 Task: Find connections with filter location Günzburg with filter topic #CEOwith filter profile language German with filter current company CIEL HR with filter school Guru Tegh Bahadur Public School - India with filter industry Aviation and Aerospace Component Manufacturing with filter service category Illustration with filter keywords title Vice President of Marketing
Action: Mouse moved to (332, 241)
Screenshot: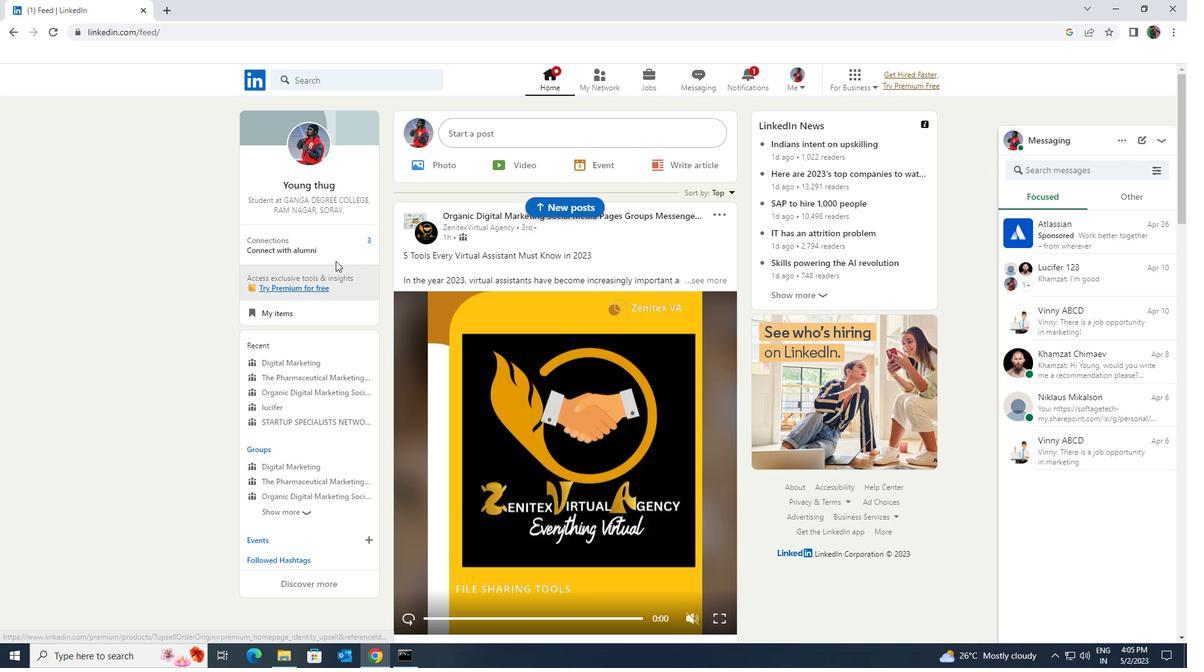 
Action: Mouse pressed left at (332, 241)
Screenshot: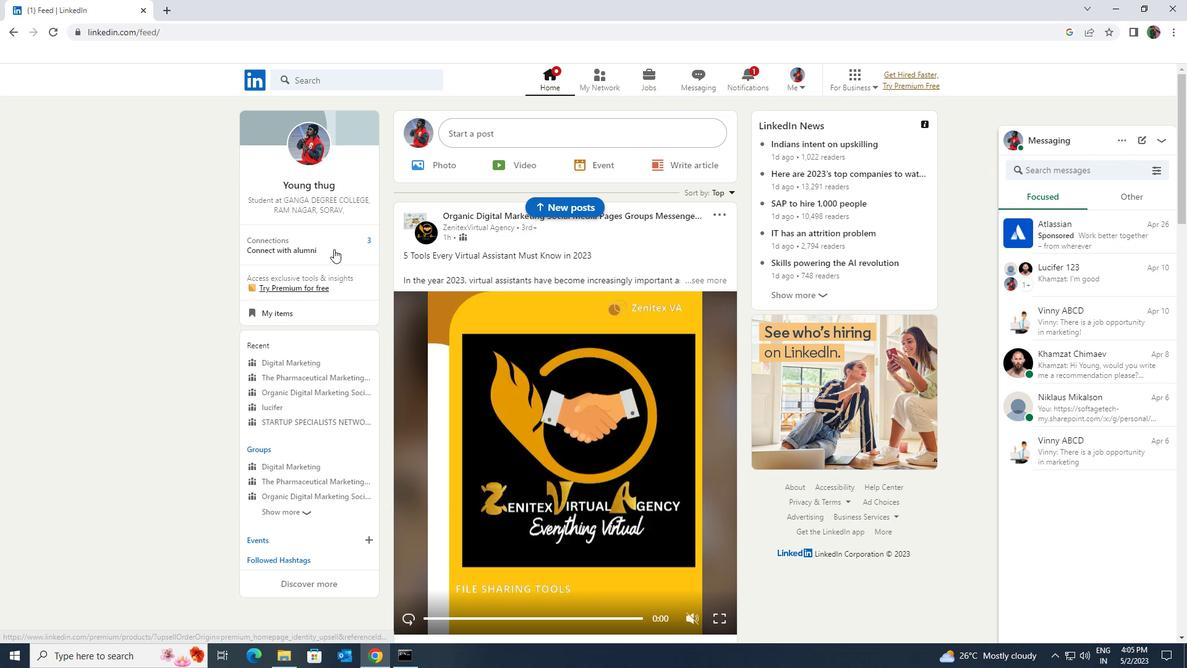 
Action: Mouse moved to (332, 243)
Screenshot: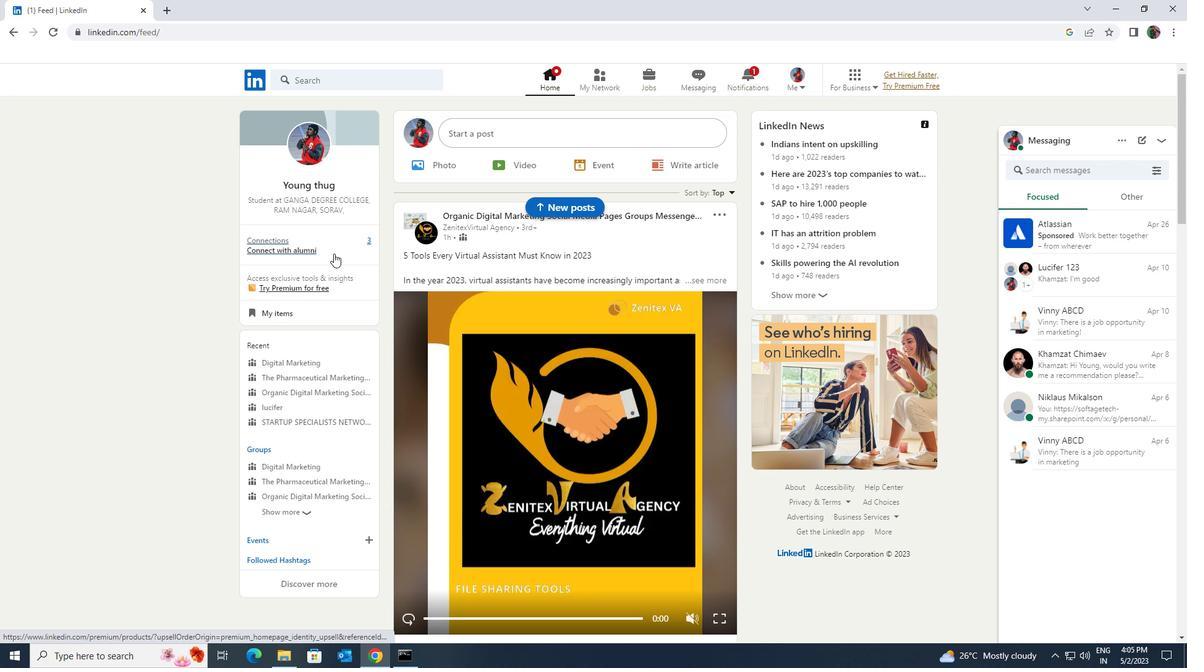 
Action: Mouse pressed left at (332, 243)
Screenshot: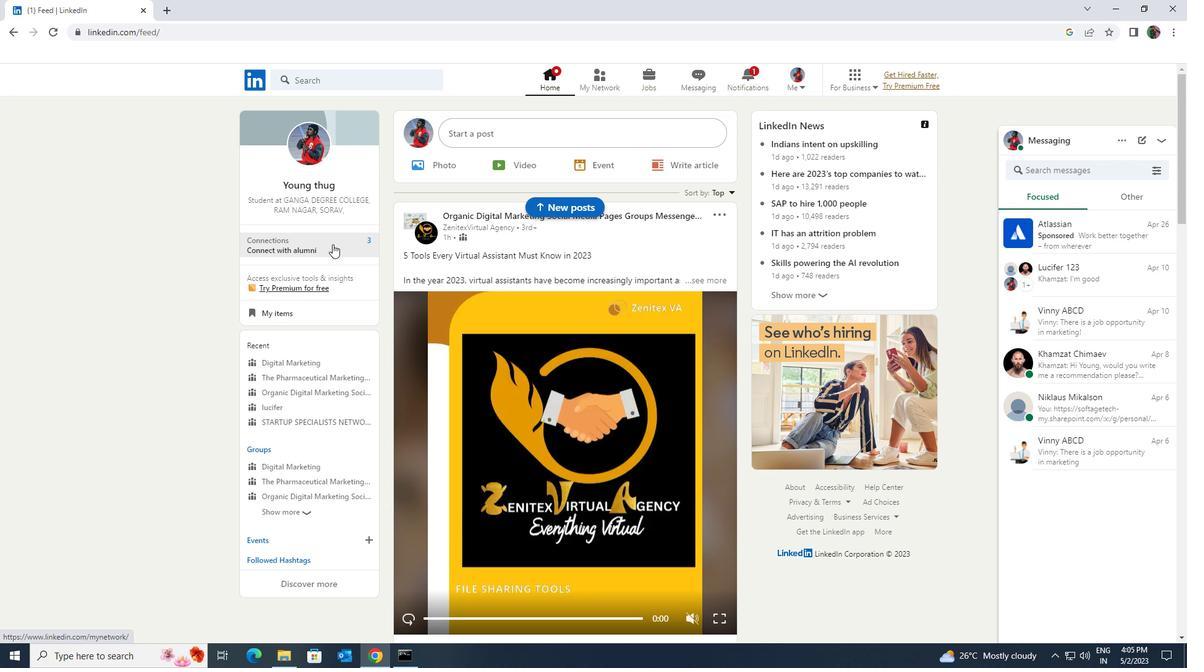 
Action: Mouse moved to (331, 154)
Screenshot: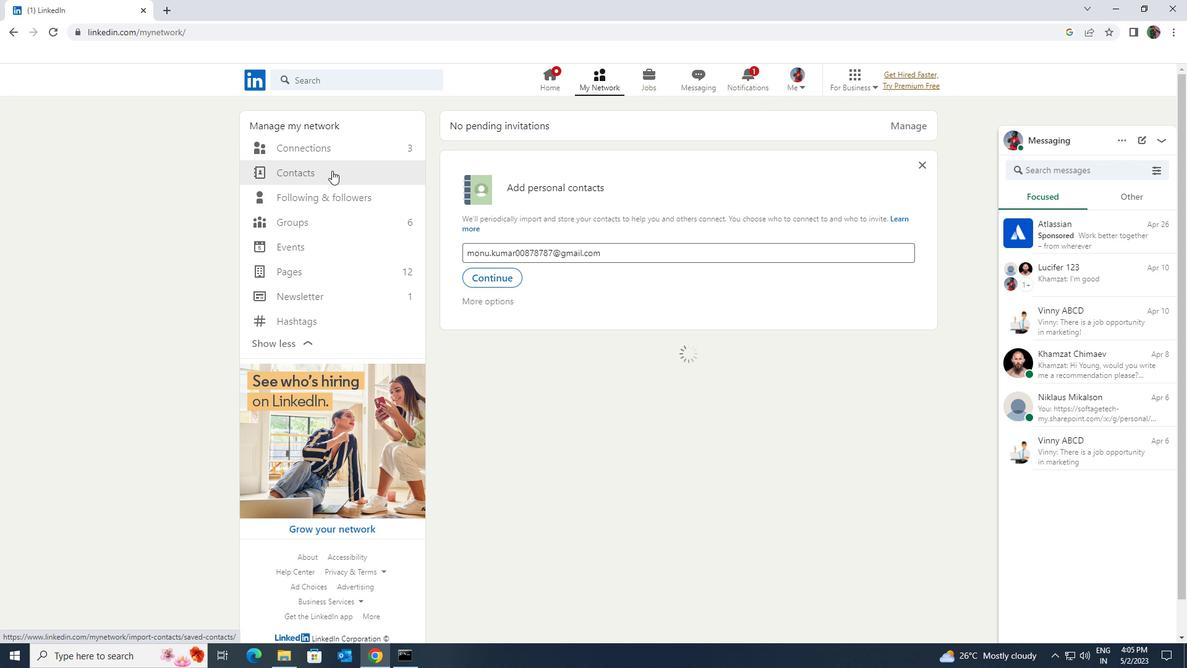
Action: Mouse pressed left at (331, 154)
Screenshot: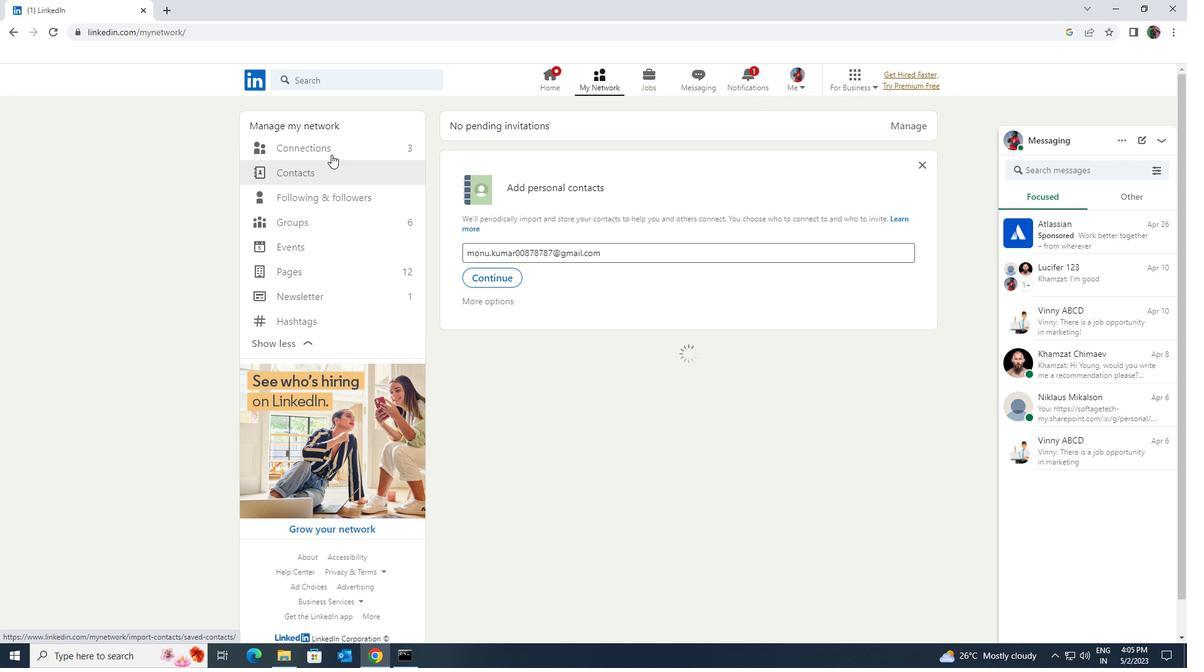
Action: Mouse moved to (663, 144)
Screenshot: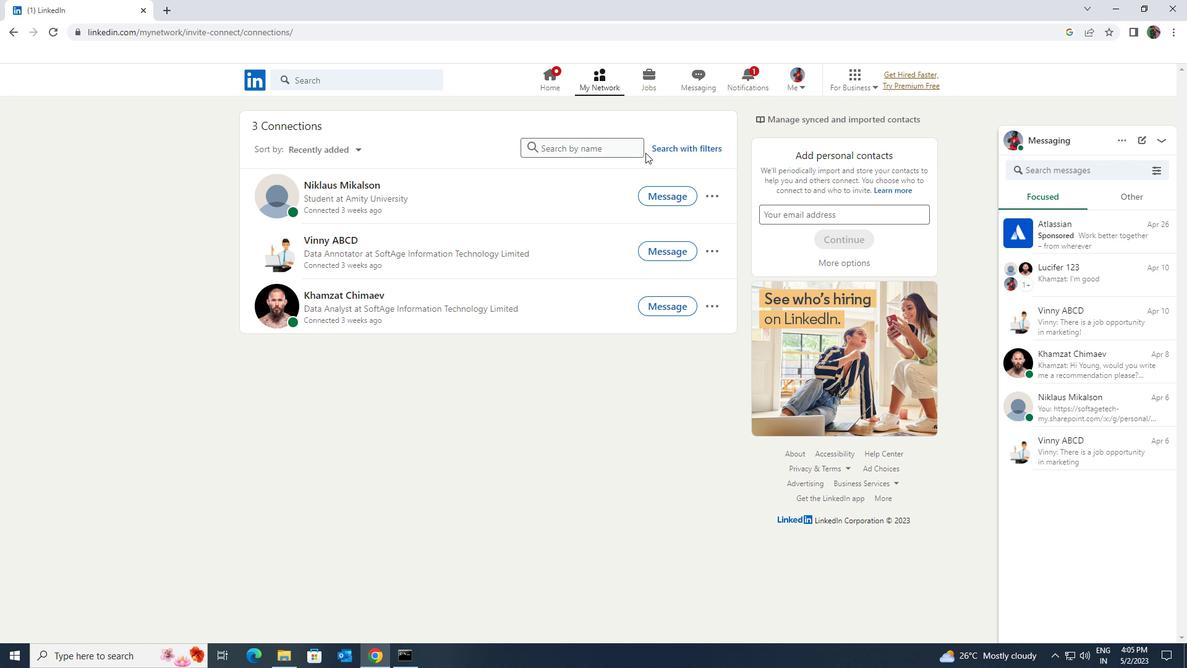 
Action: Mouse pressed left at (663, 144)
Screenshot: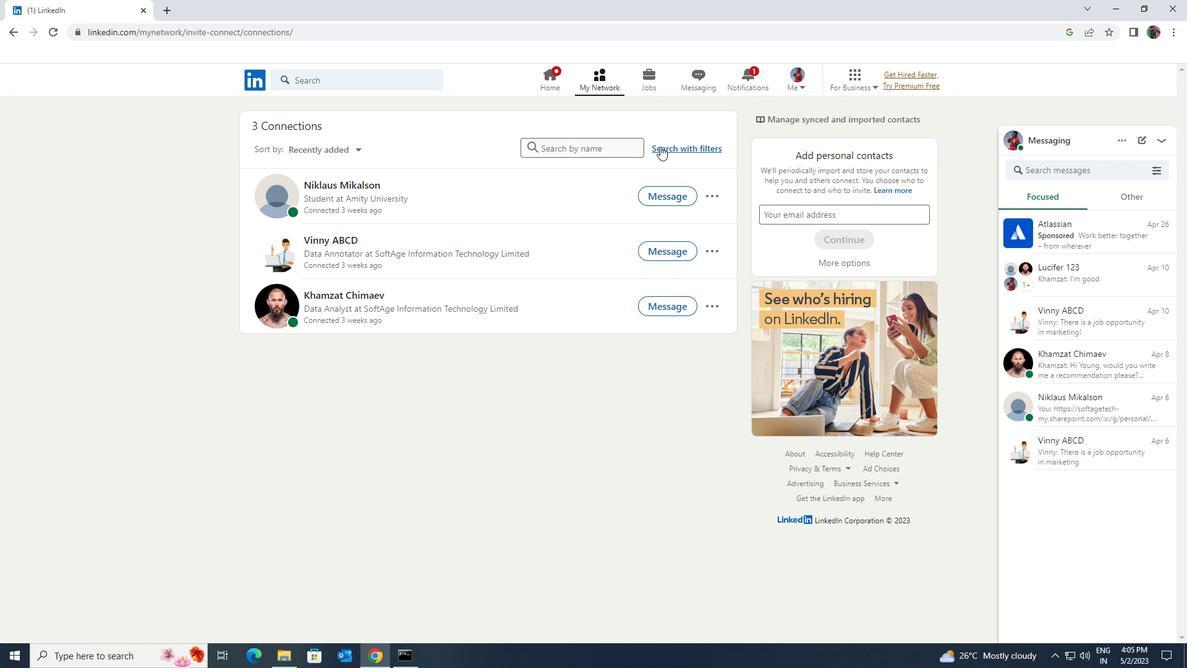 
Action: Mouse moved to (626, 112)
Screenshot: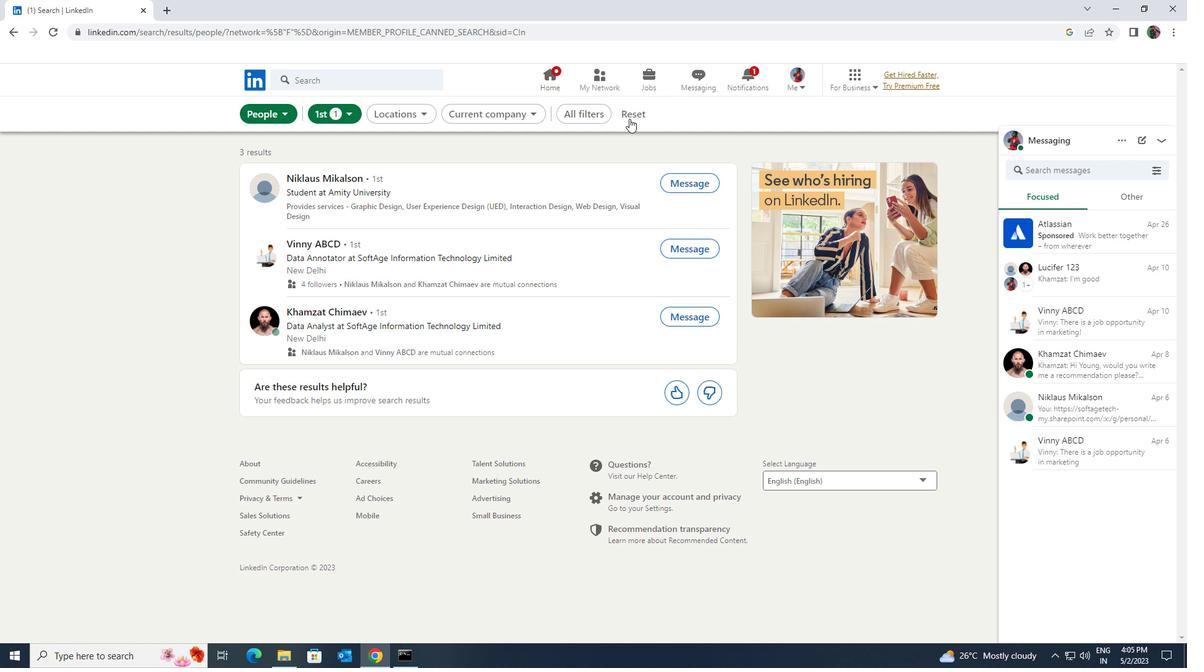 
Action: Mouse pressed left at (626, 112)
Screenshot: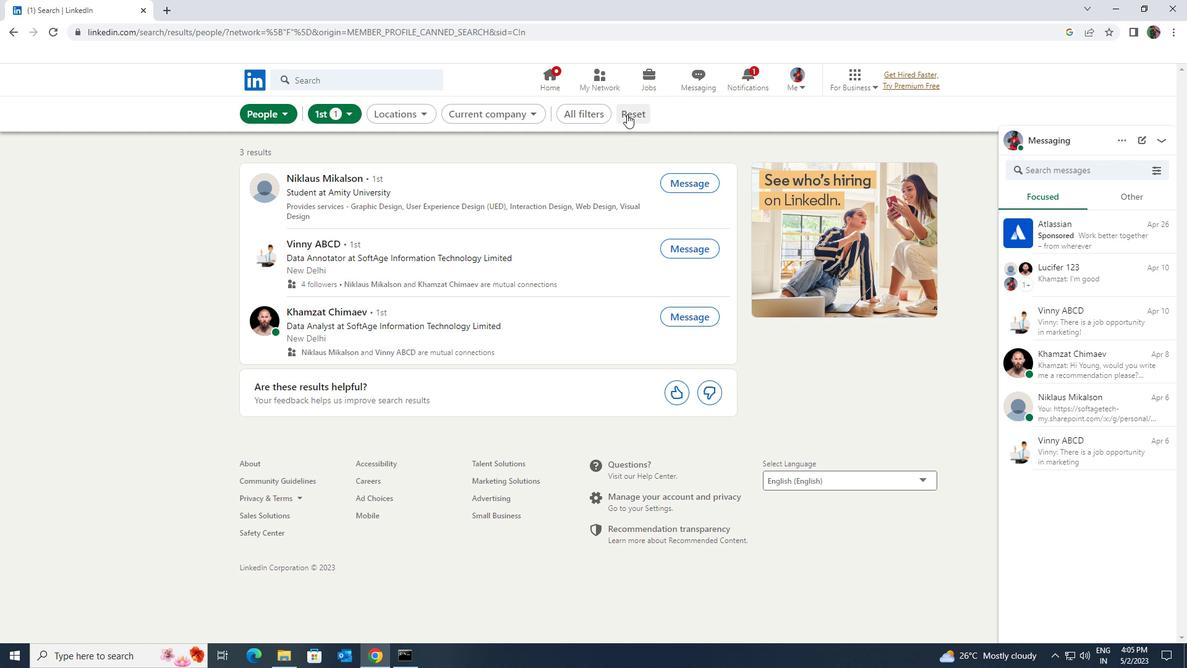 
Action: Mouse moved to (613, 108)
Screenshot: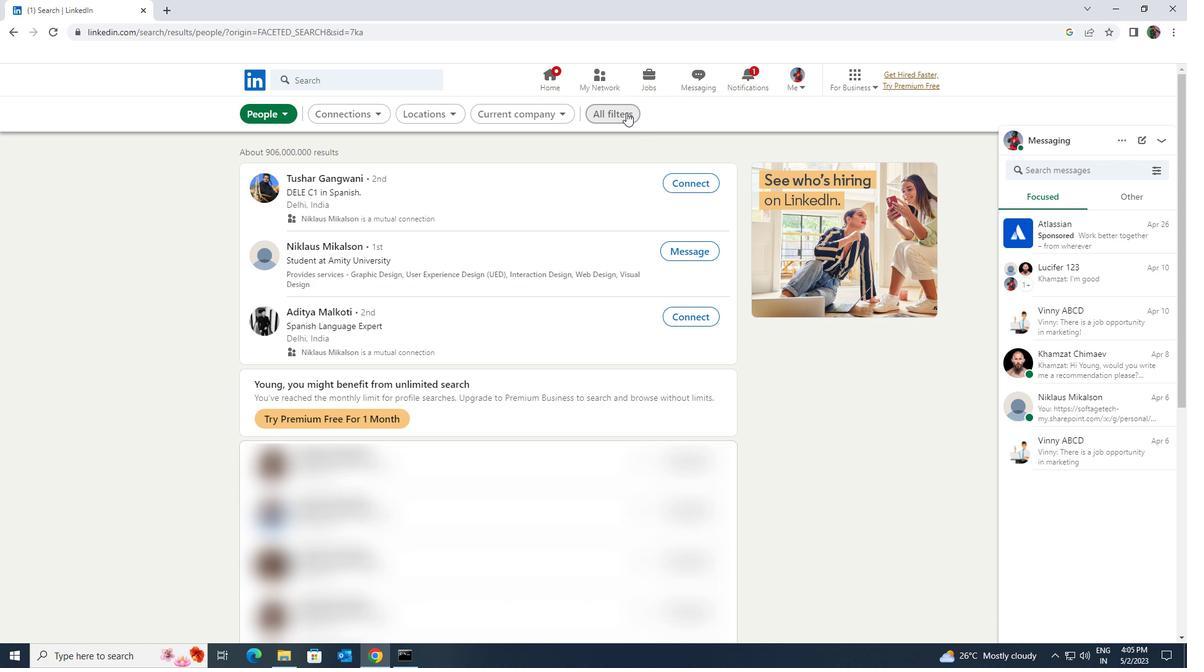 
Action: Mouse pressed left at (613, 108)
Screenshot: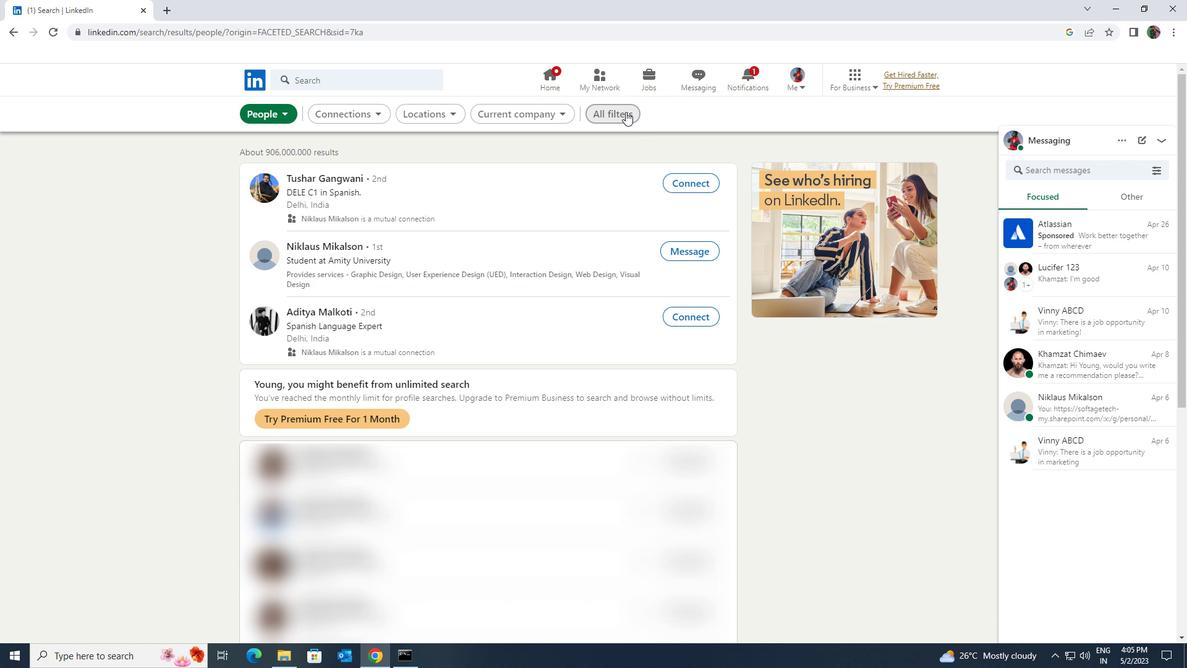 
Action: Mouse moved to (1023, 491)
Screenshot: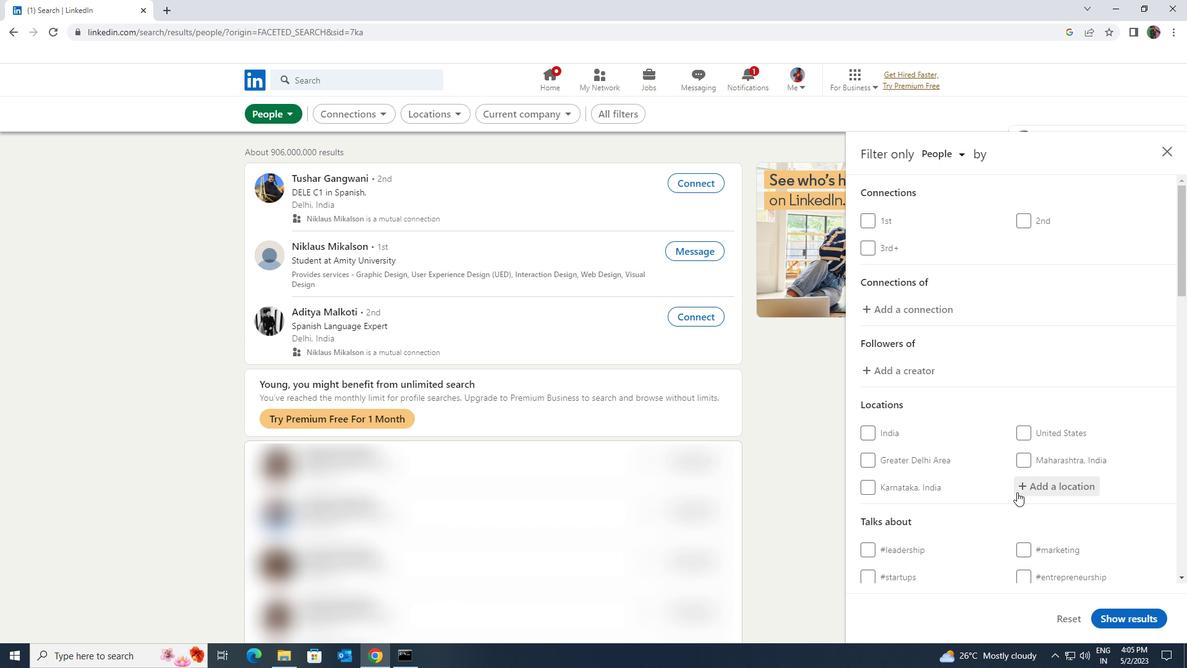 
Action: Mouse pressed left at (1023, 491)
Screenshot: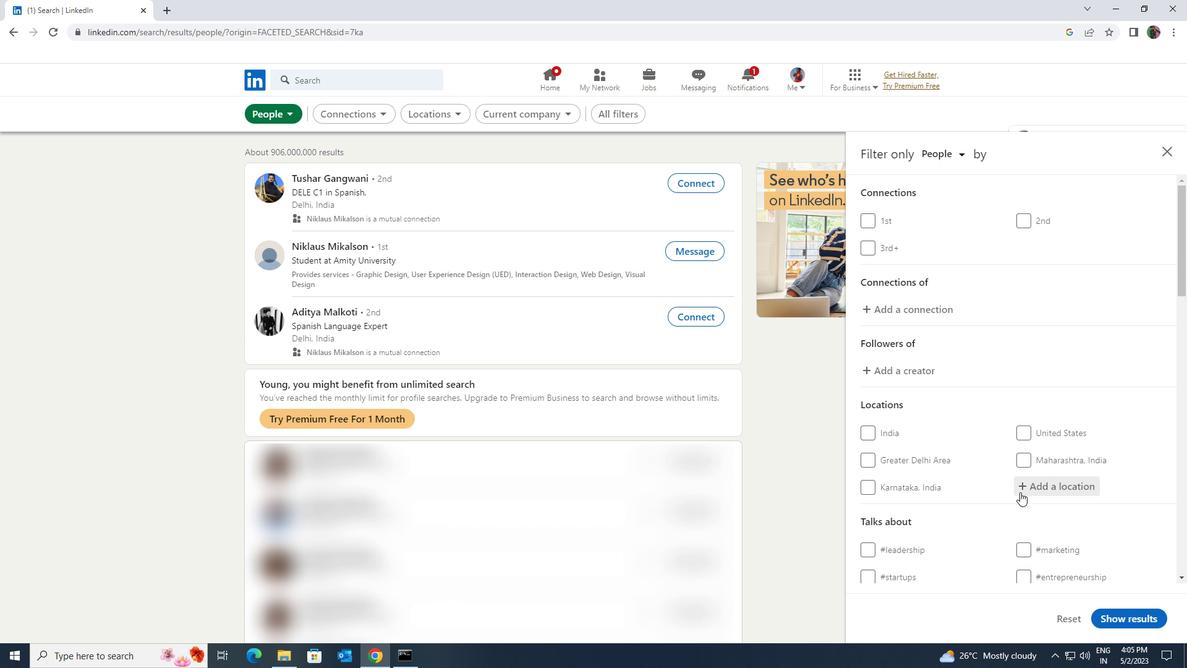 
Action: Key pressed <Key.shift><Key.shift>GUNZBUR
Screenshot: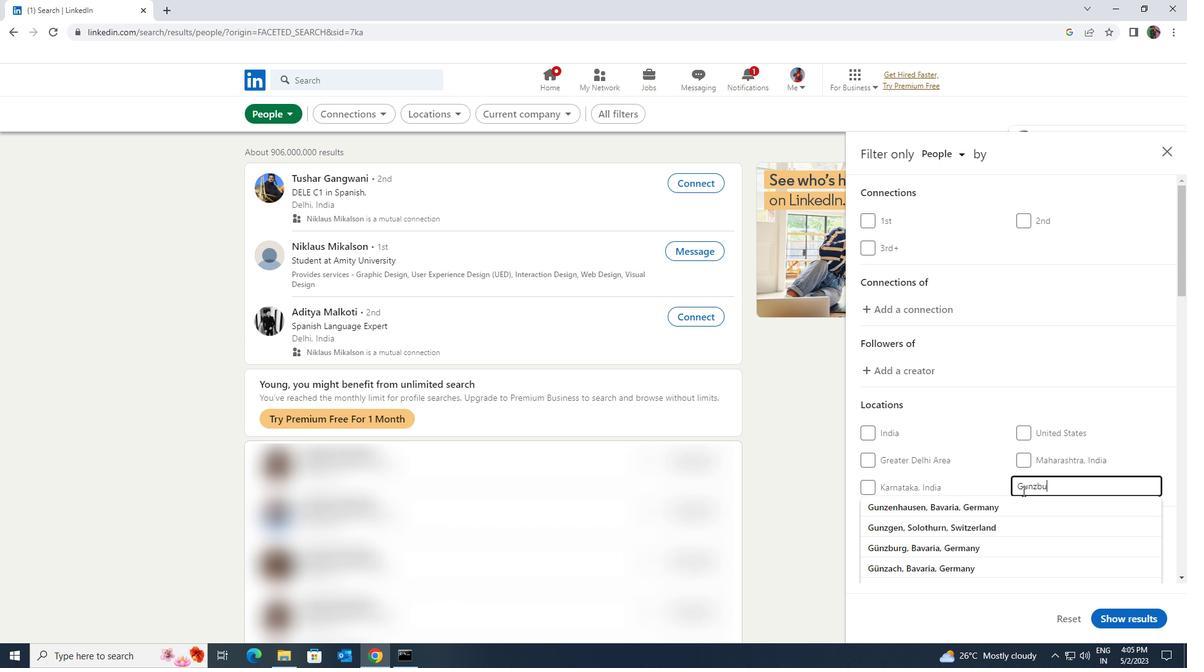 
Action: Mouse moved to (1019, 496)
Screenshot: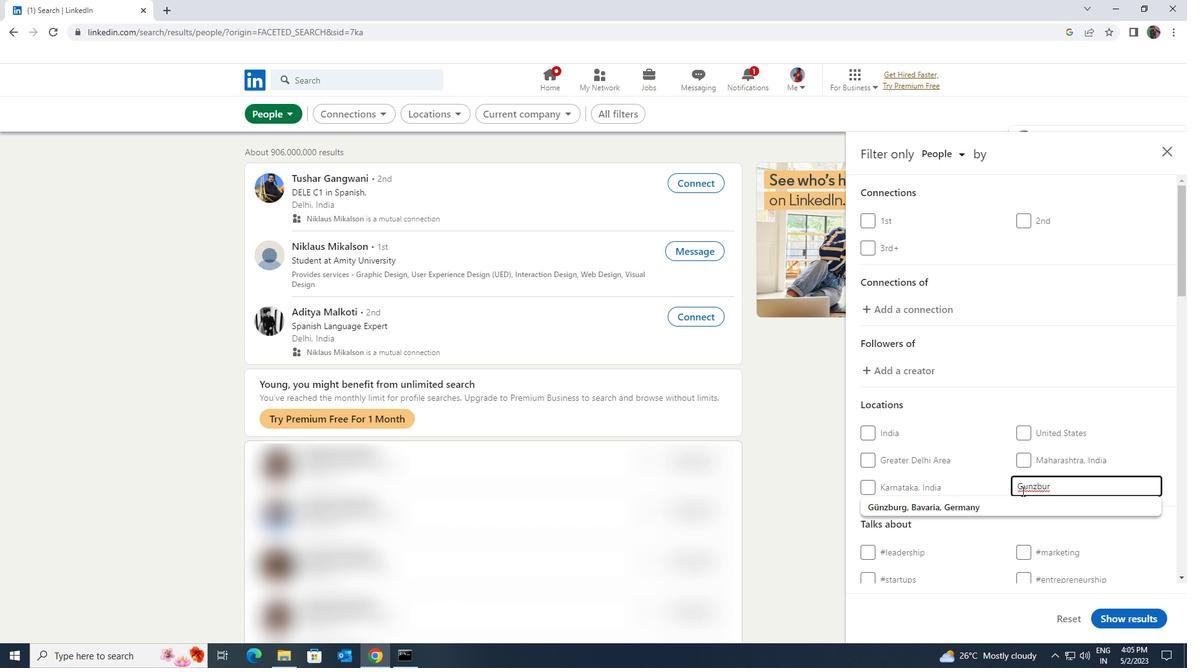 
Action: Mouse pressed left at (1019, 496)
Screenshot: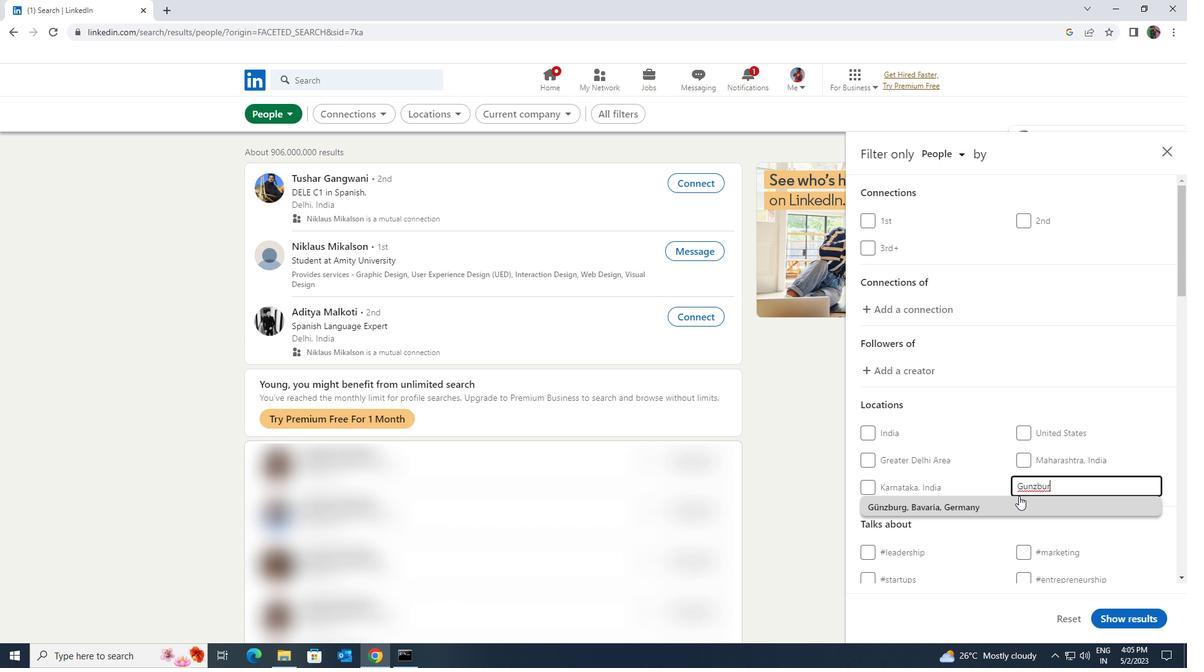 
Action: Mouse scrolled (1019, 495) with delta (0, 0)
Screenshot: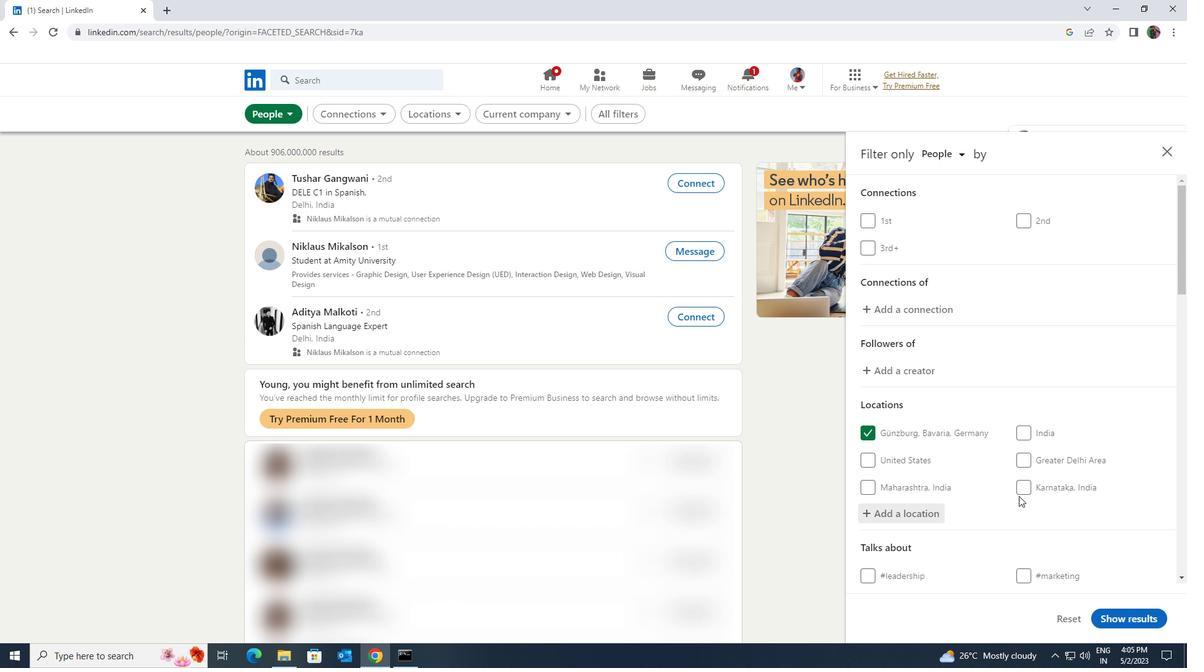 
Action: Mouse scrolled (1019, 495) with delta (0, 0)
Screenshot: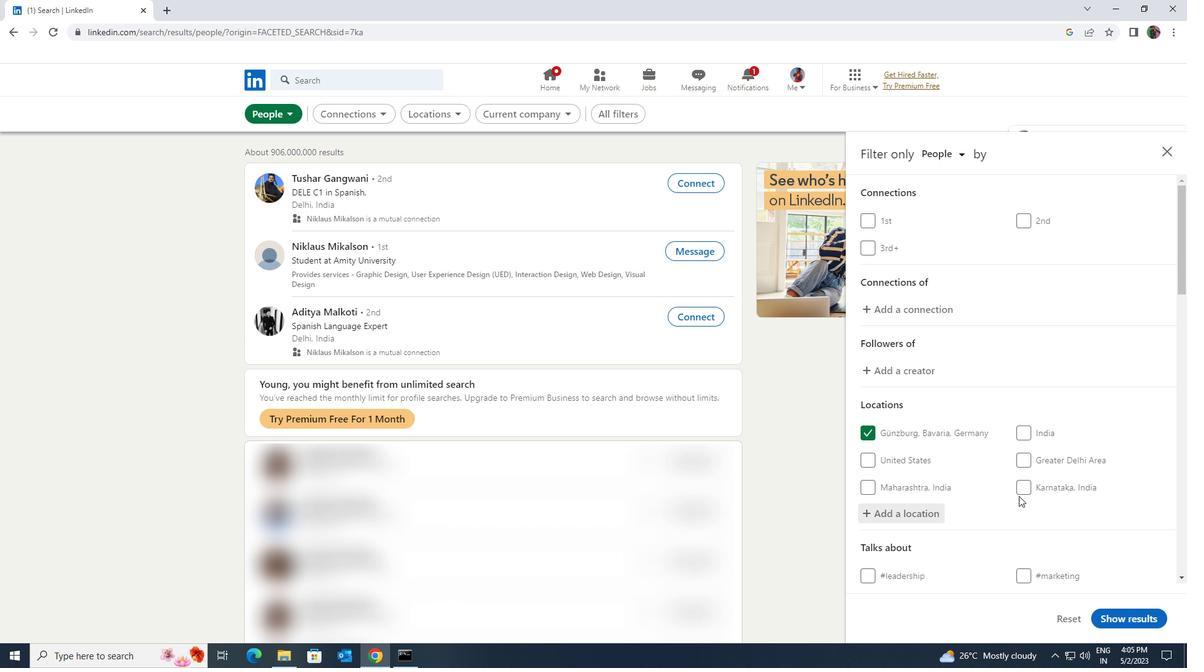 
Action: Mouse moved to (1020, 502)
Screenshot: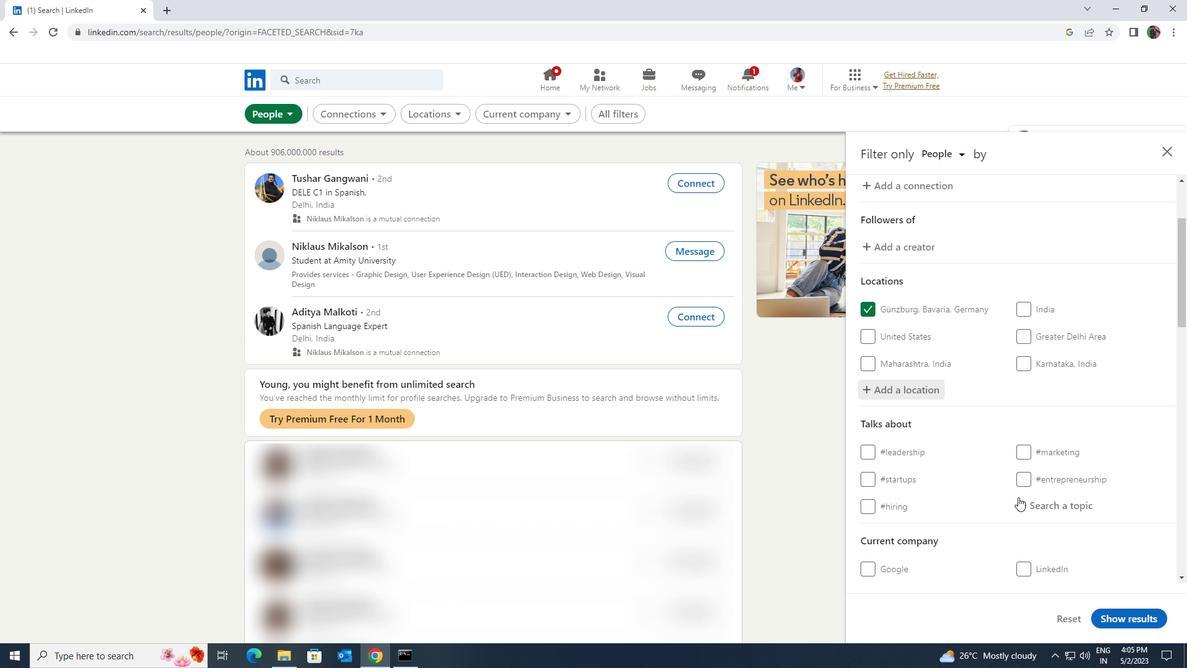 
Action: Mouse pressed left at (1020, 502)
Screenshot: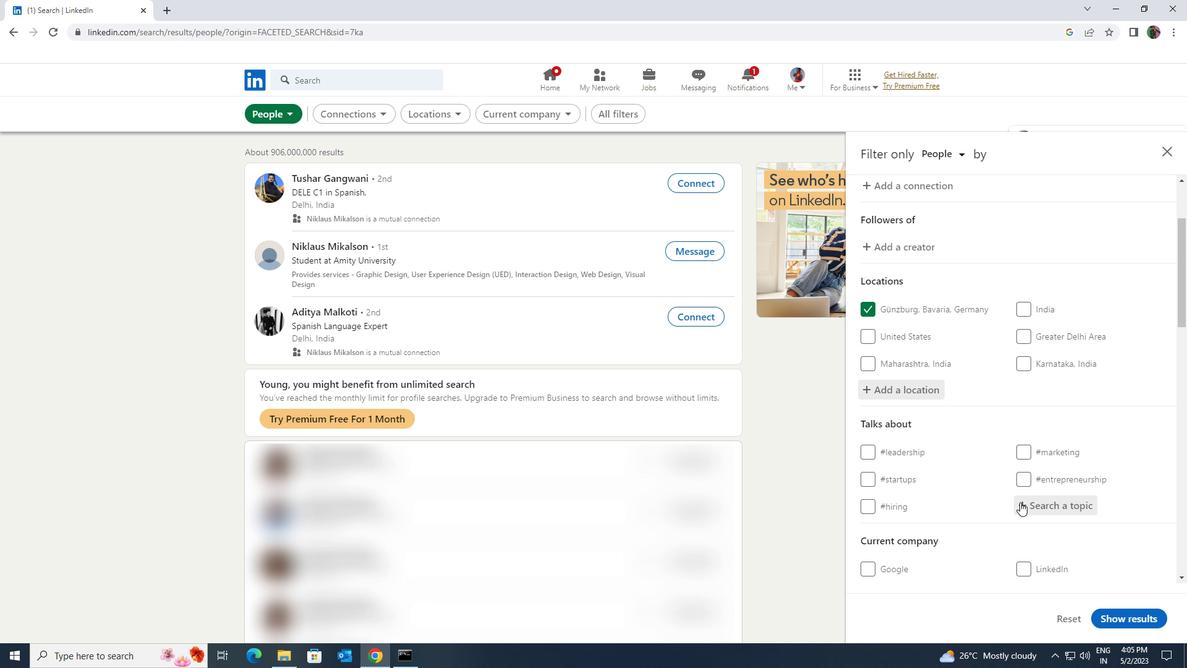 
Action: Key pressed <Key.shift><Key.shift><Key.shift><Key.shift><Key.shift><Key.shift><Key.shift><Key.shift><Key.shift><Key.shift><Key.shift>CEO
Screenshot: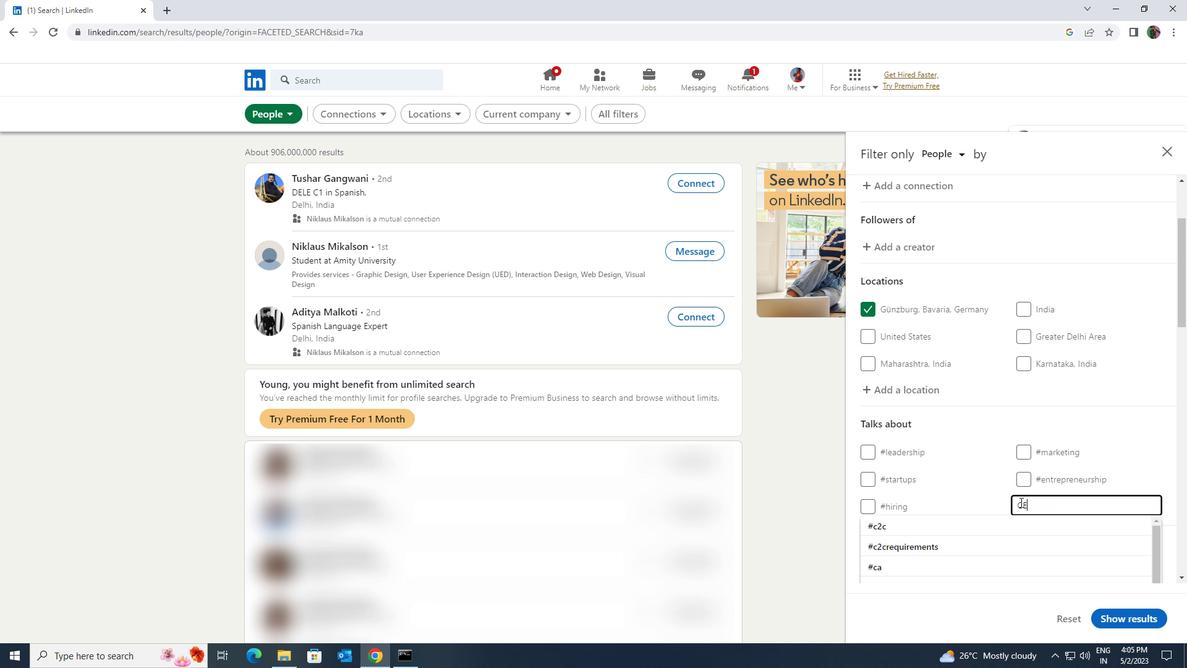 
Action: Mouse moved to (1012, 517)
Screenshot: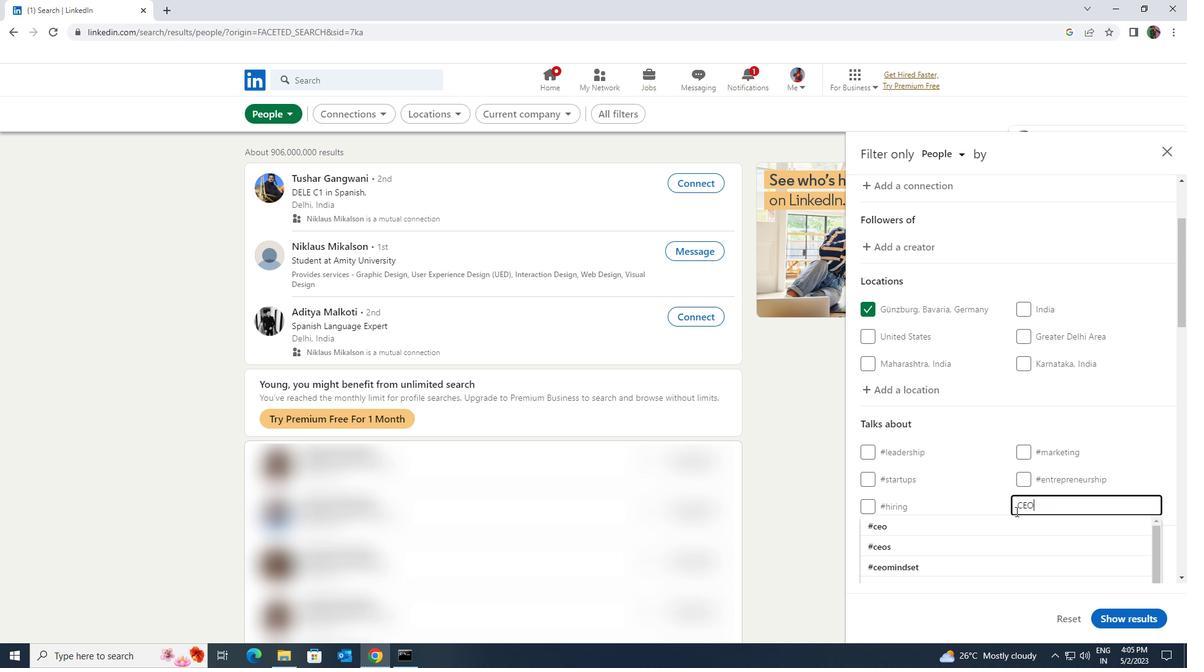 
Action: Mouse pressed left at (1012, 517)
Screenshot: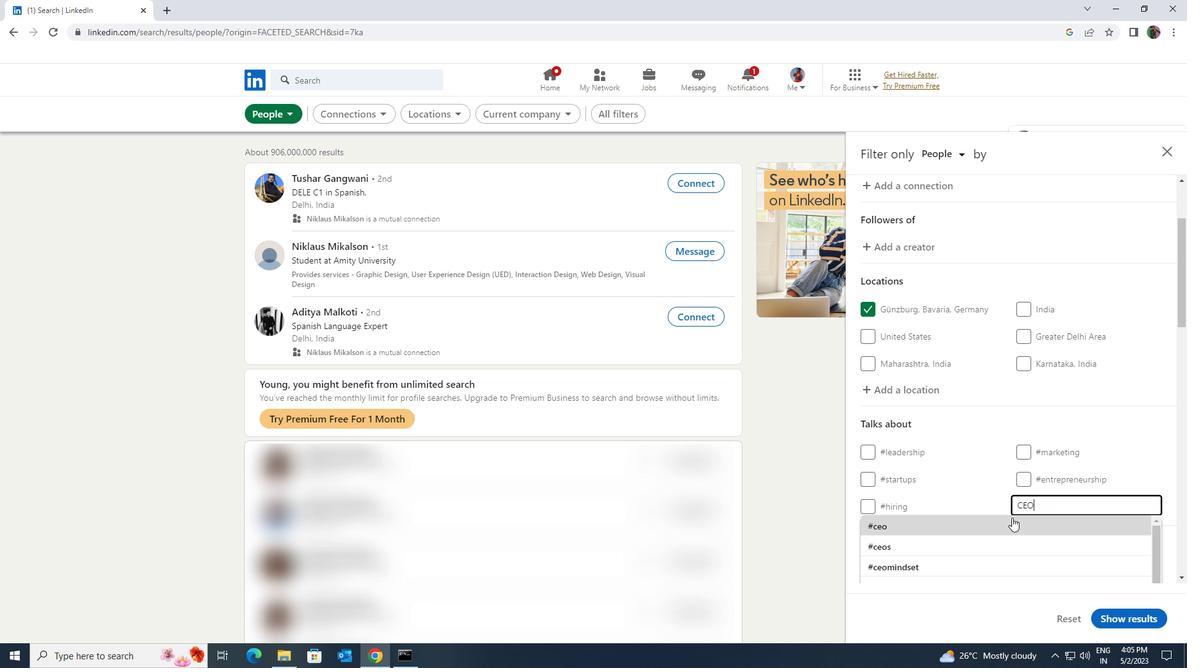 
Action: Mouse scrolled (1012, 517) with delta (0, 0)
Screenshot: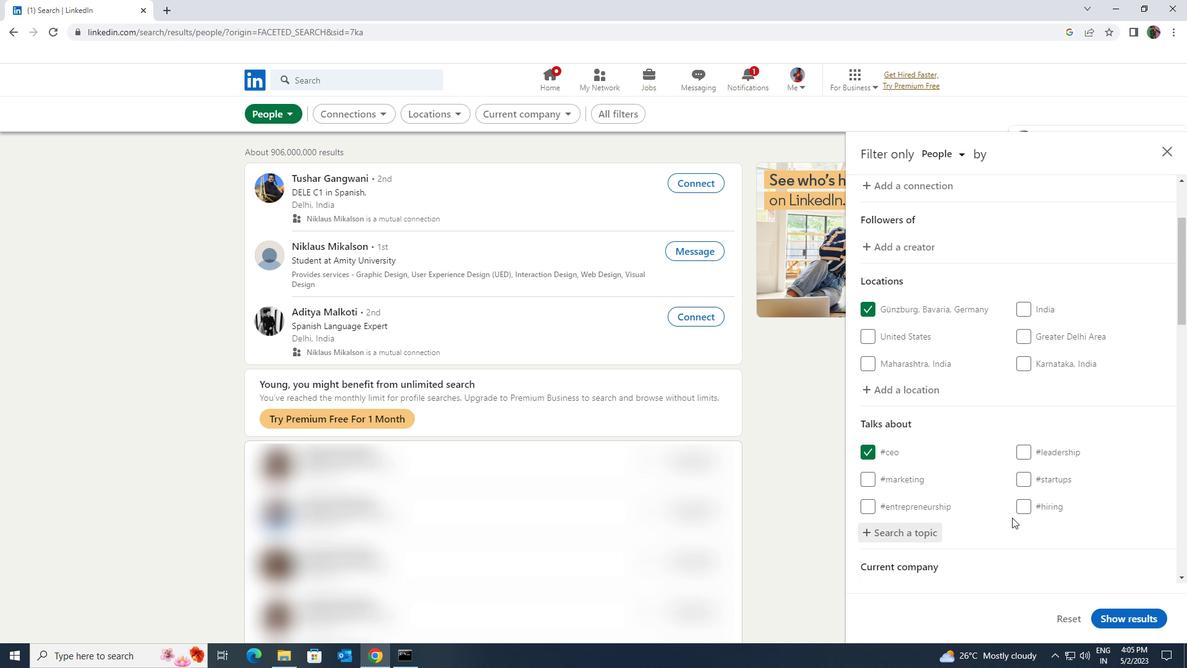
Action: Mouse scrolled (1012, 517) with delta (0, 0)
Screenshot: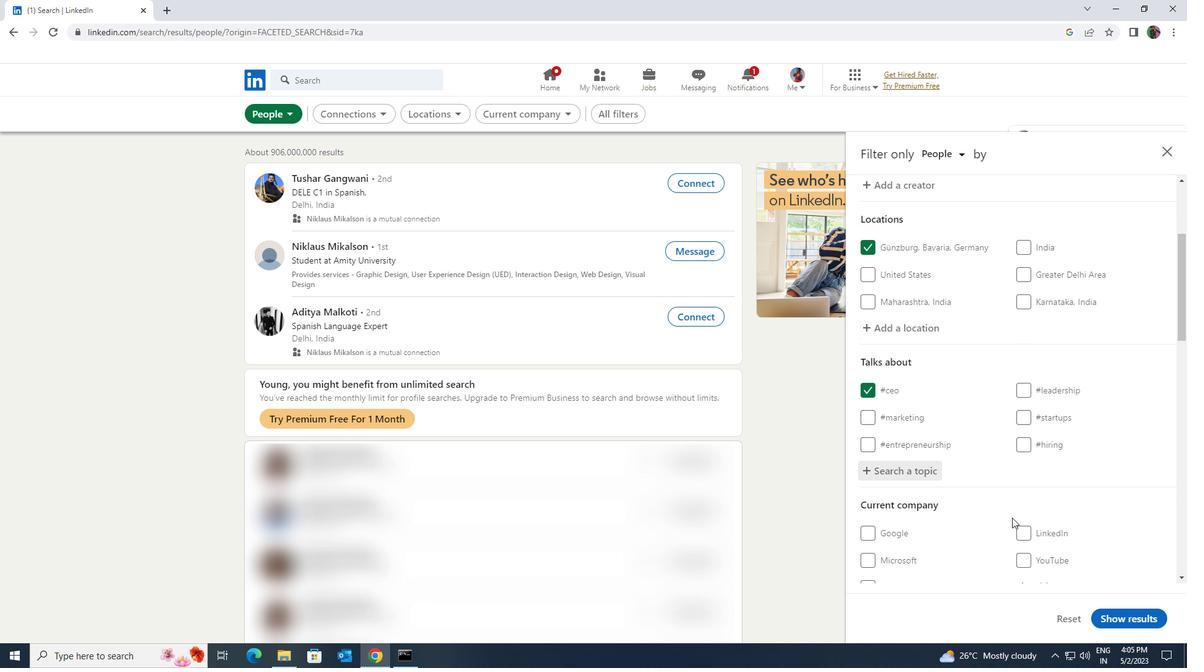 
Action: Mouse scrolled (1012, 517) with delta (0, 0)
Screenshot: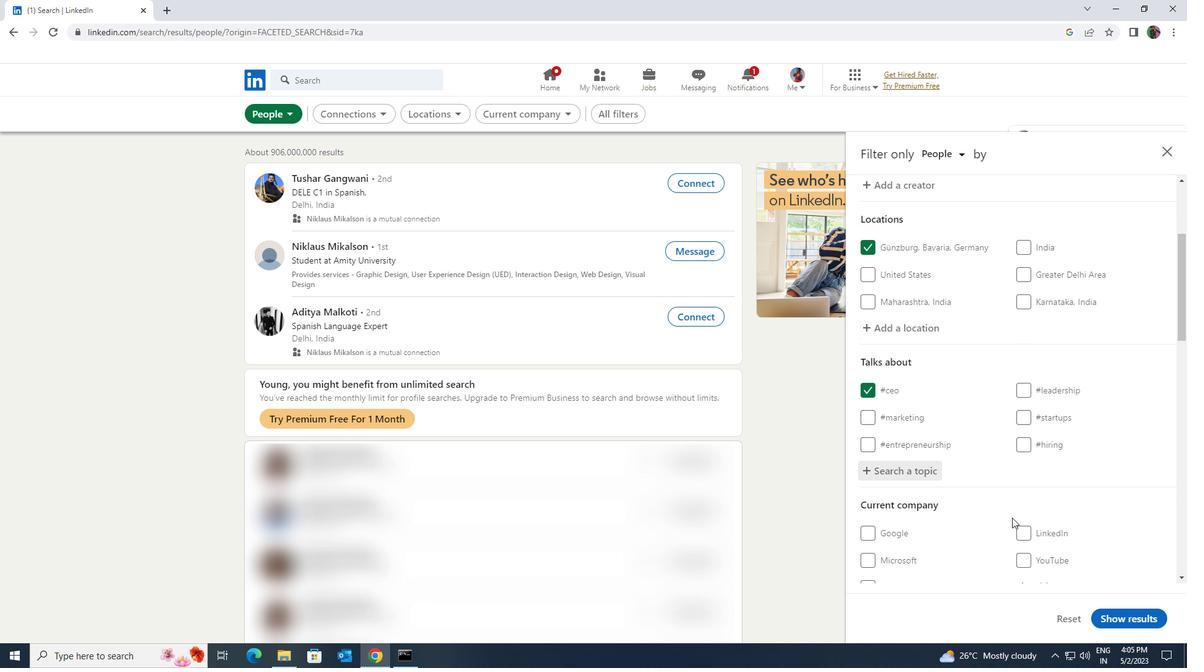 
Action: Mouse scrolled (1012, 517) with delta (0, 0)
Screenshot: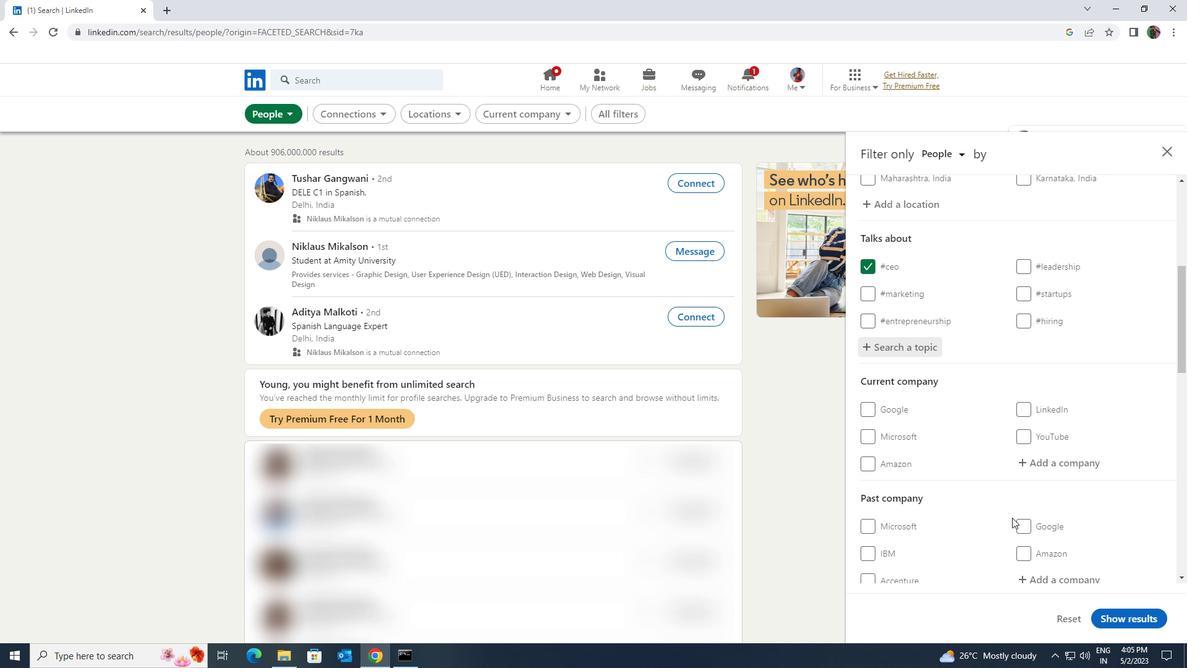 
Action: Mouse scrolled (1012, 517) with delta (0, 0)
Screenshot: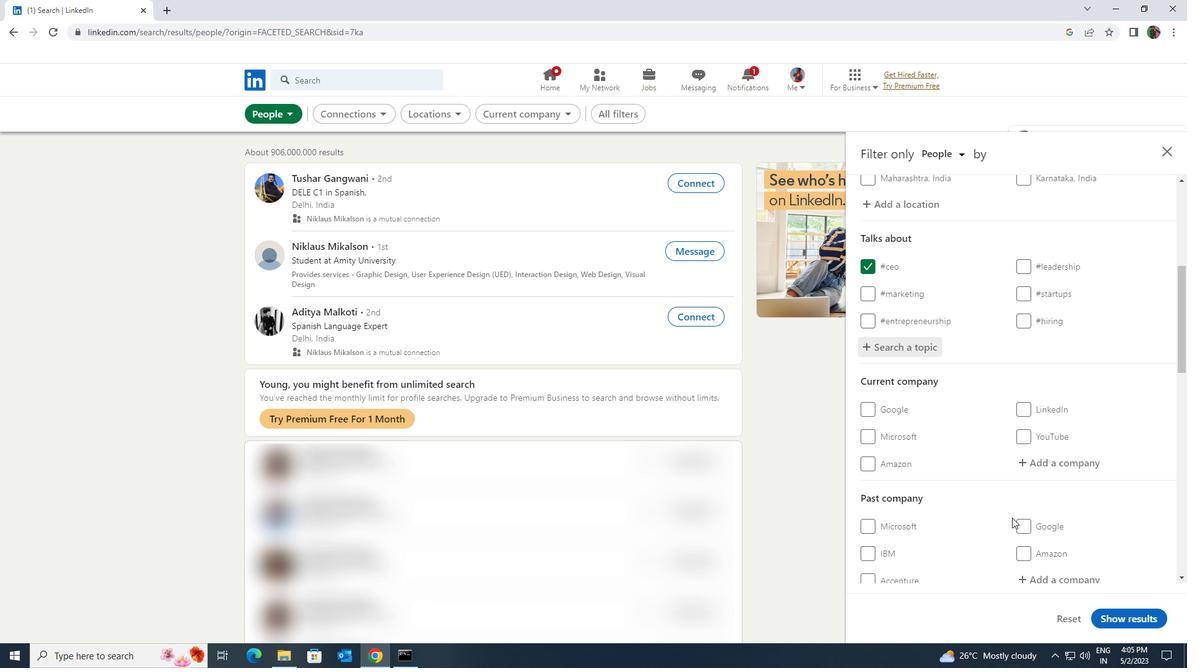 
Action: Mouse scrolled (1012, 517) with delta (0, 0)
Screenshot: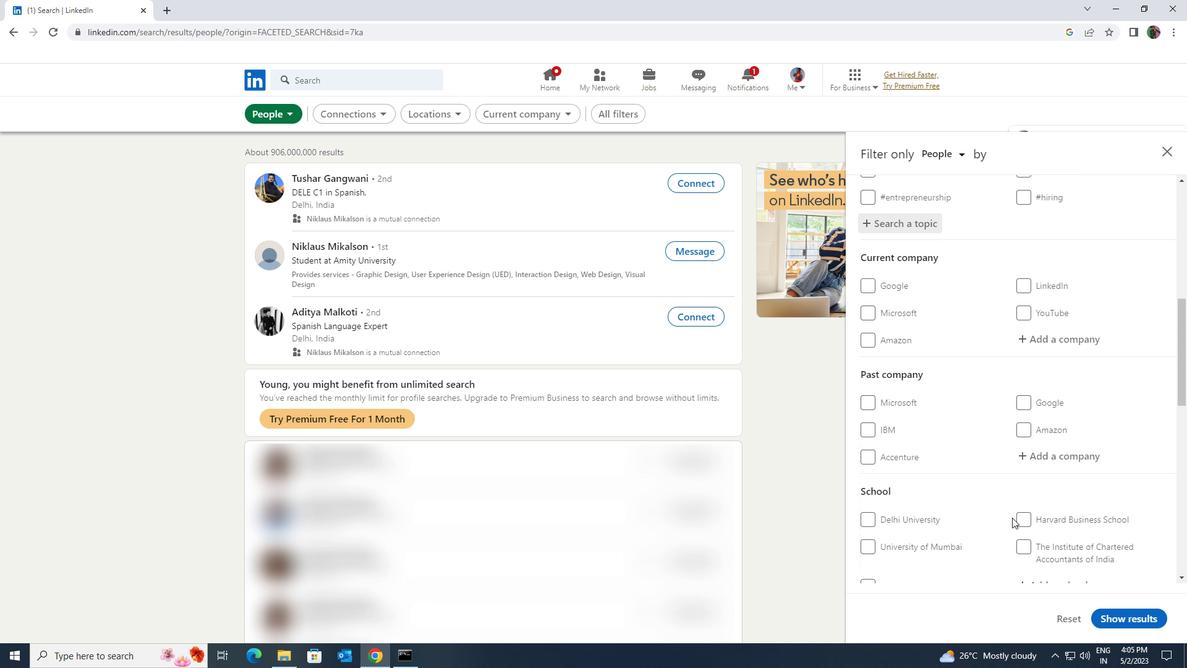 
Action: Mouse scrolled (1012, 517) with delta (0, 0)
Screenshot: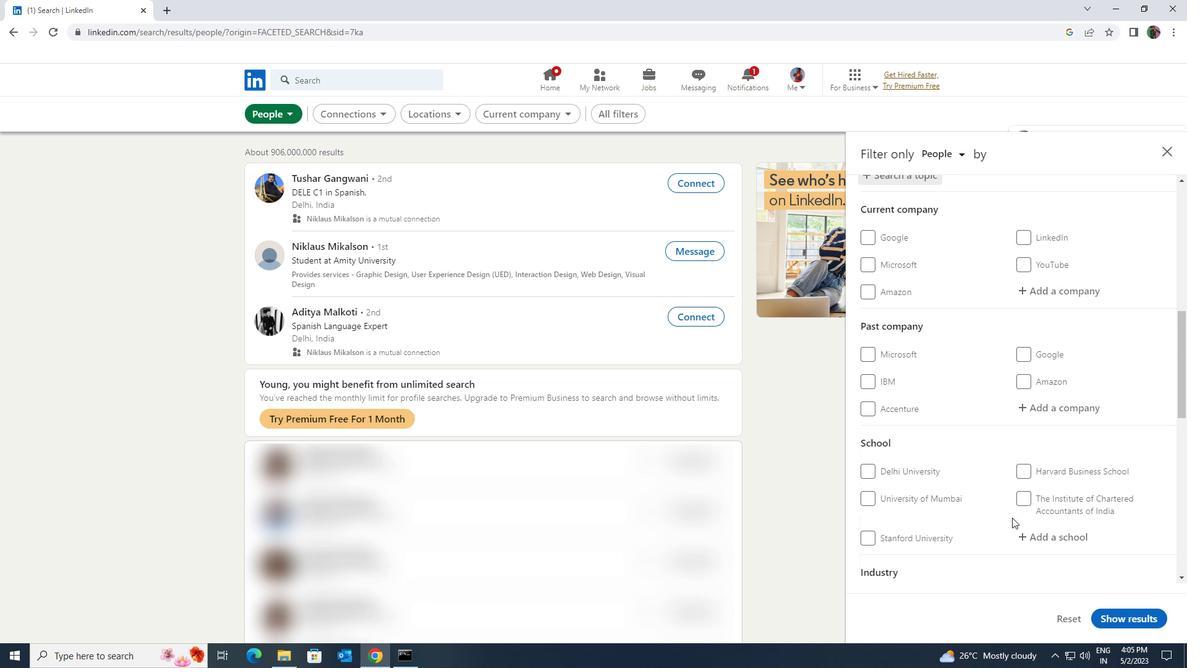 
Action: Mouse scrolled (1012, 517) with delta (0, 0)
Screenshot: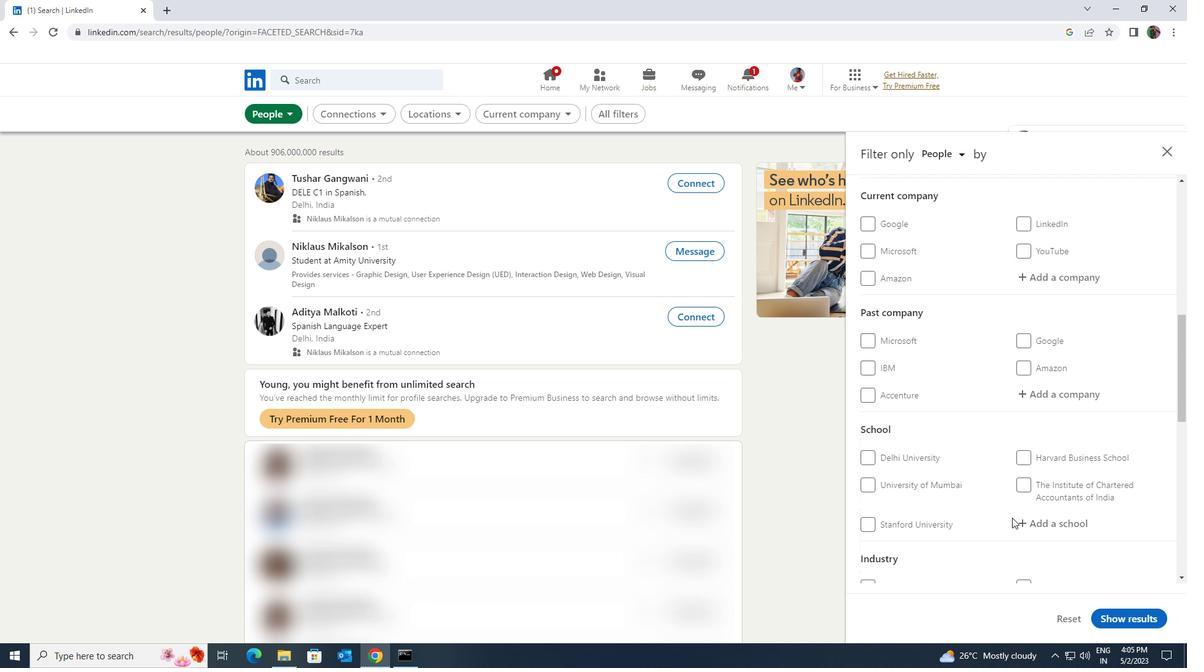 
Action: Mouse scrolled (1012, 517) with delta (0, 0)
Screenshot: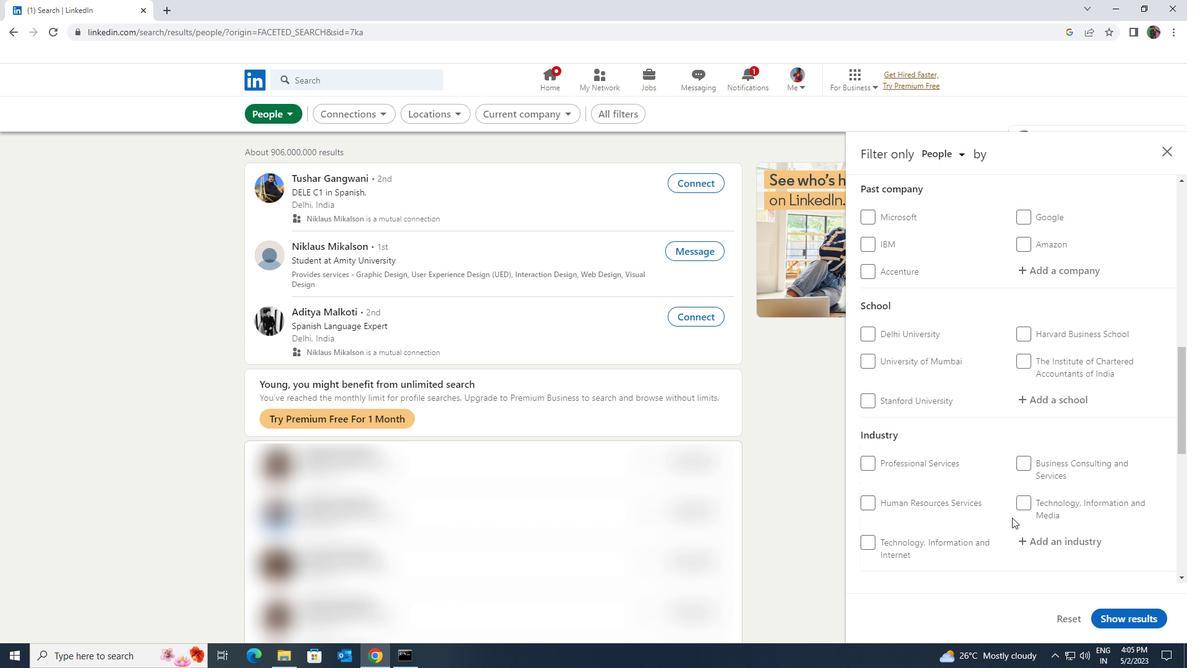 
Action: Mouse scrolled (1012, 517) with delta (0, 0)
Screenshot: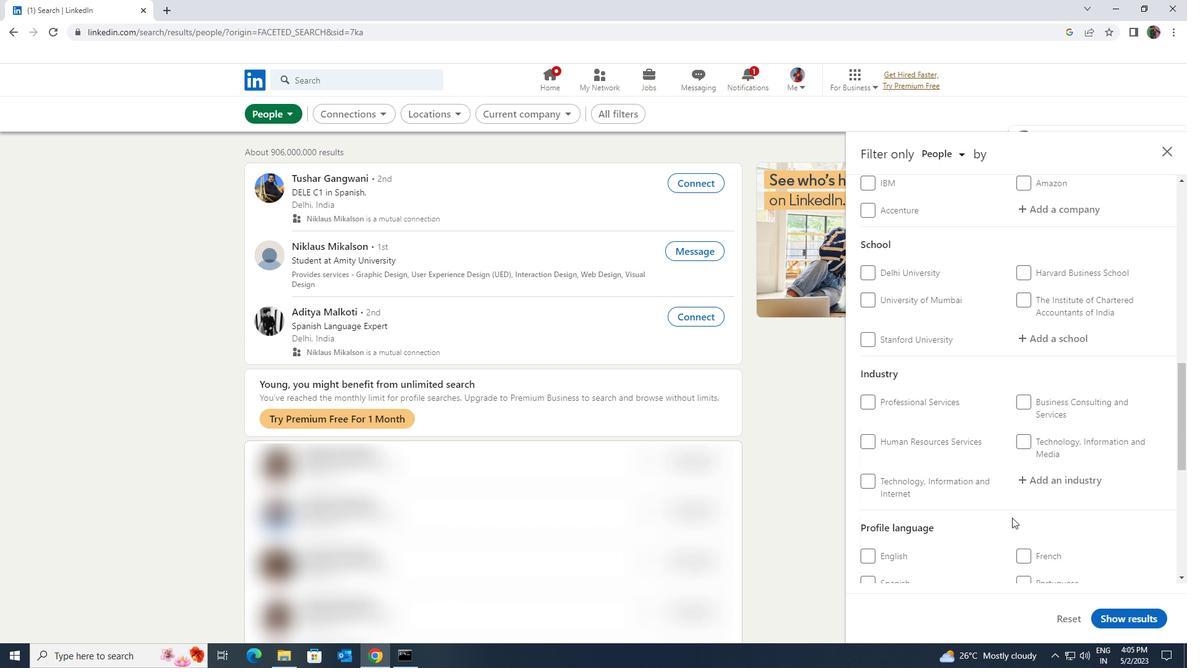
Action: Mouse moved to (877, 549)
Screenshot: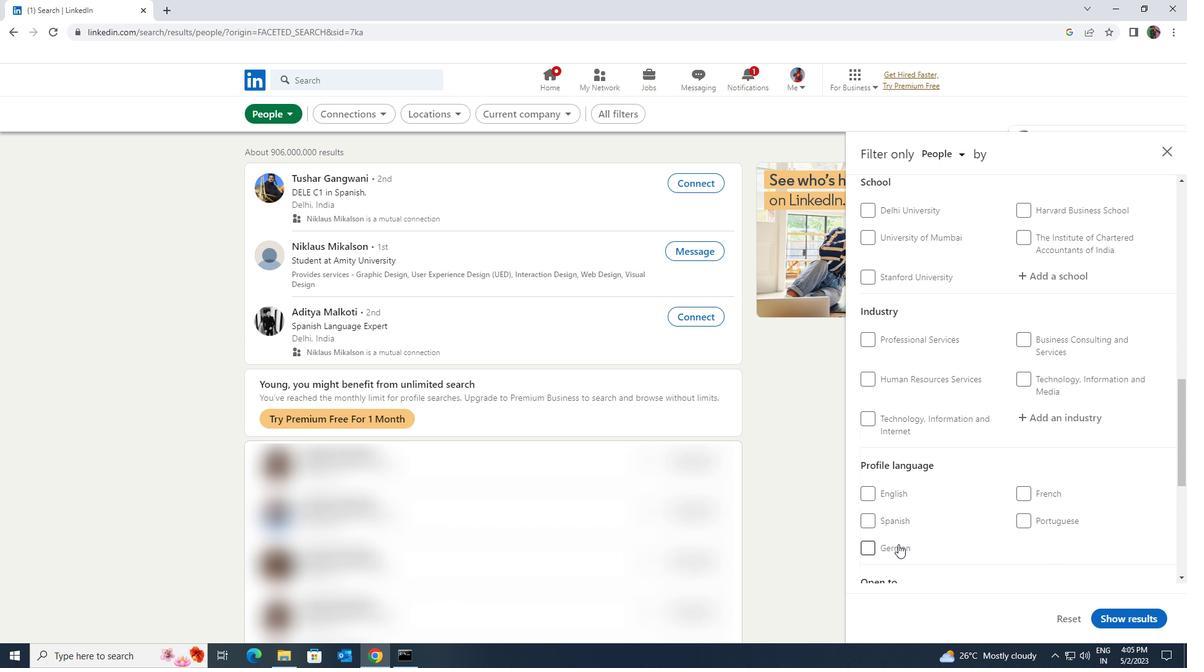 
Action: Mouse pressed left at (877, 549)
Screenshot: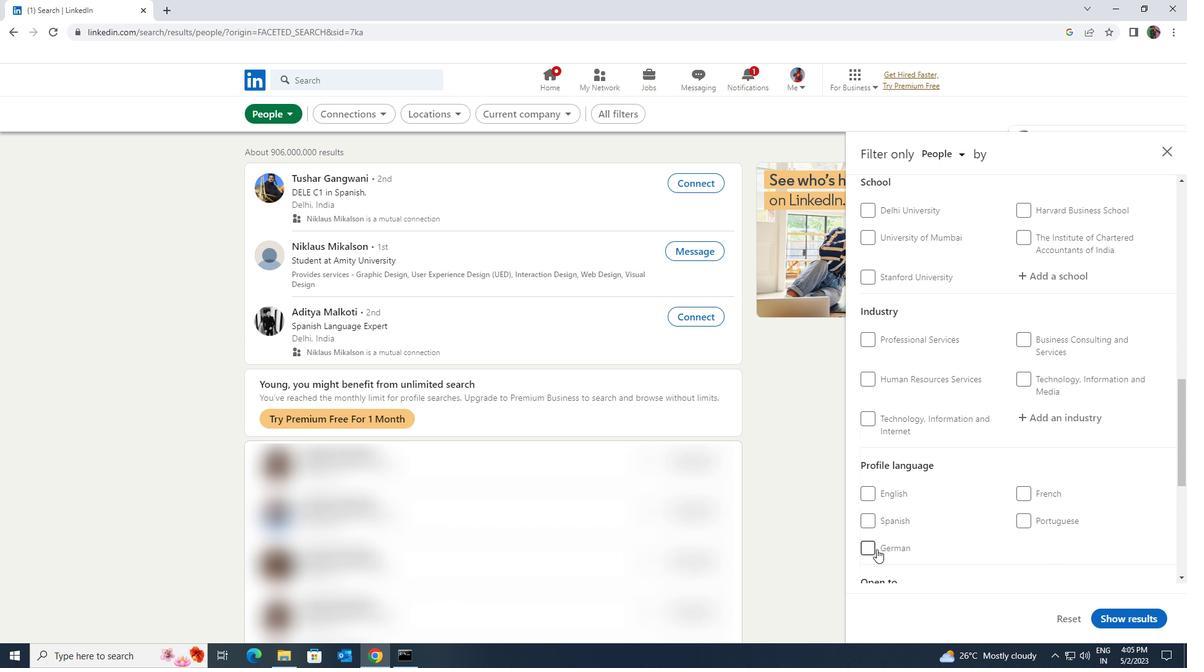 
Action: Mouse moved to (976, 522)
Screenshot: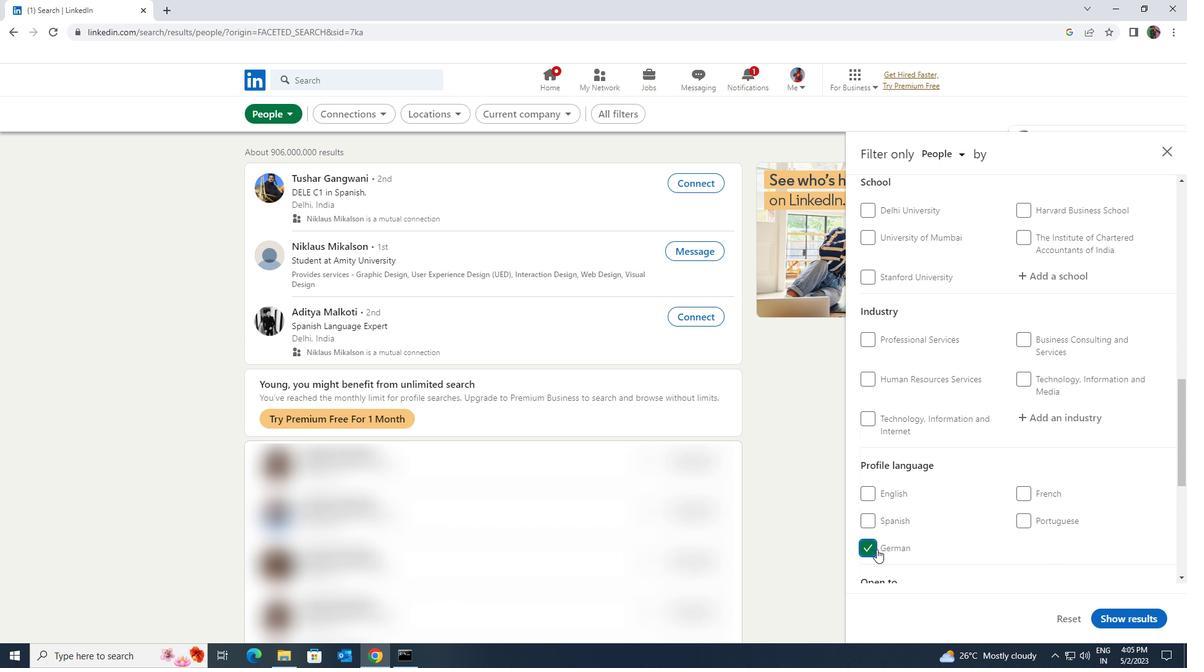 
Action: Mouse scrolled (976, 522) with delta (0, 0)
Screenshot: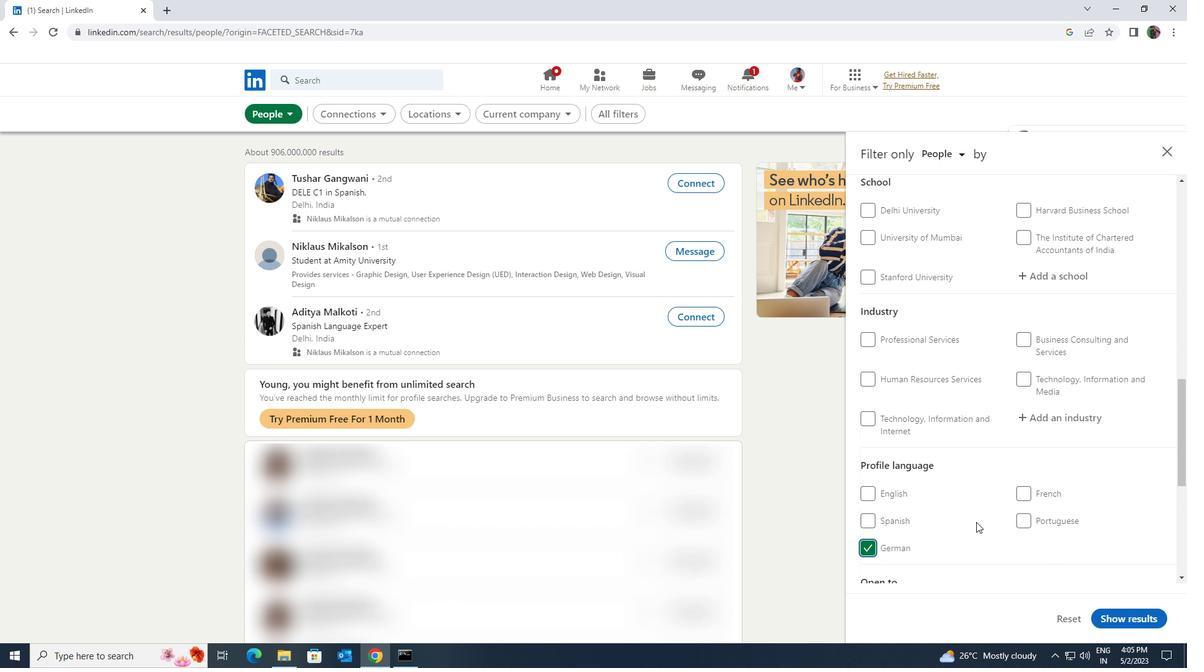 
Action: Mouse scrolled (976, 522) with delta (0, 0)
Screenshot: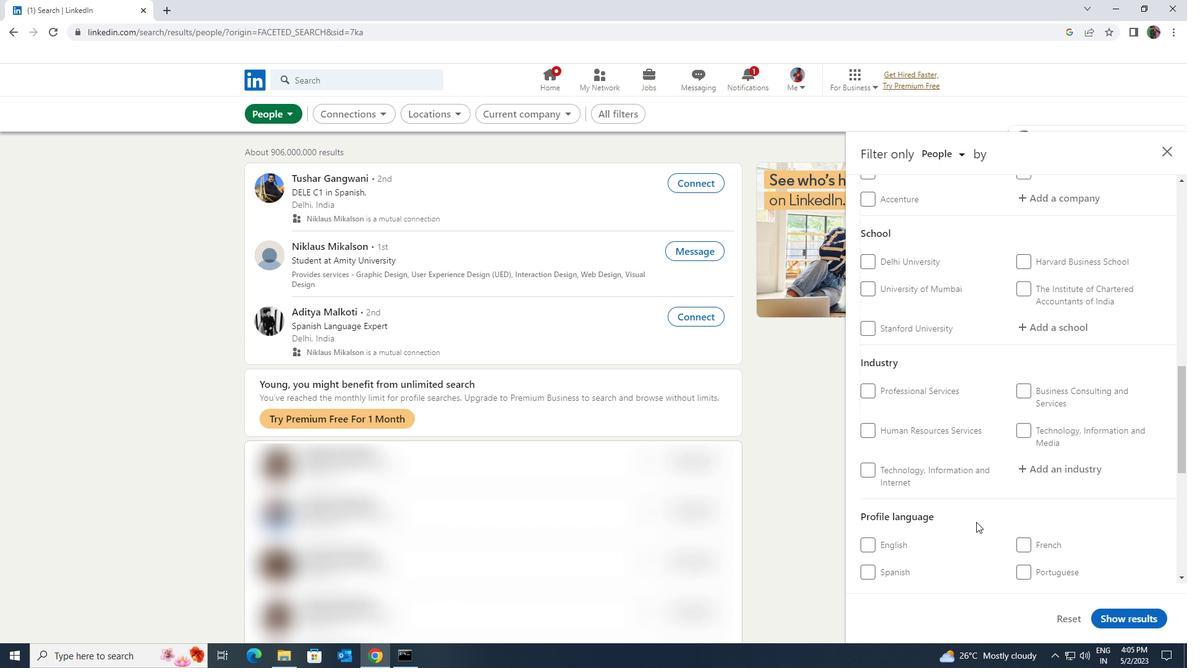 
Action: Mouse scrolled (976, 522) with delta (0, 0)
Screenshot: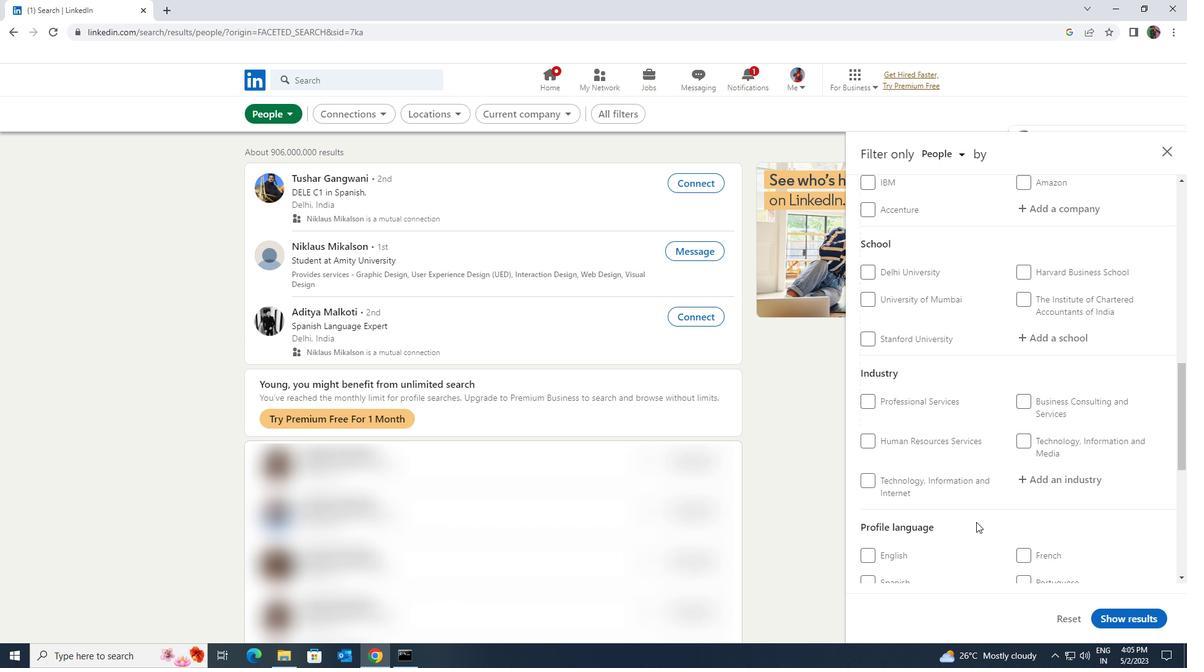 
Action: Mouse moved to (977, 521)
Screenshot: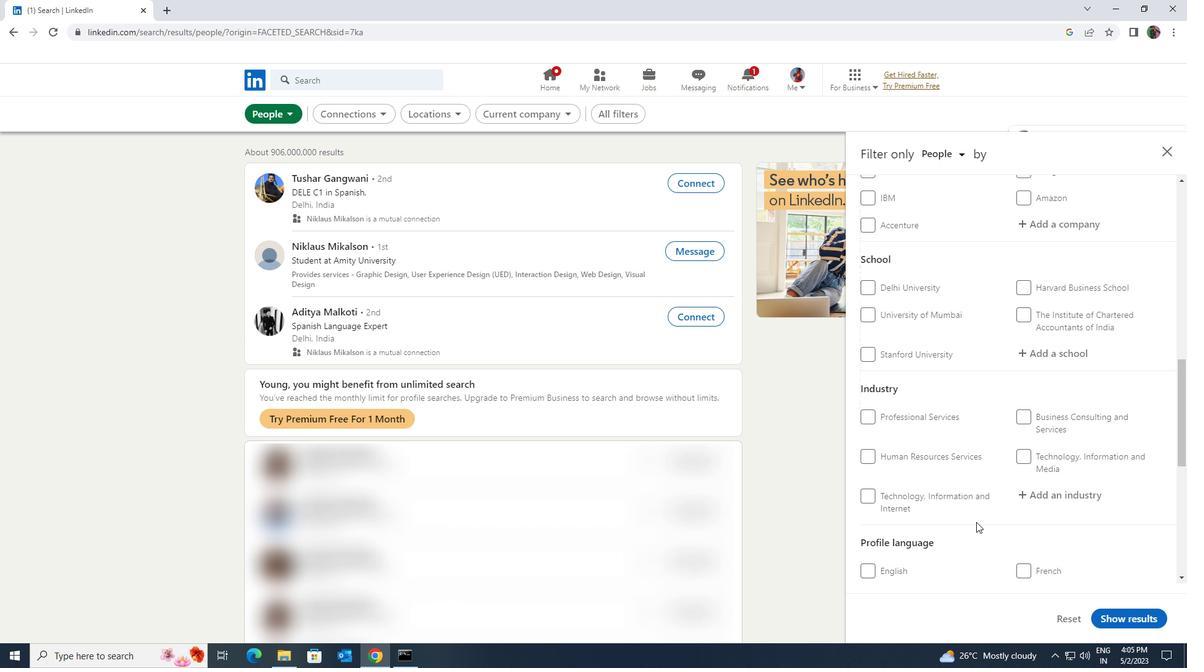 
Action: Mouse scrolled (977, 522) with delta (0, 0)
Screenshot: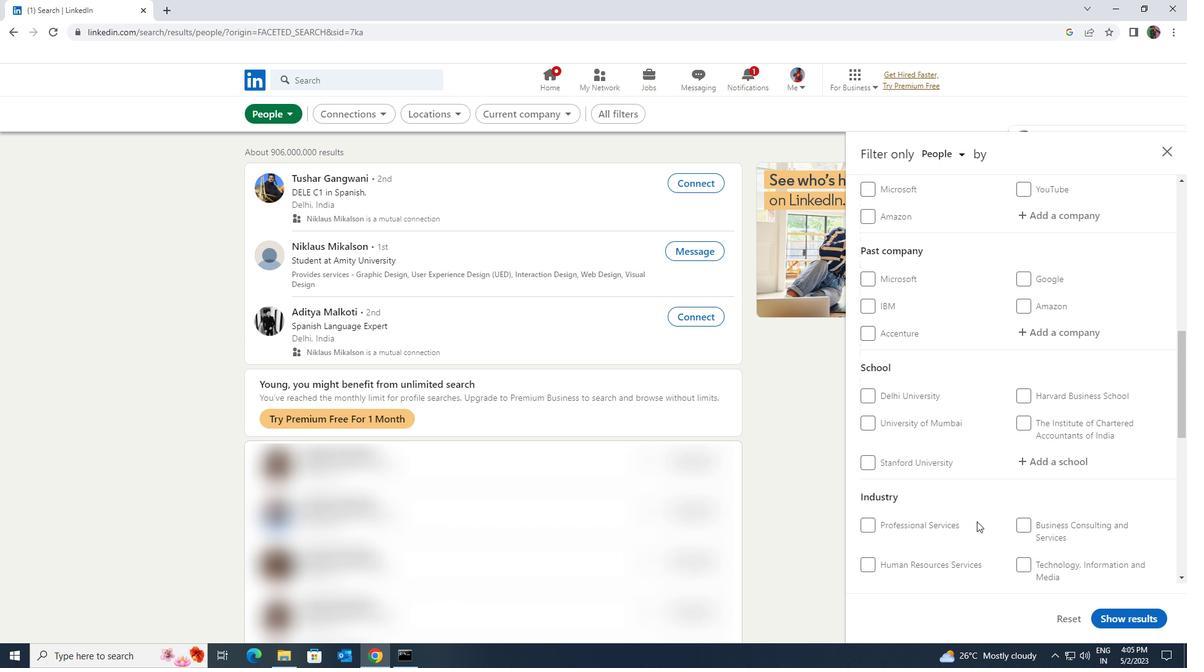 
Action: Mouse scrolled (977, 522) with delta (0, 0)
Screenshot: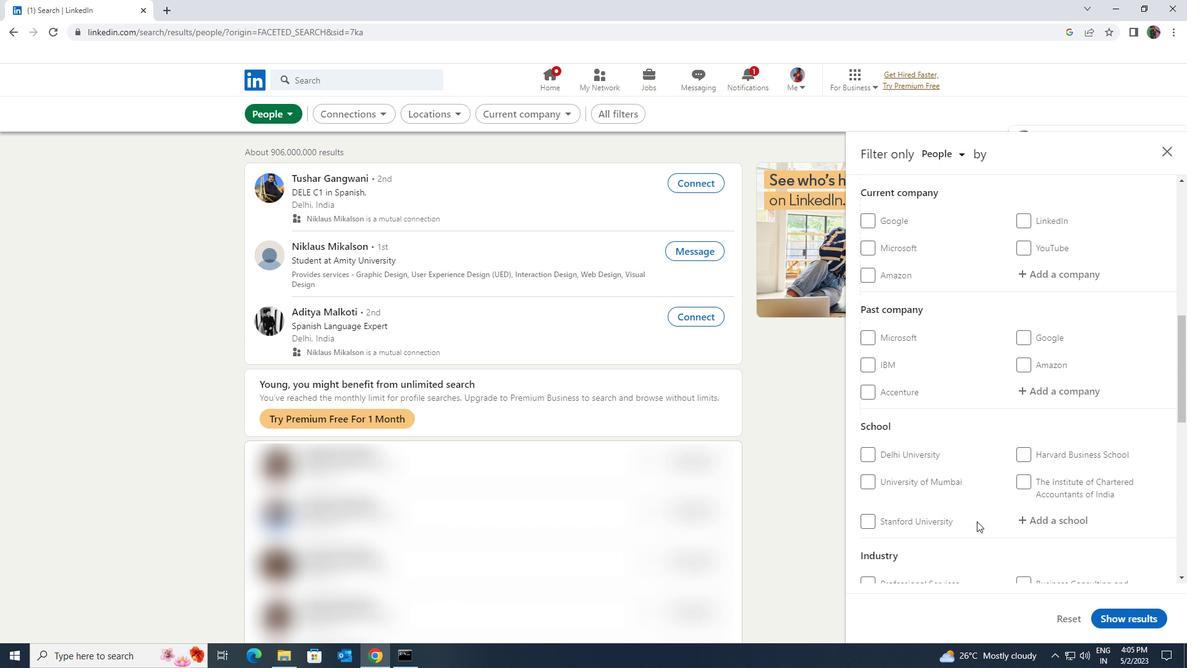 
Action: Mouse scrolled (977, 522) with delta (0, 0)
Screenshot: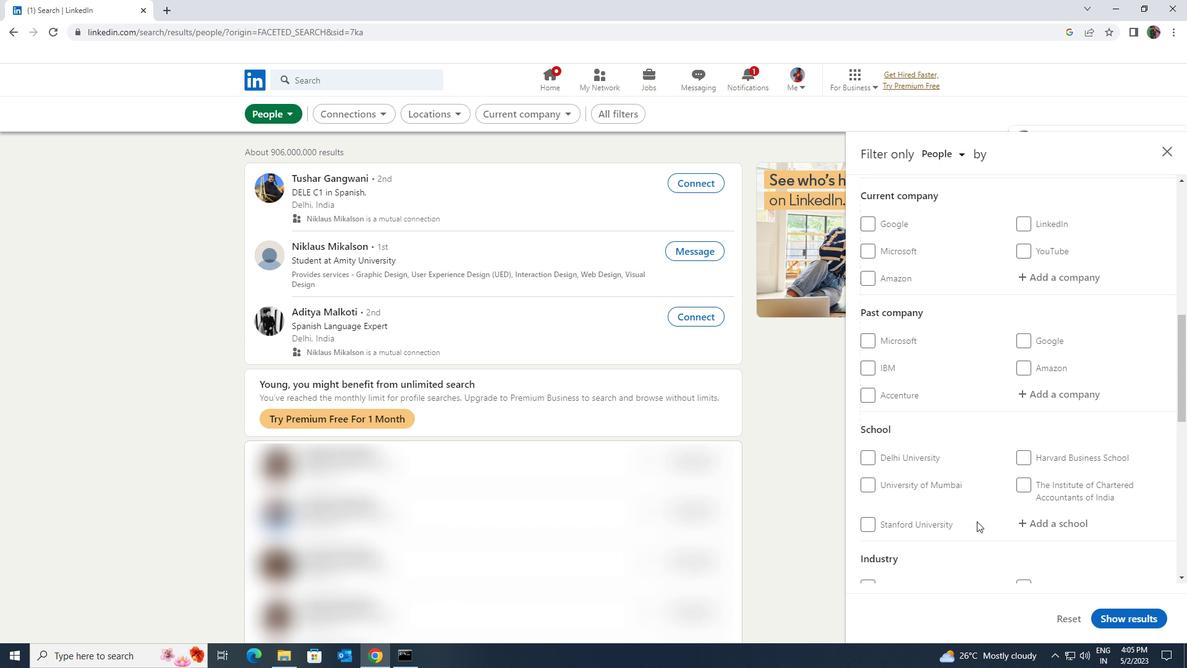 
Action: Mouse moved to (1028, 403)
Screenshot: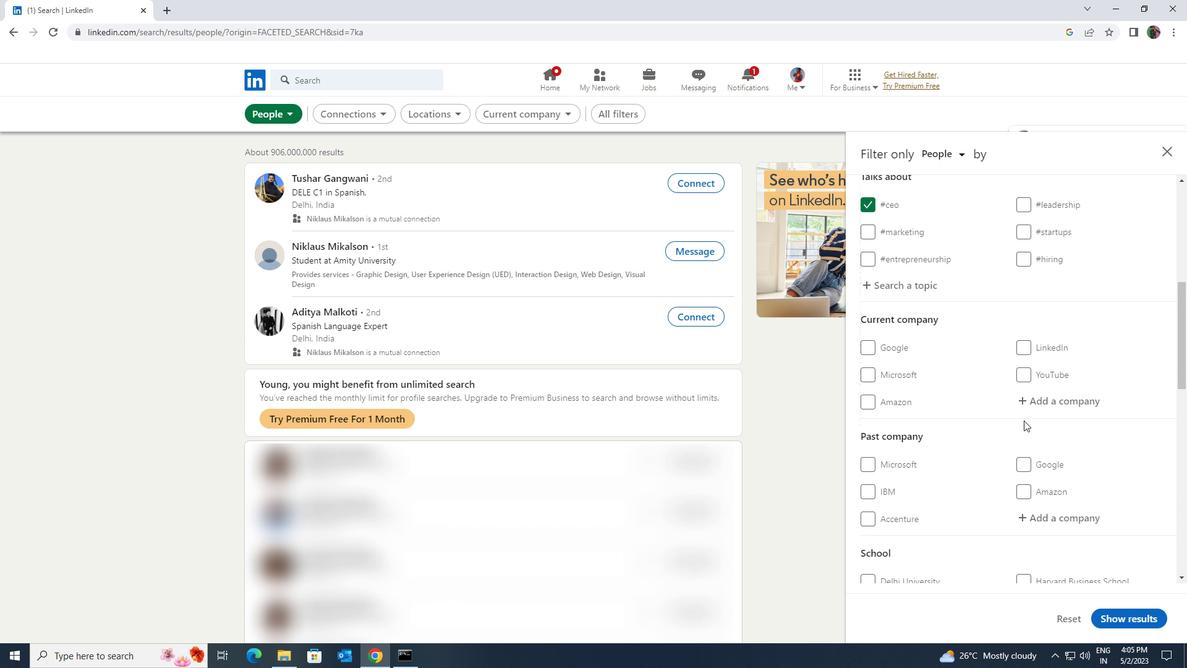 
Action: Mouse pressed left at (1028, 403)
Screenshot: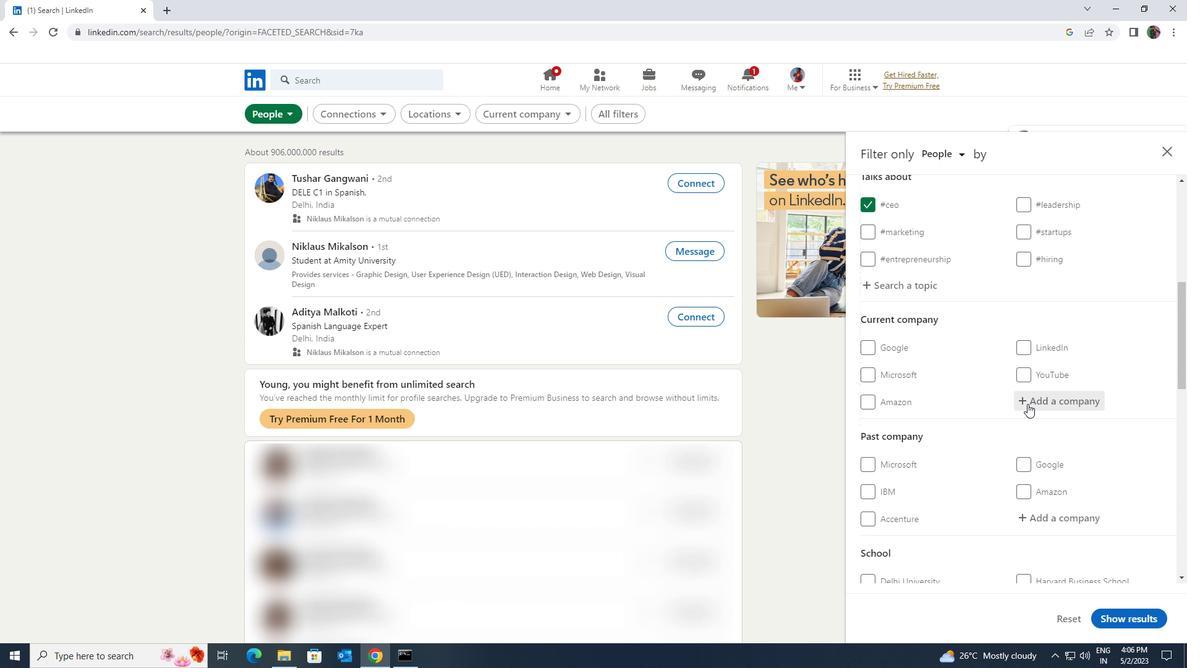 
Action: Key pressed <Key.shift>CIEL<Key.space><Key.shift>HR
Screenshot: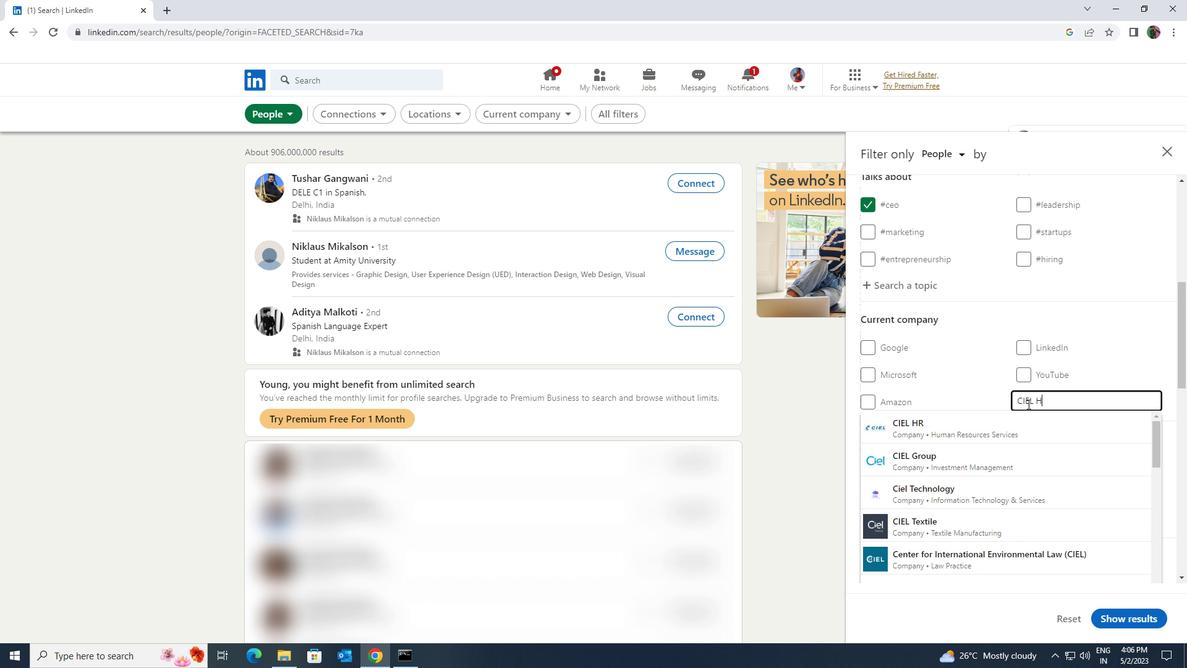 
Action: Mouse moved to (1026, 420)
Screenshot: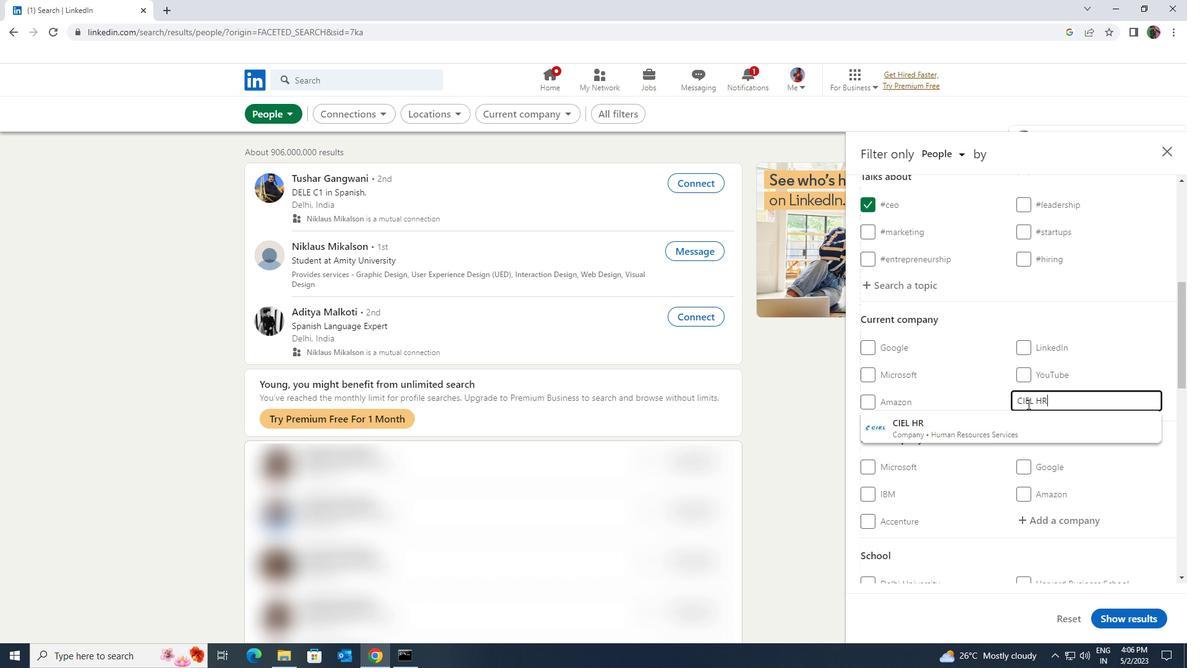 
Action: Mouse pressed left at (1026, 420)
Screenshot: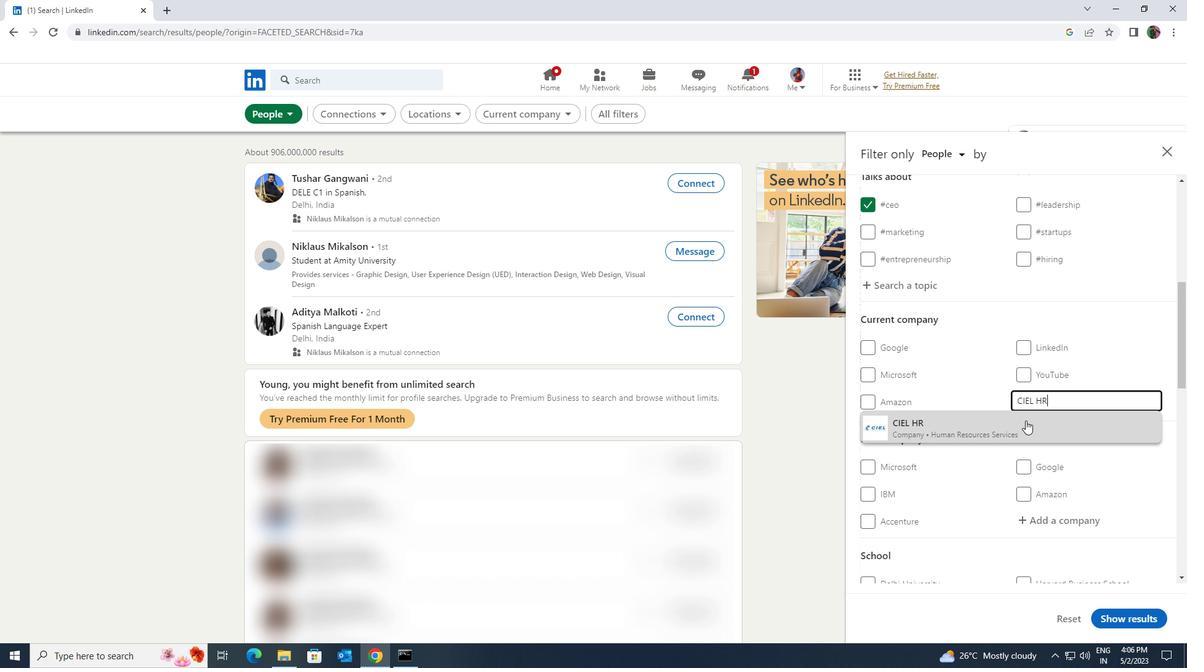 
Action: Mouse moved to (1029, 416)
Screenshot: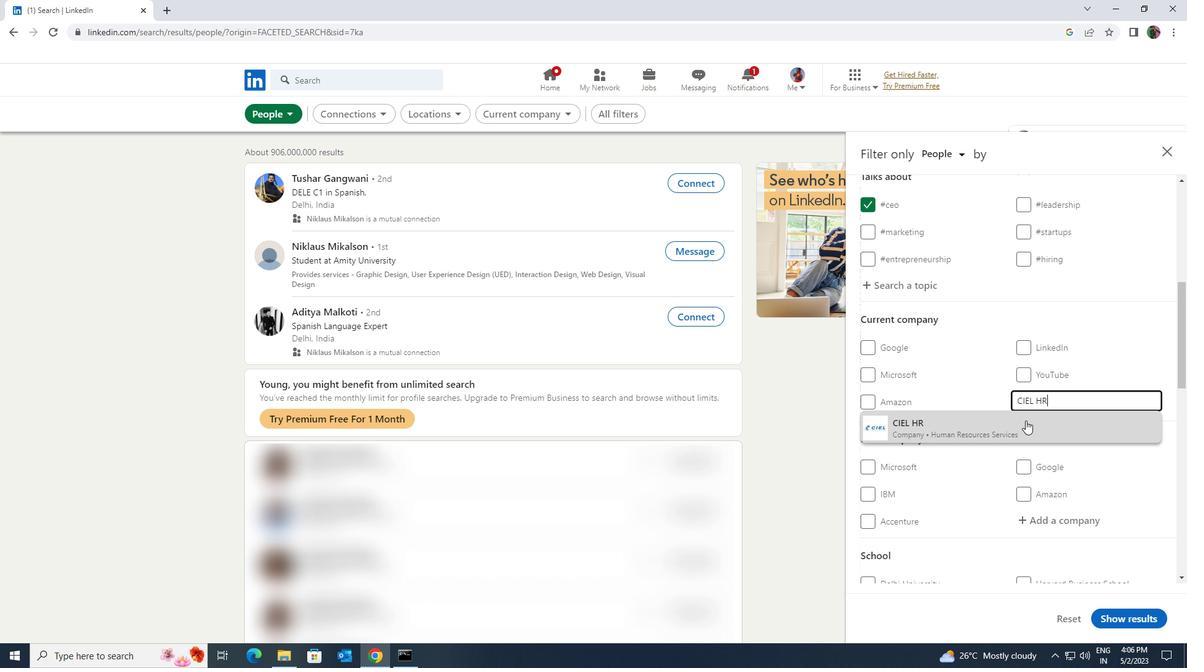 
Action: Mouse scrolled (1029, 416) with delta (0, 0)
Screenshot: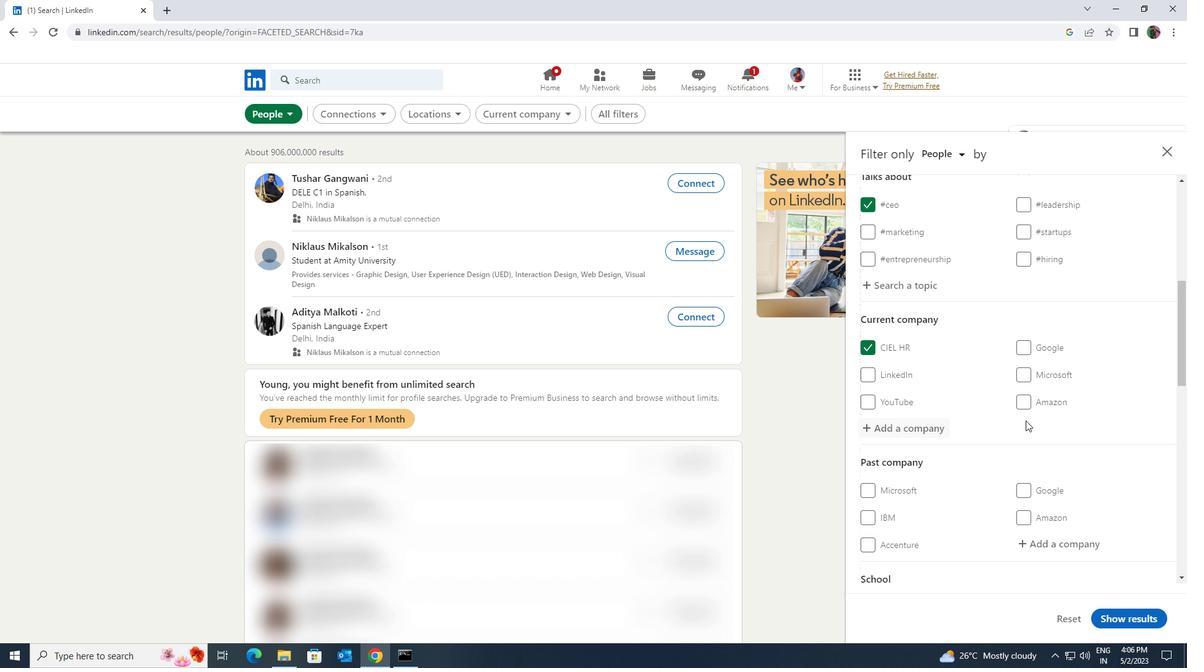 
Action: Mouse scrolled (1029, 416) with delta (0, 0)
Screenshot: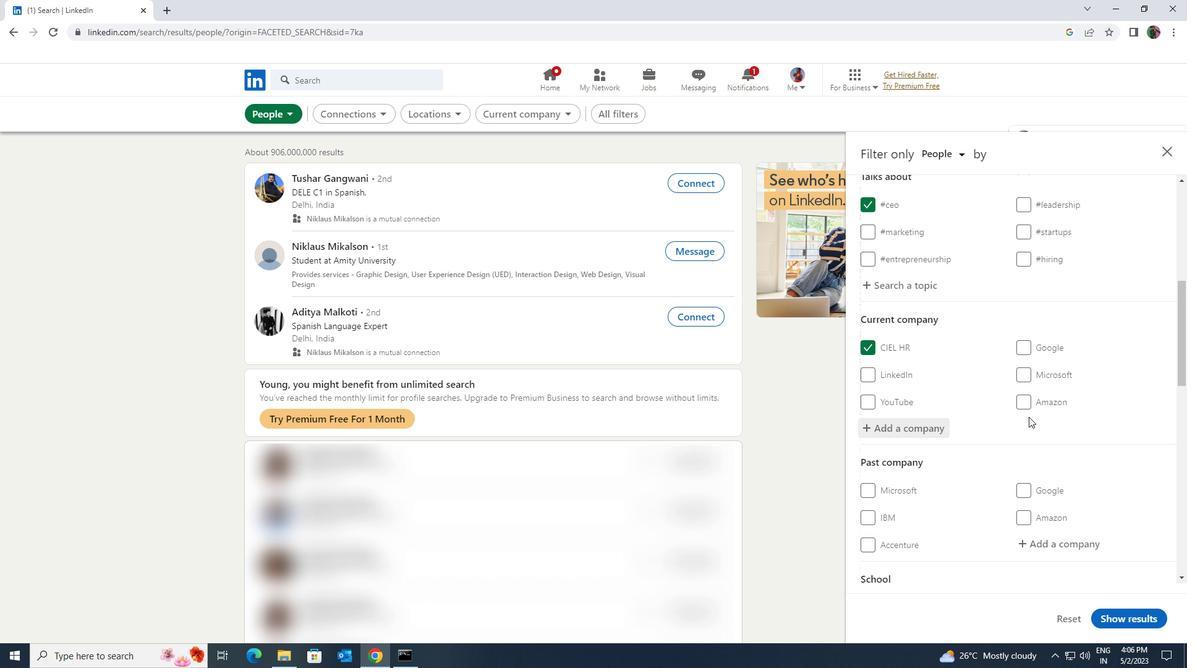 
Action: Mouse moved to (1029, 416)
Screenshot: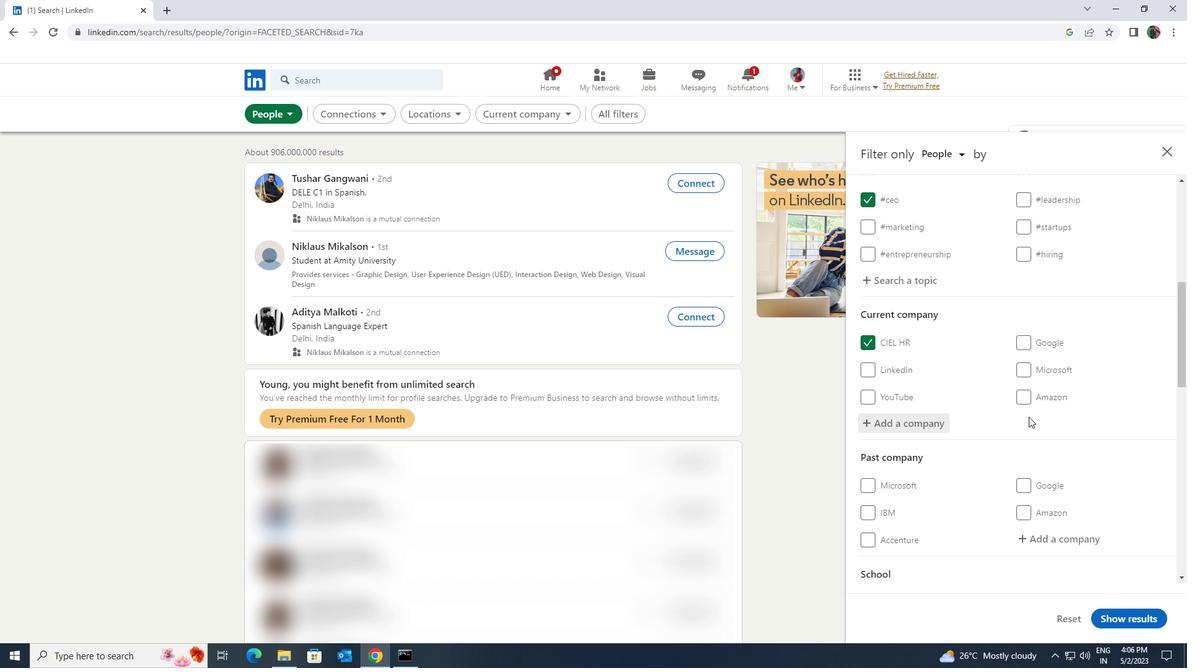 
Action: Mouse scrolled (1029, 415) with delta (0, 0)
Screenshot: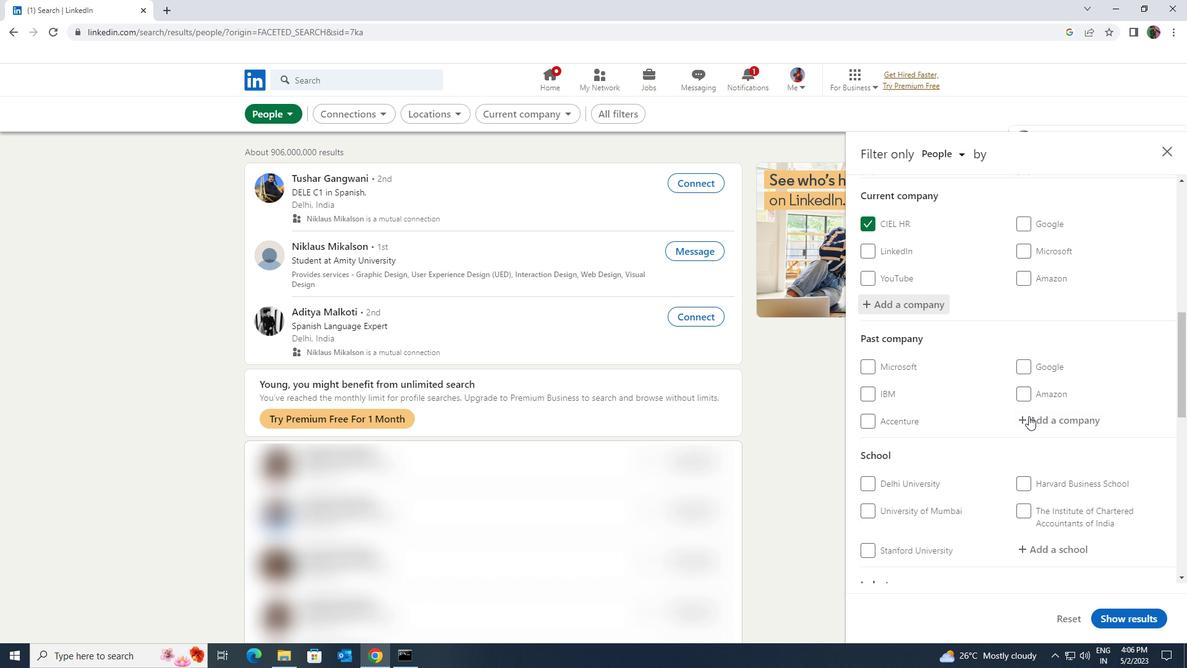 
Action: Mouse moved to (1047, 480)
Screenshot: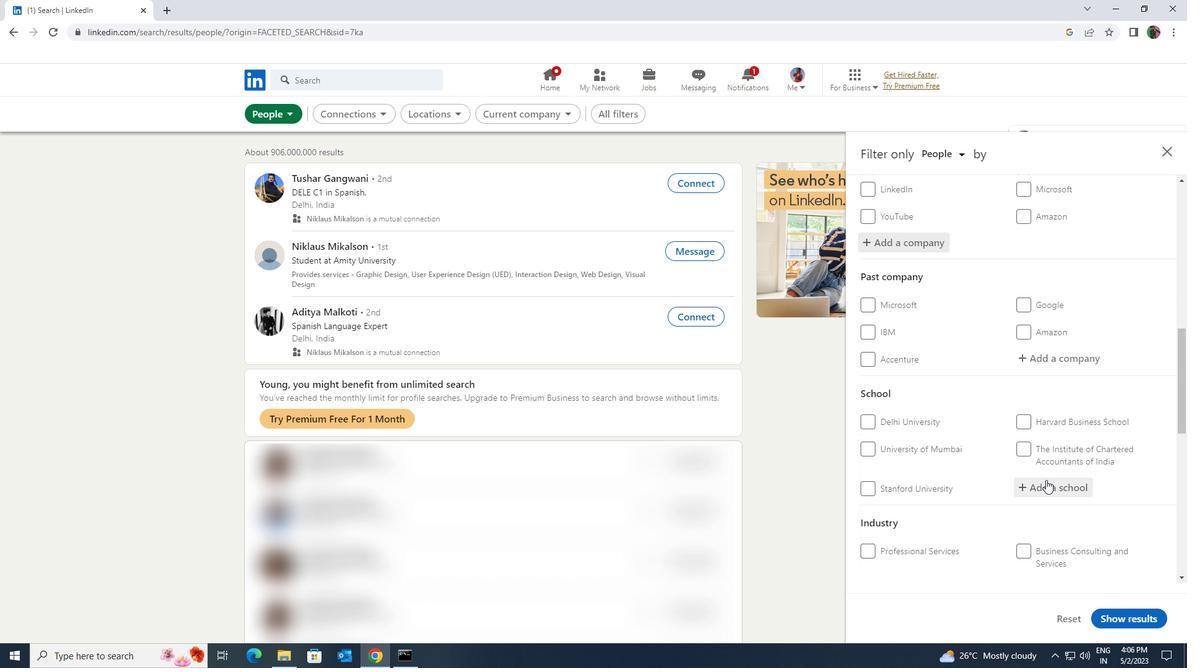 
Action: Mouse pressed left at (1047, 480)
Screenshot: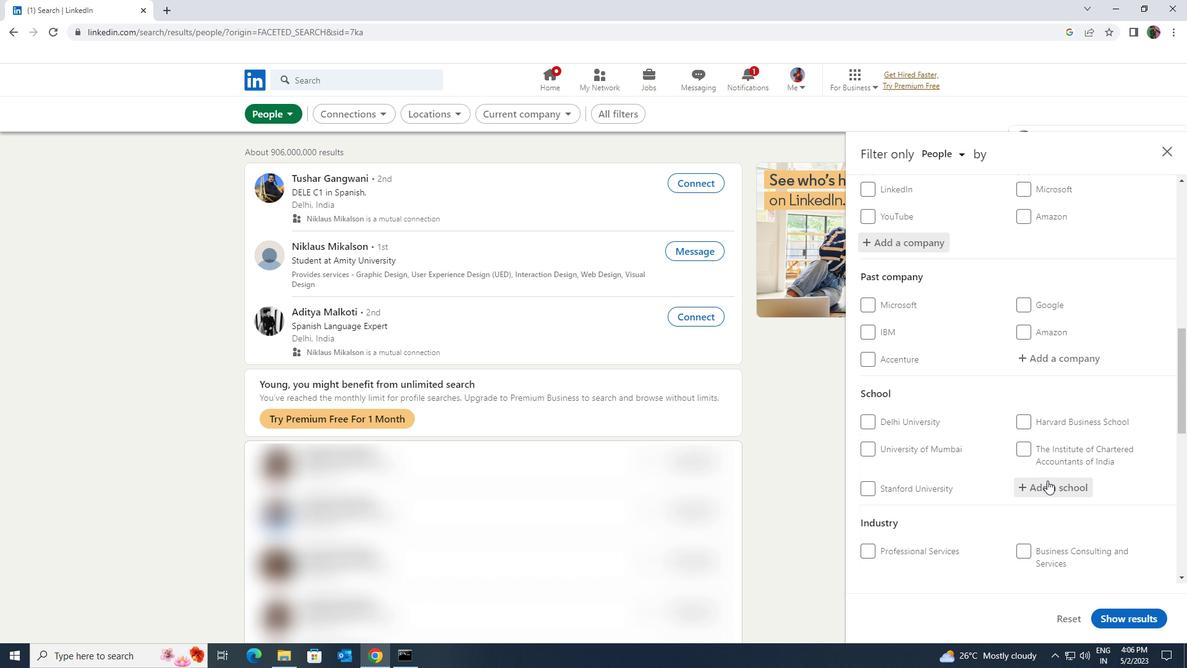 
Action: Key pressed <Key.shift><Key.shift><Key.shift><Key.shift><Key.shift>GU<Key.backspace>URU<Key.space>T
Screenshot: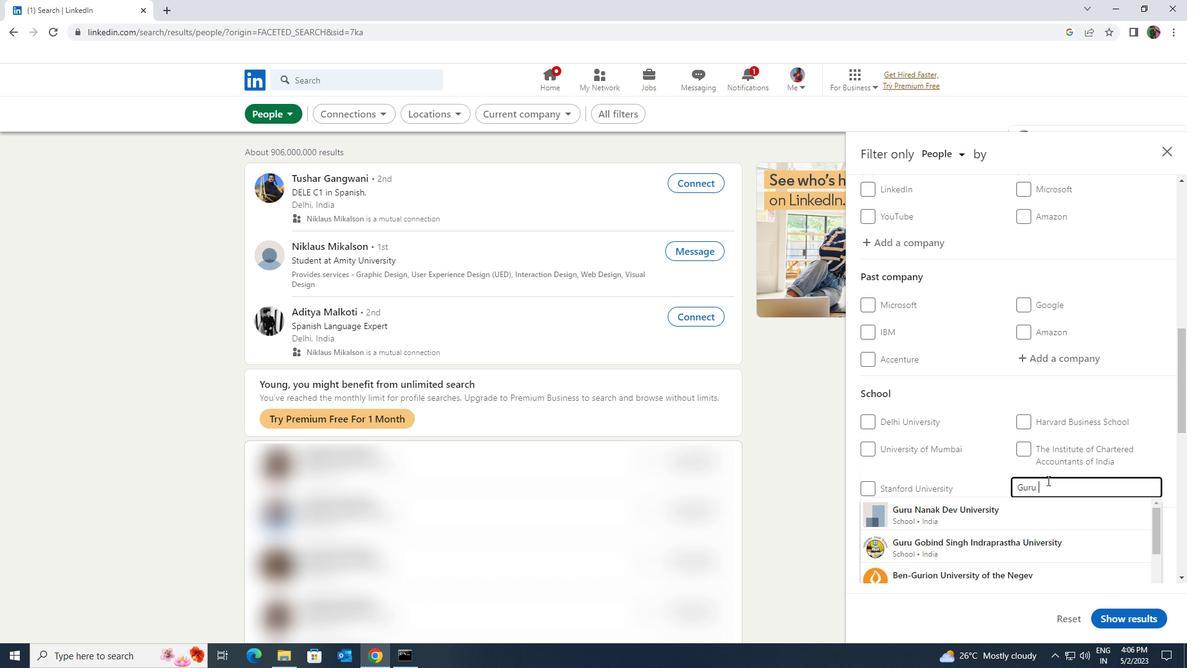 
Action: Mouse moved to (1051, 535)
Screenshot: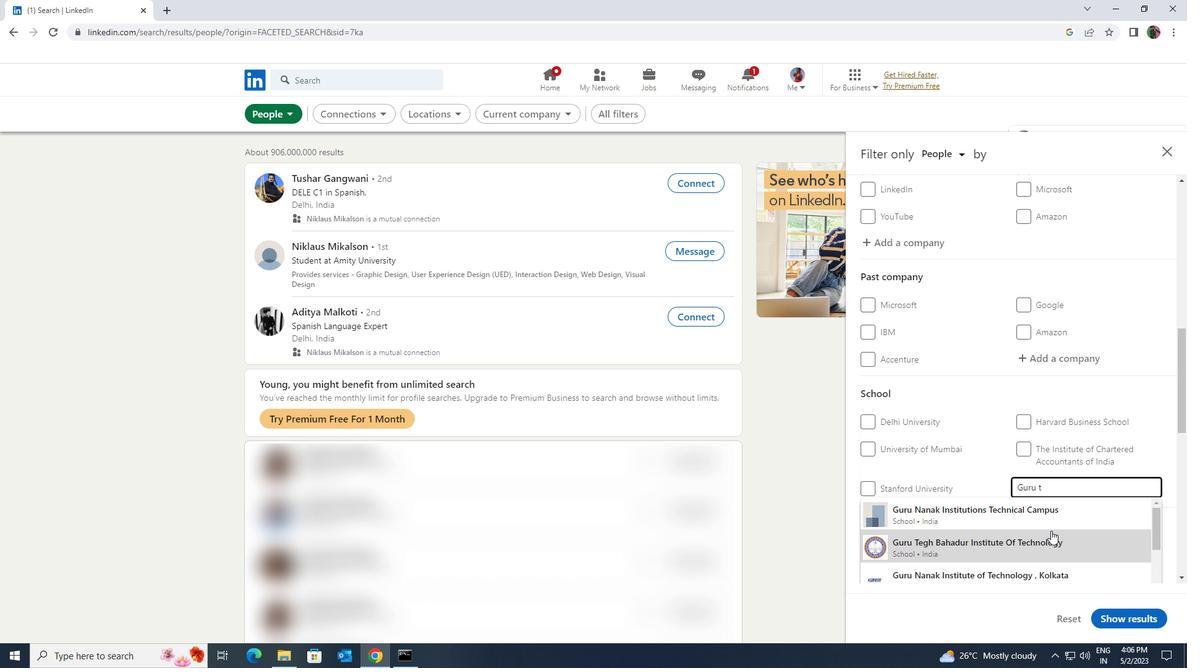 
Action: Mouse pressed left at (1051, 535)
Screenshot: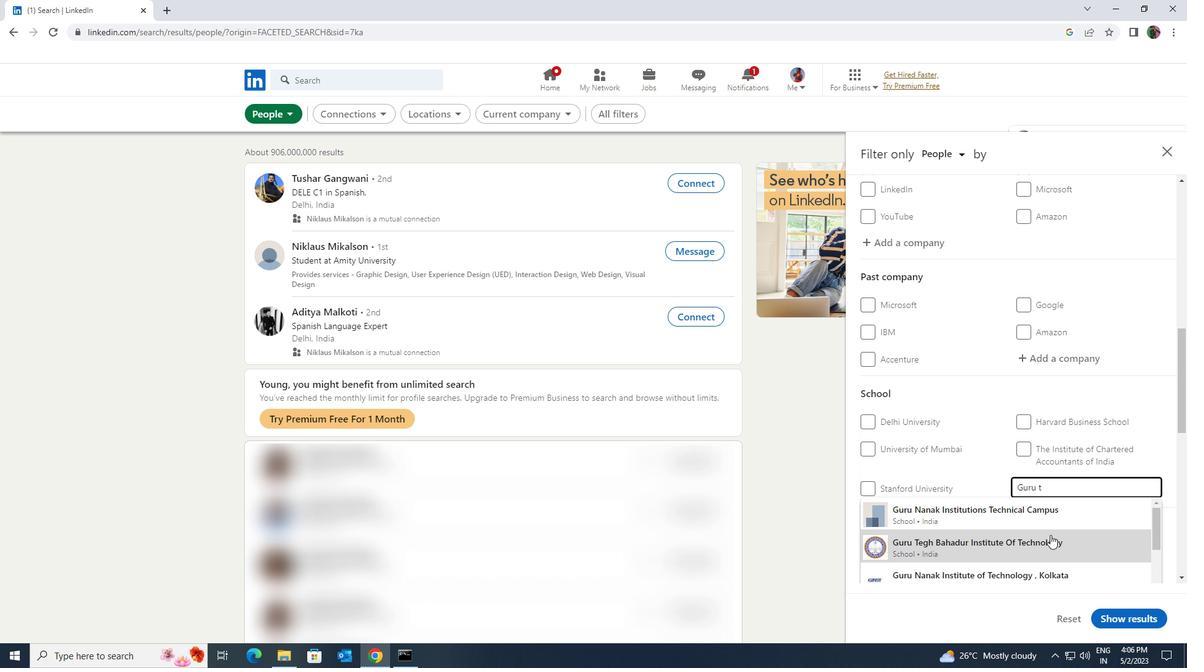 
Action: Mouse moved to (1045, 520)
Screenshot: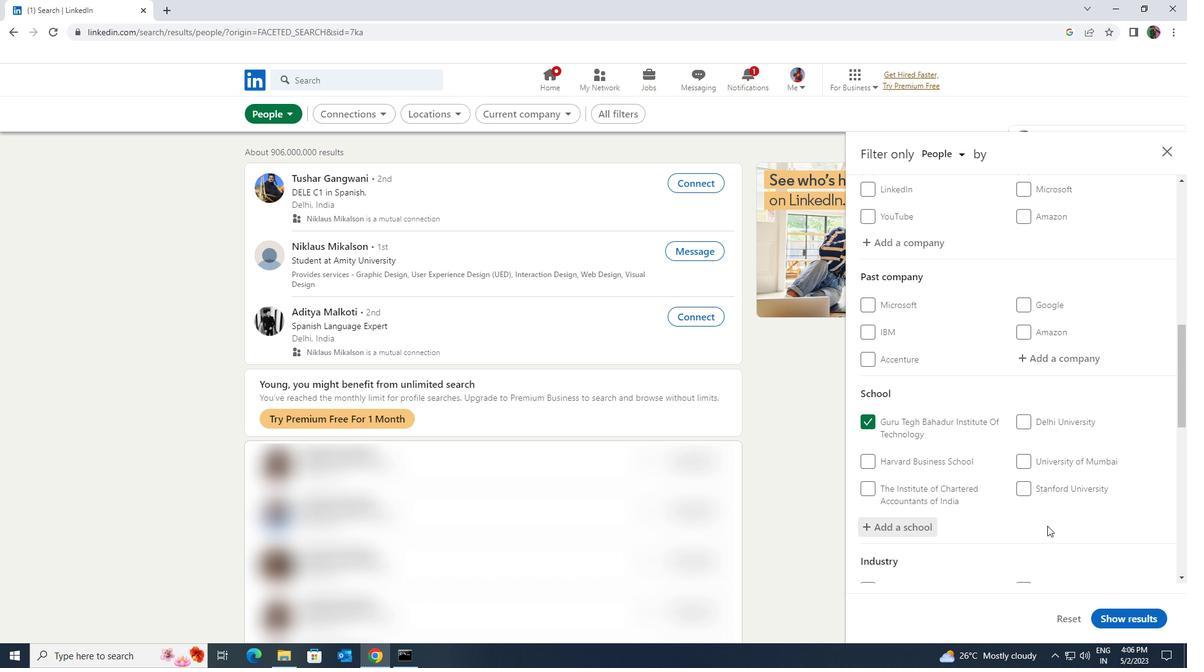 
Action: Mouse scrolled (1045, 520) with delta (0, 0)
Screenshot: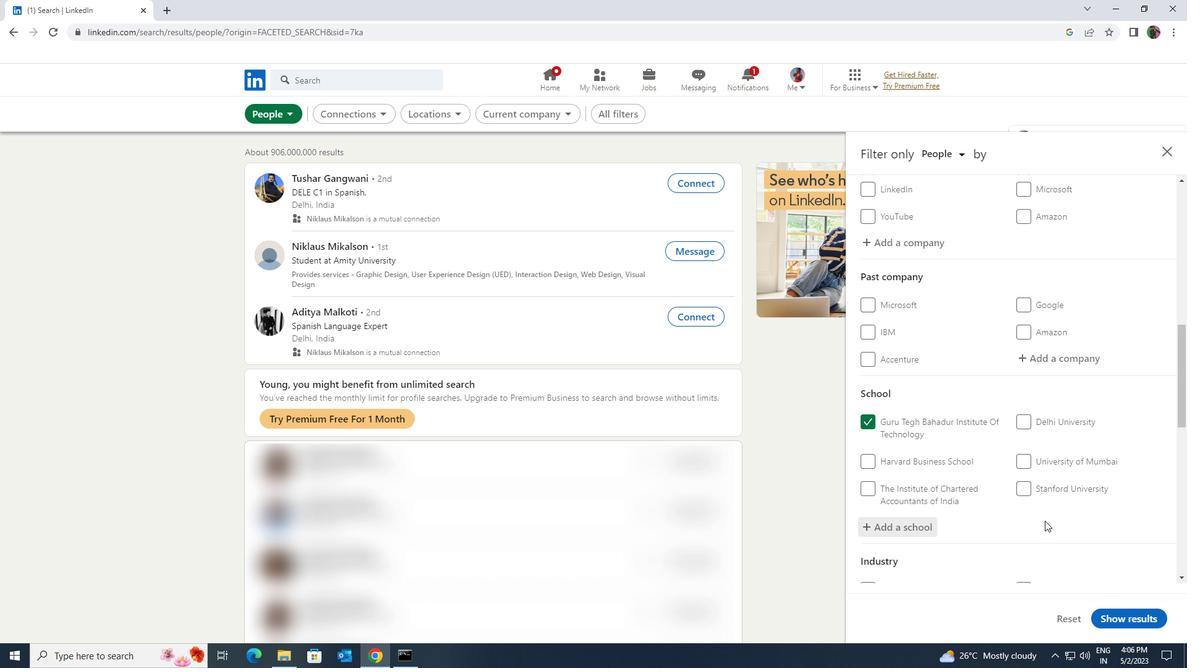 
Action: Mouse scrolled (1045, 520) with delta (0, 0)
Screenshot: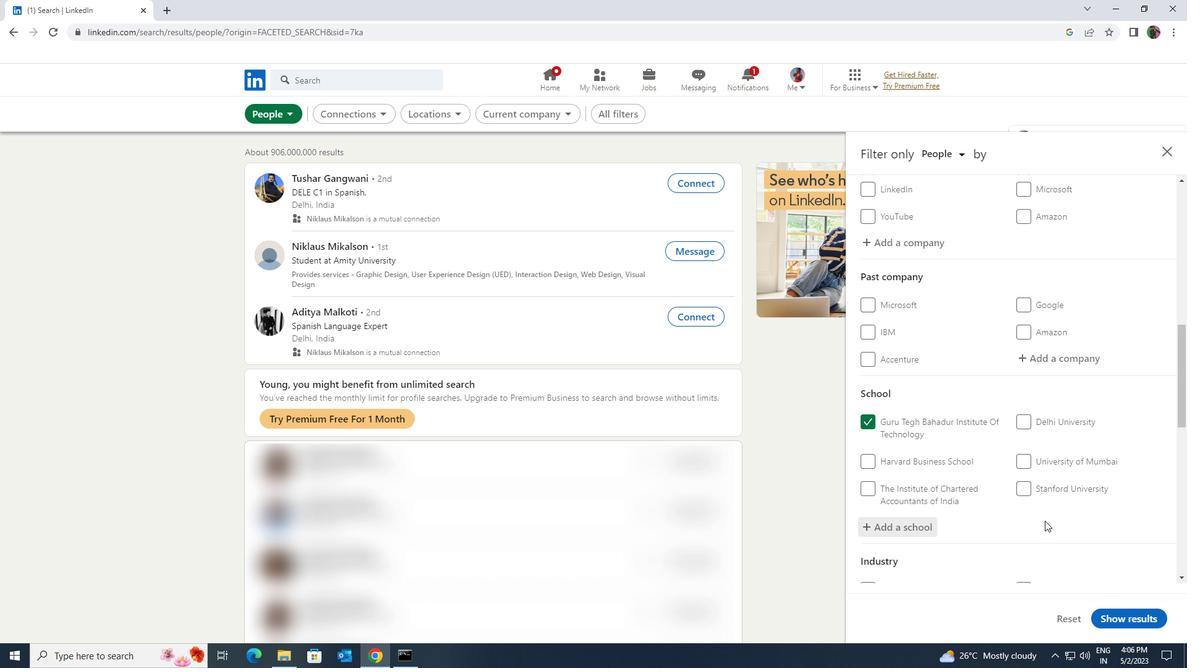 
Action: Mouse scrolled (1045, 520) with delta (0, 0)
Screenshot: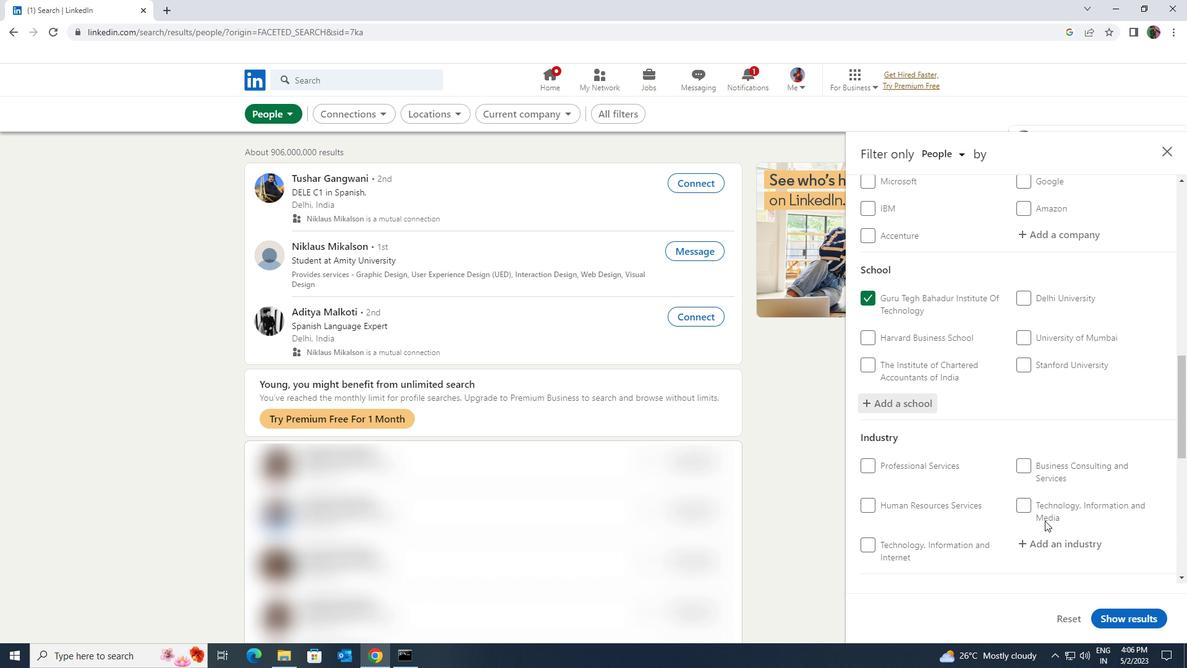 
Action: Mouse moved to (1045, 485)
Screenshot: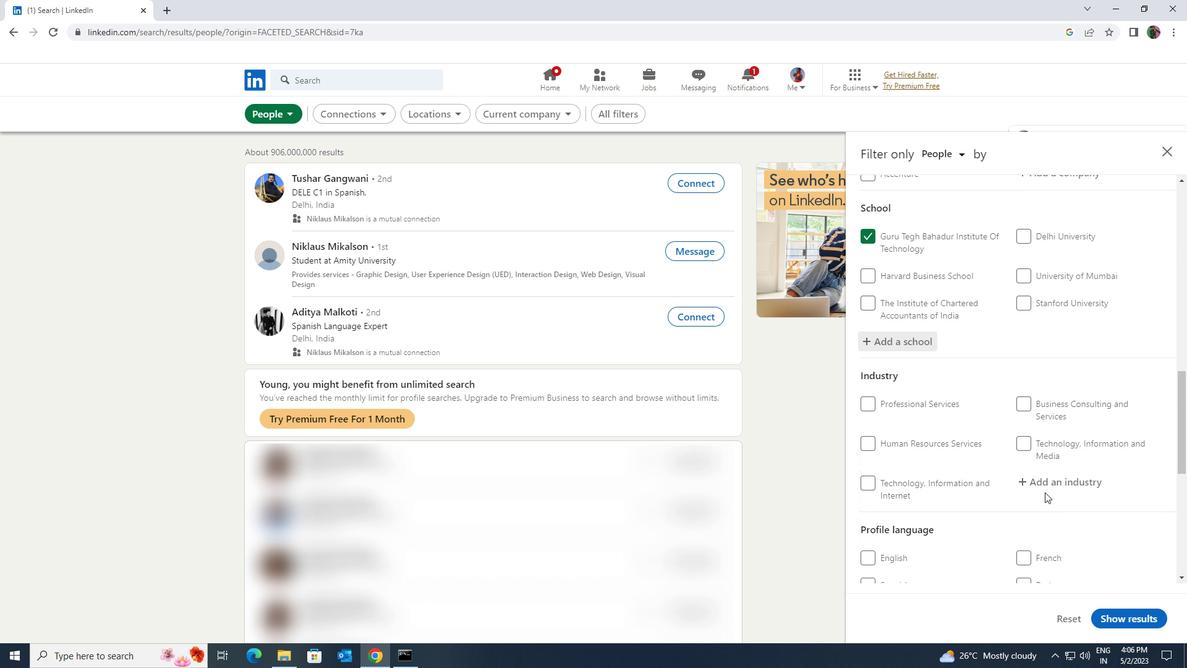 
Action: Mouse pressed left at (1045, 485)
Screenshot: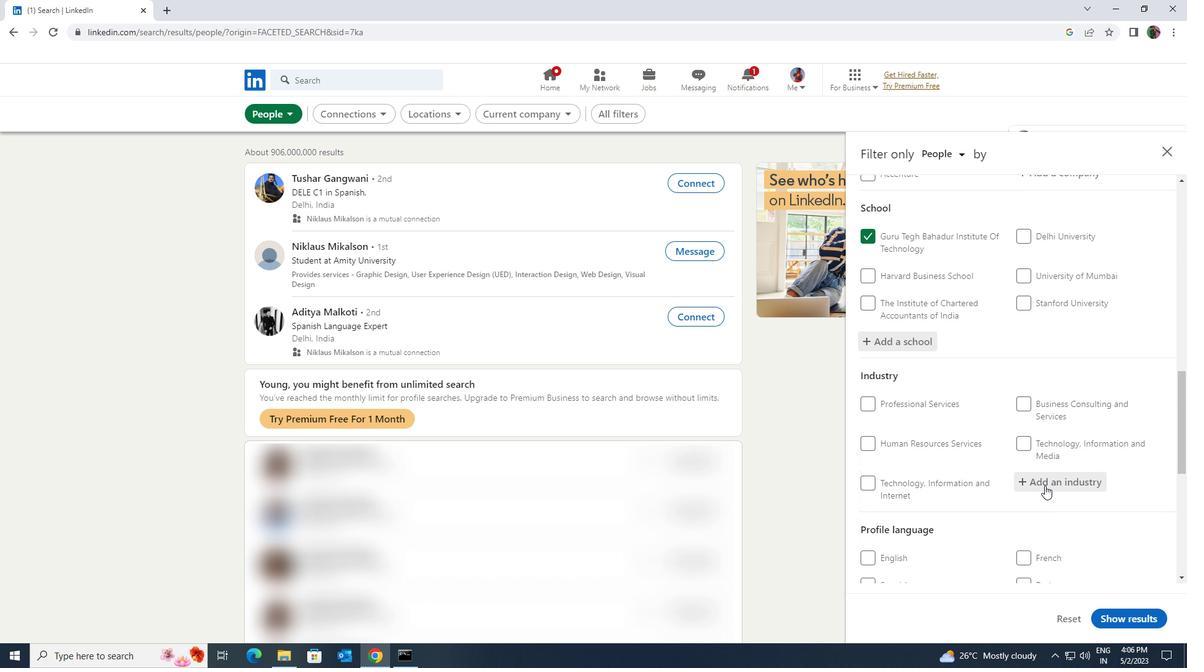 
Action: Key pressed <Key.shift><Key.shift><Key.shift><Key.shift><Key.shift><Key.shift><Key.shift>AVIT<Key.backspace>
Screenshot: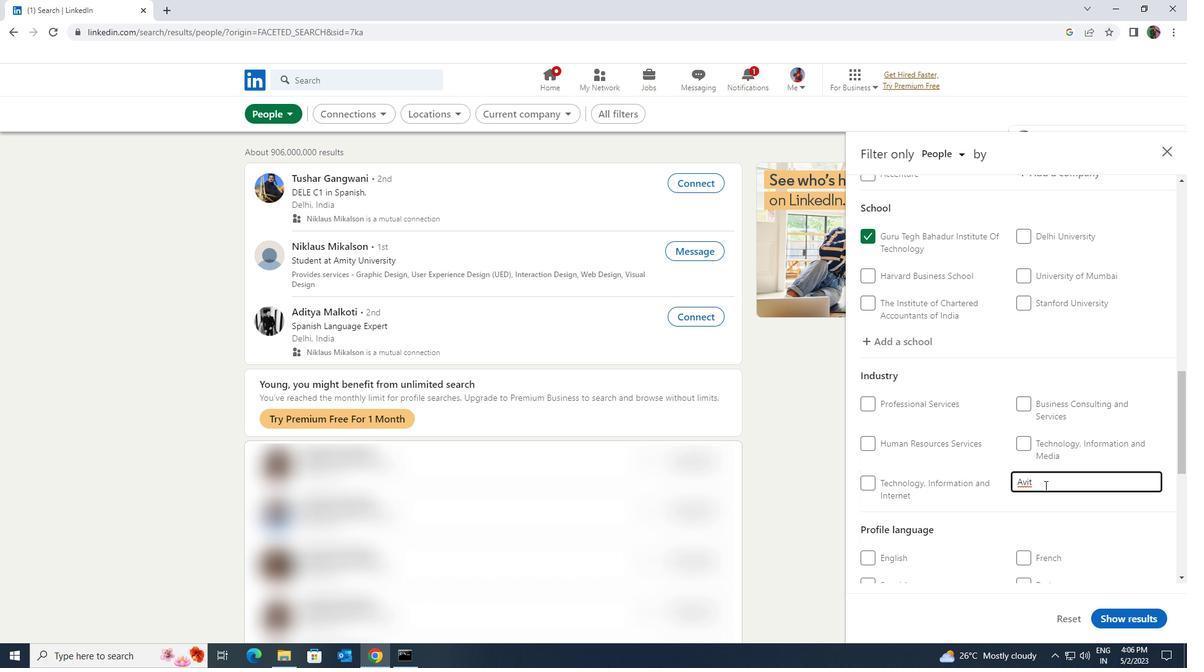 
Action: Mouse moved to (1035, 499)
Screenshot: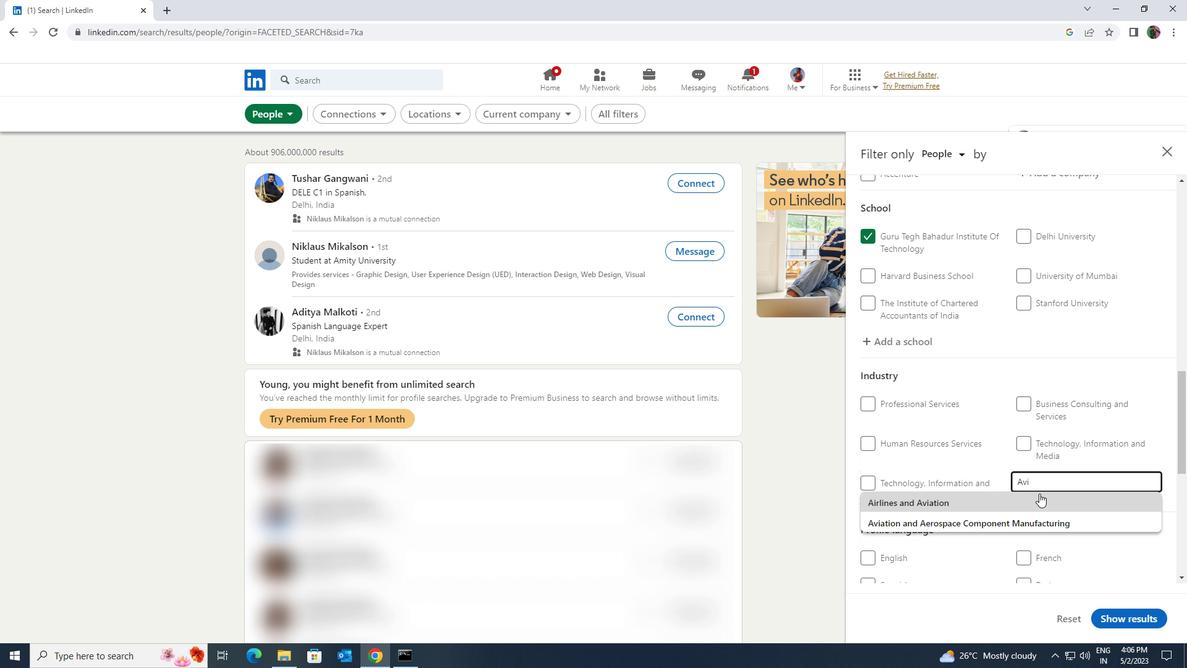 
Action: Mouse pressed left at (1035, 499)
Screenshot: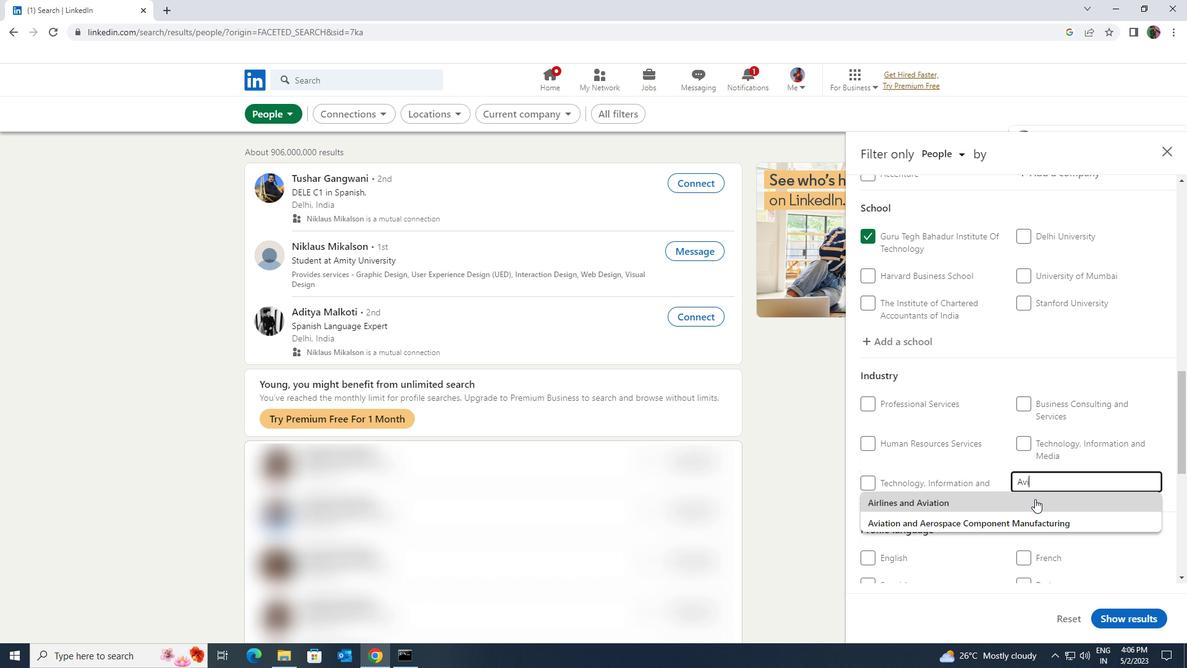 
Action: Mouse moved to (1035, 489)
Screenshot: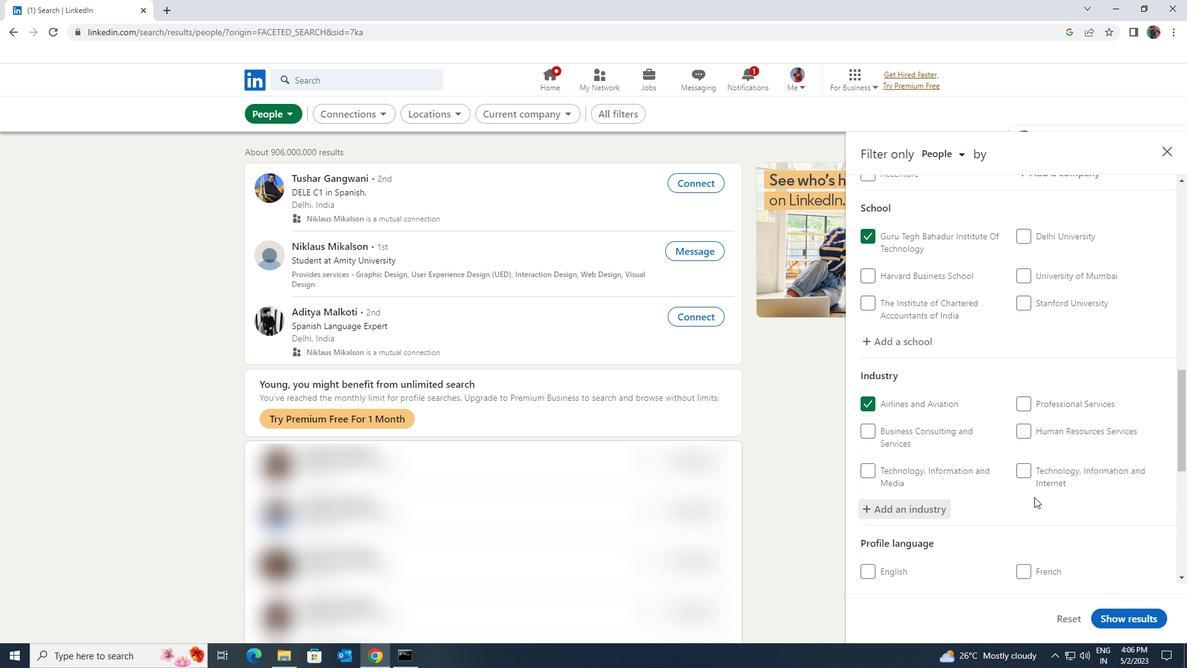 
Action: Mouse scrolled (1035, 489) with delta (0, 0)
Screenshot: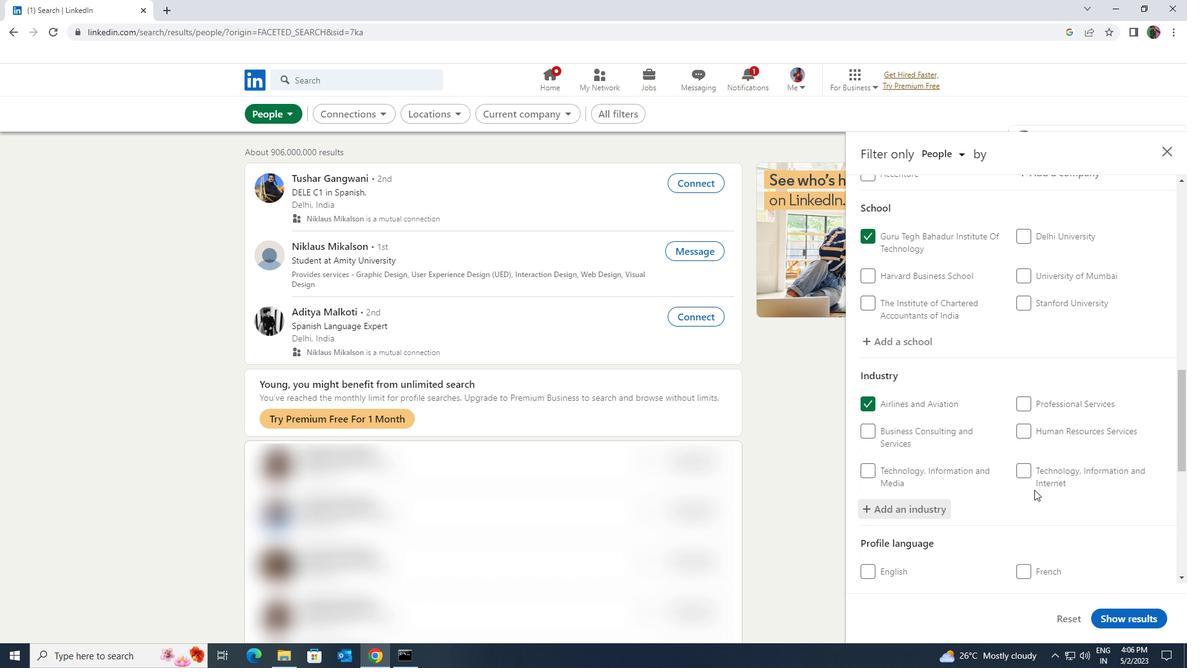 
Action: Mouse scrolled (1035, 489) with delta (0, 0)
Screenshot: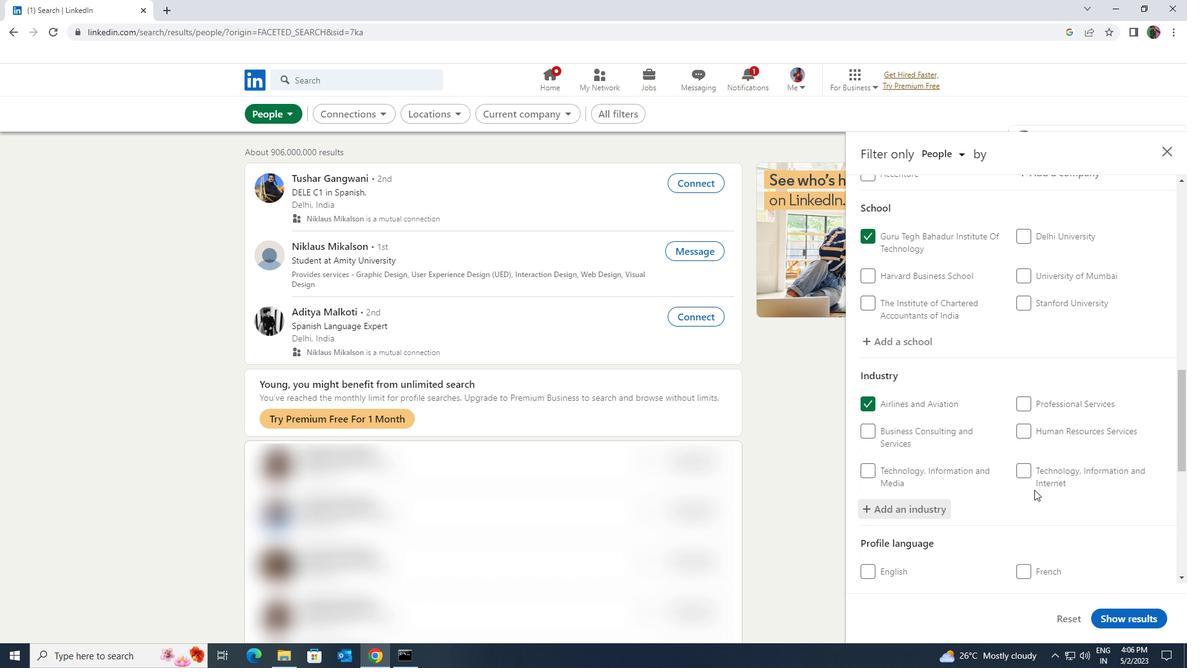 
Action: Mouse moved to (1038, 493)
Screenshot: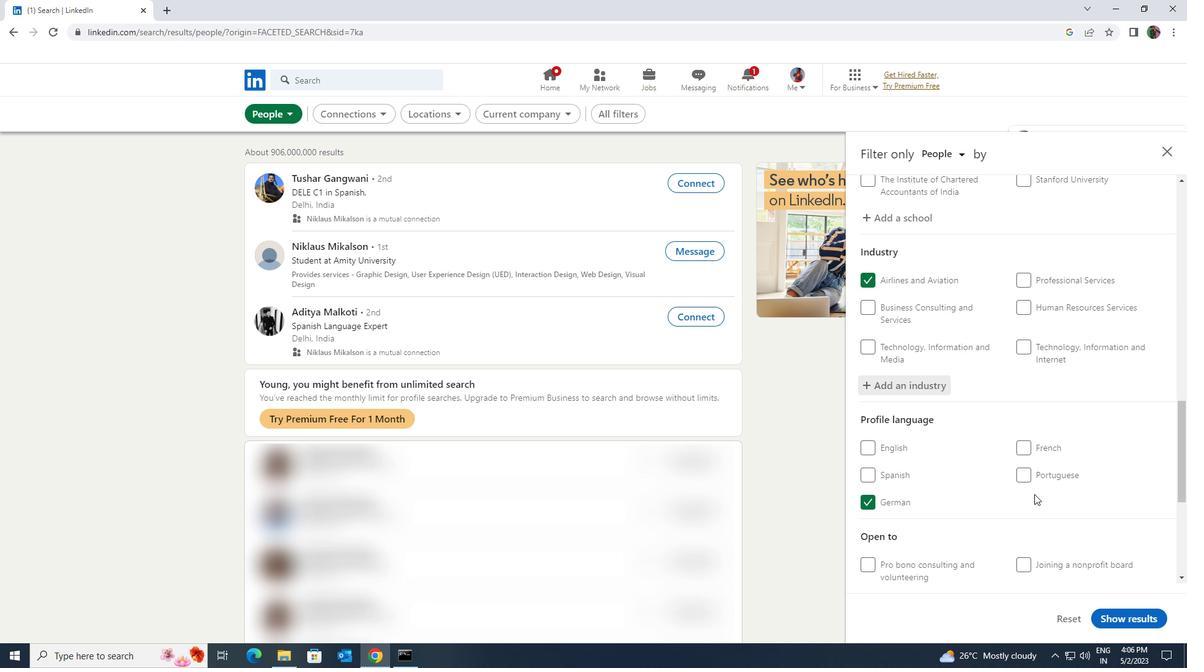 
Action: Mouse scrolled (1038, 492) with delta (0, 0)
Screenshot: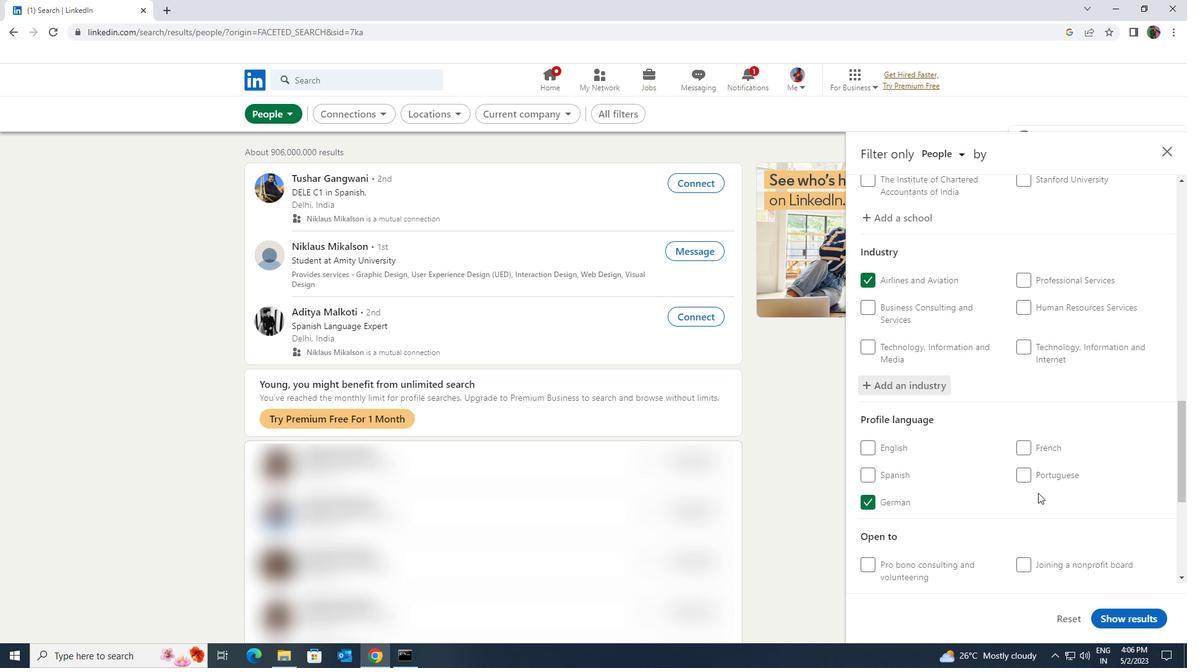 
Action: Mouse scrolled (1038, 492) with delta (0, 0)
Screenshot: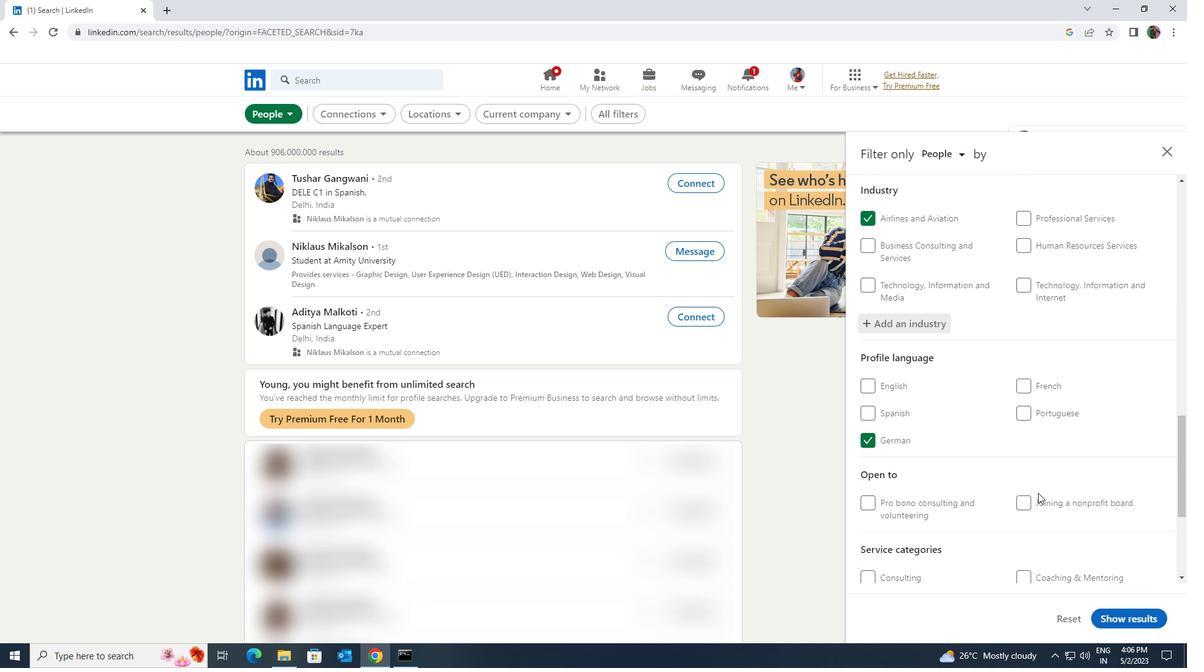 
Action: Mouse scrolled (1038, 492) with delta (0, 0)
Screenshot: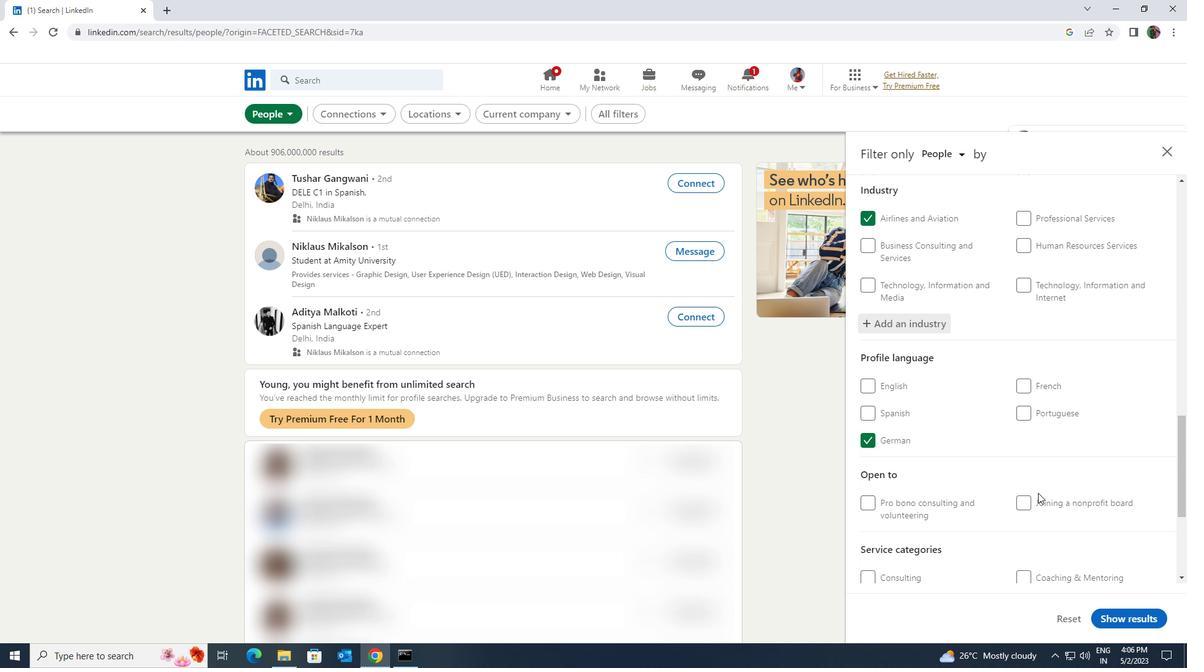 
Action: Mouse scrolled (1038, 492) with delta (0, 0)
Screenshot: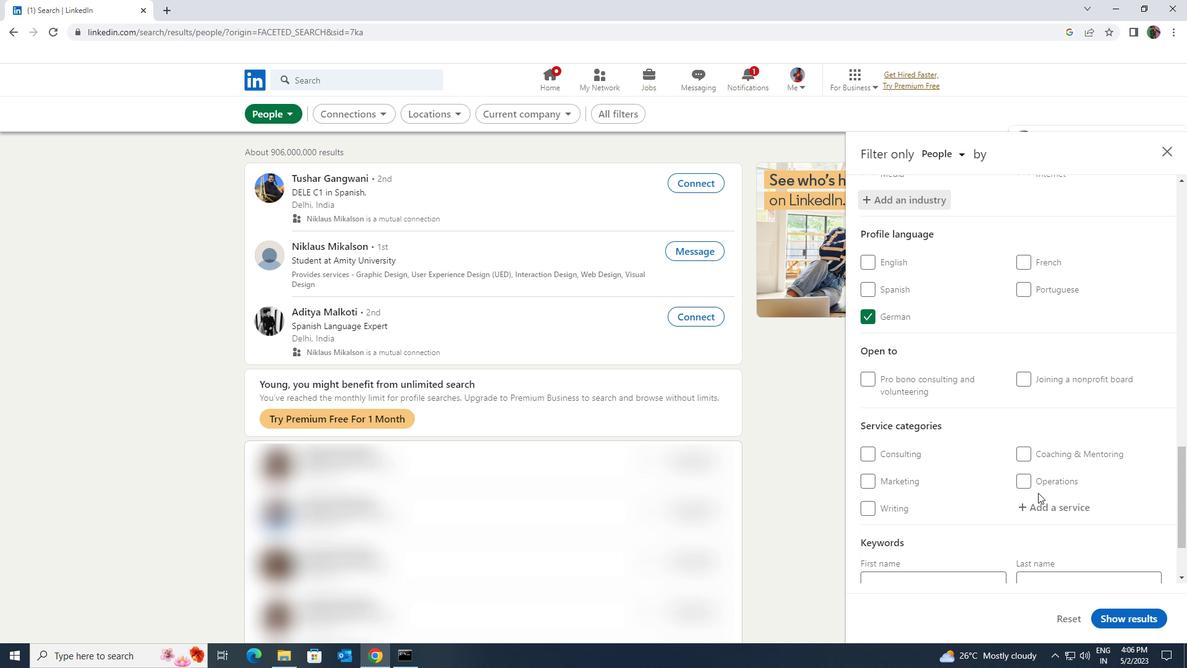 
Action: Mouse moved to (1052, 446)
Screenshot: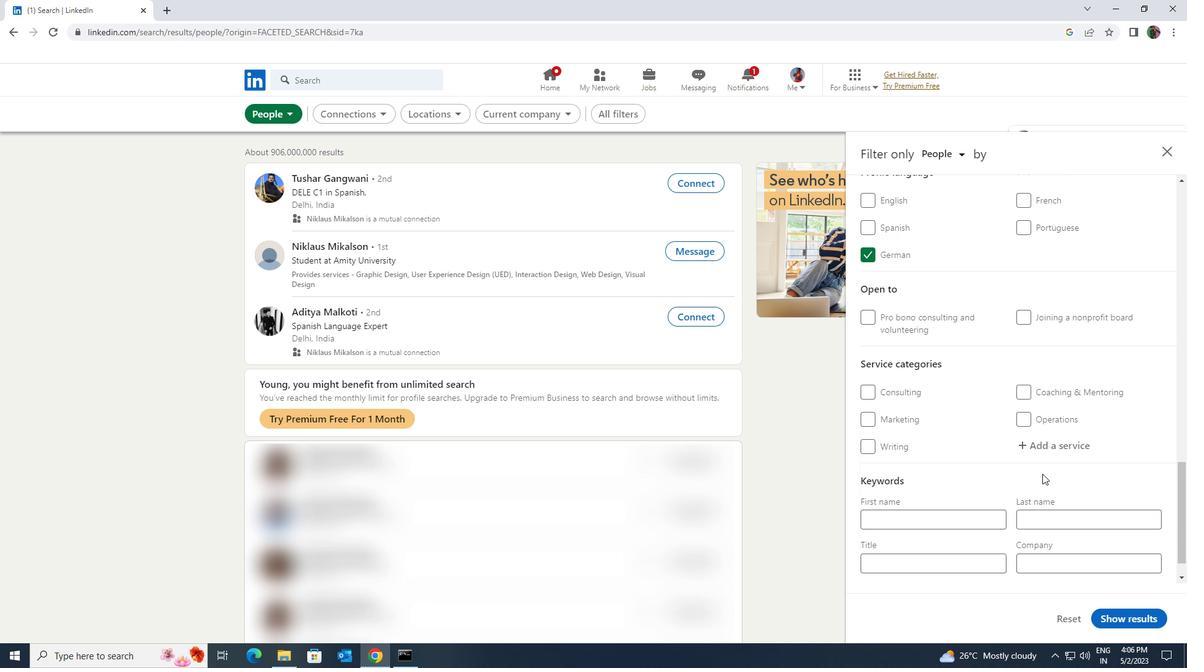 
Action: Mouse pressed left at (1052, 446)
Screenshot: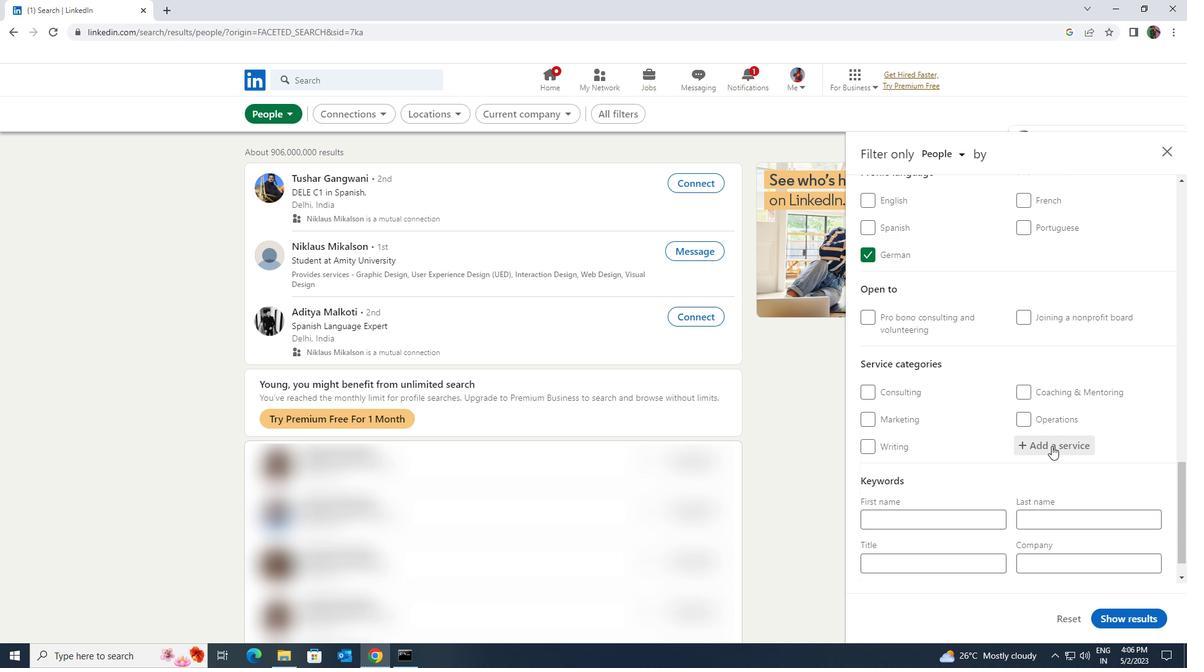
Action: Key pressed <Key.shift>ILLUSTR
Screenshot: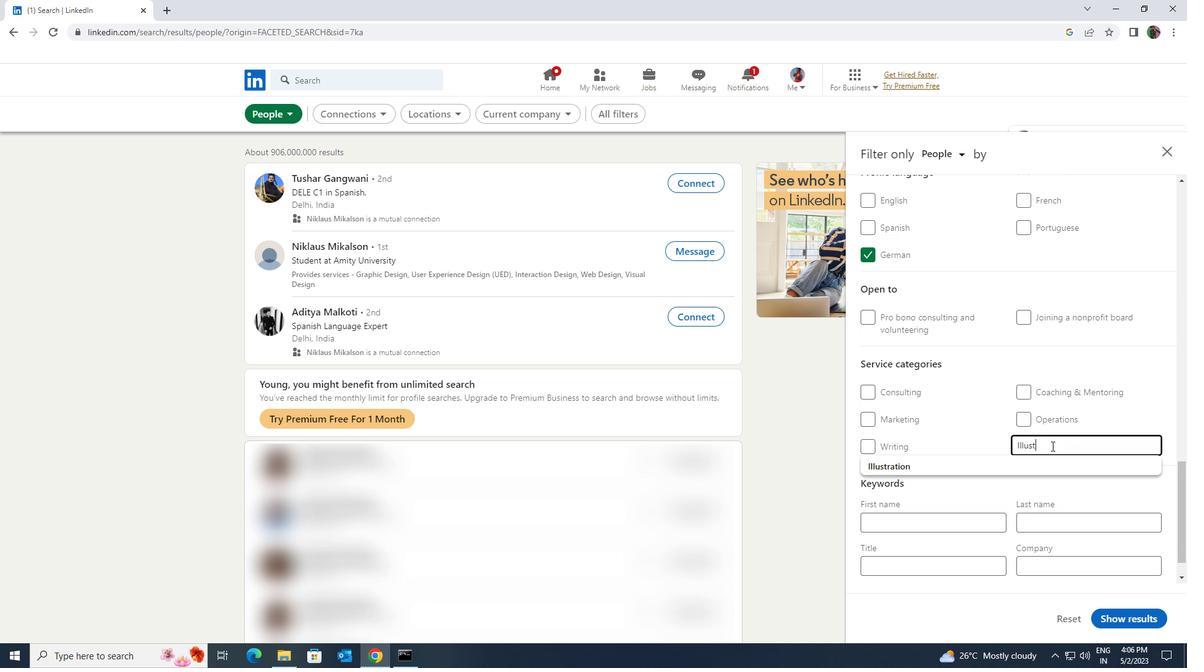 
Action: Mouse moved to (1047, 460)
Screenshot: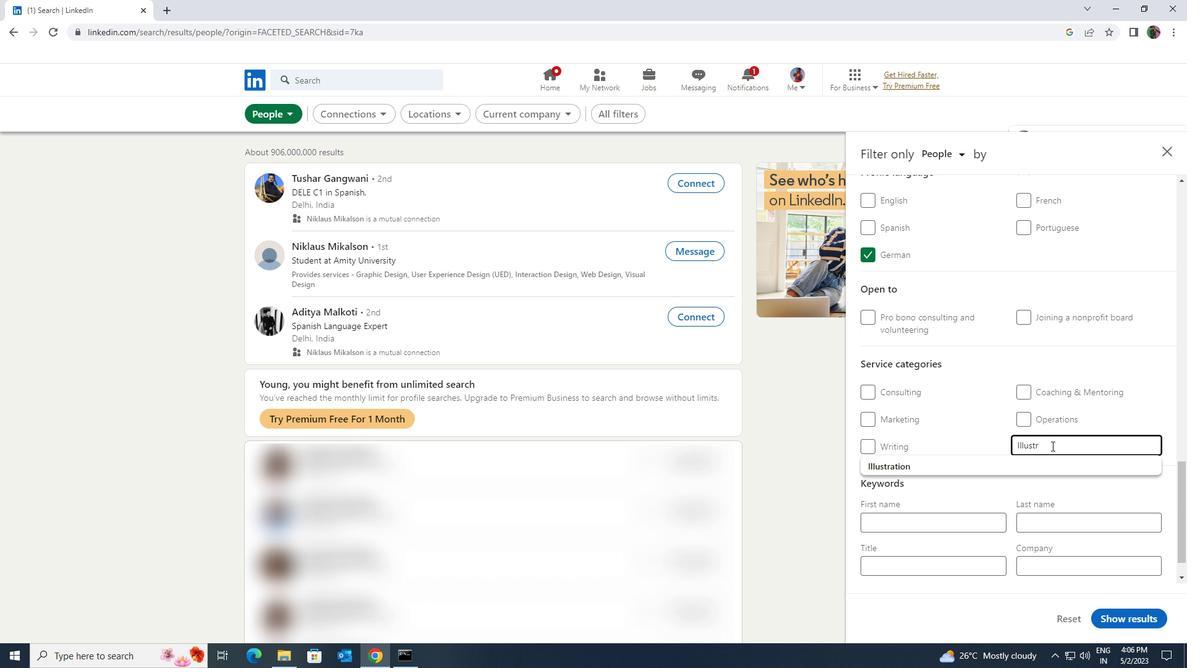
Action: Mouse pressed left at (1047, 460)
Screenshot: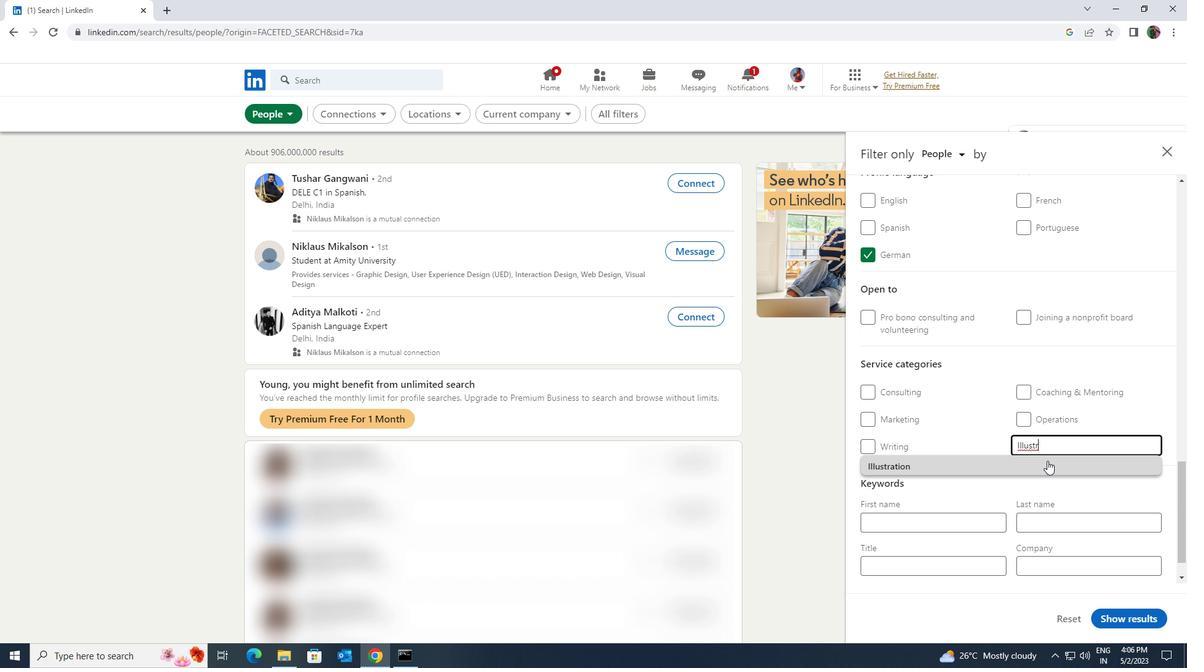 
Action: Mouse moved to (1026, 428)
Screenshot: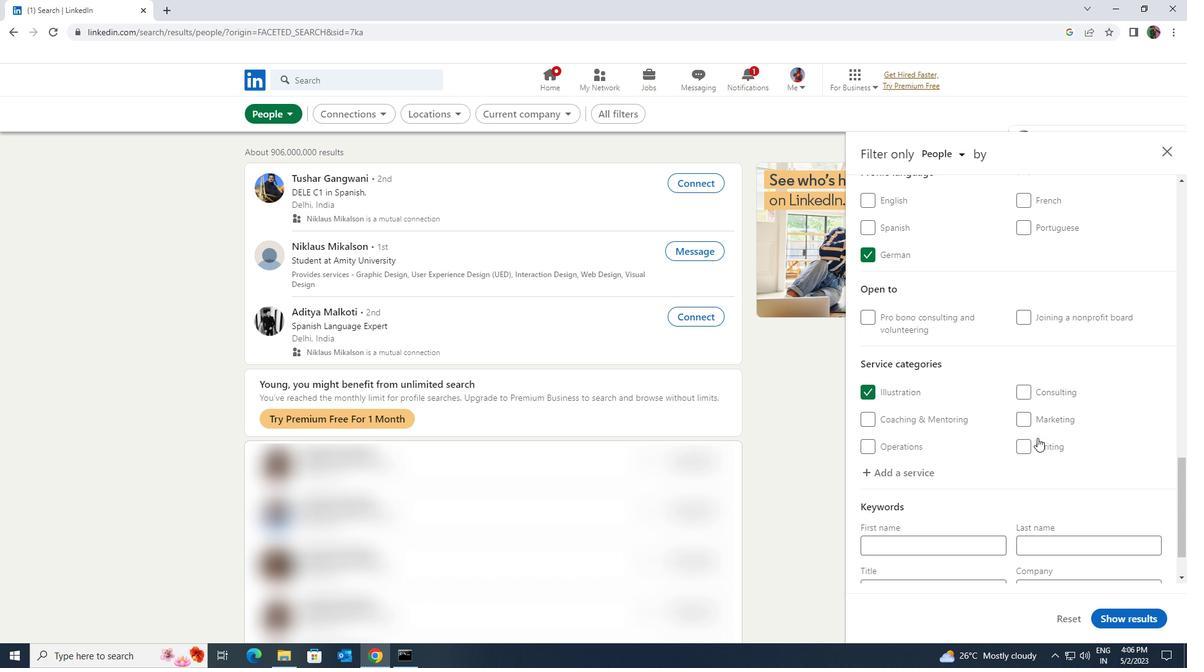
Action: Mouse scrolled (1026, 427) with delta (0, 0)
Screenshot: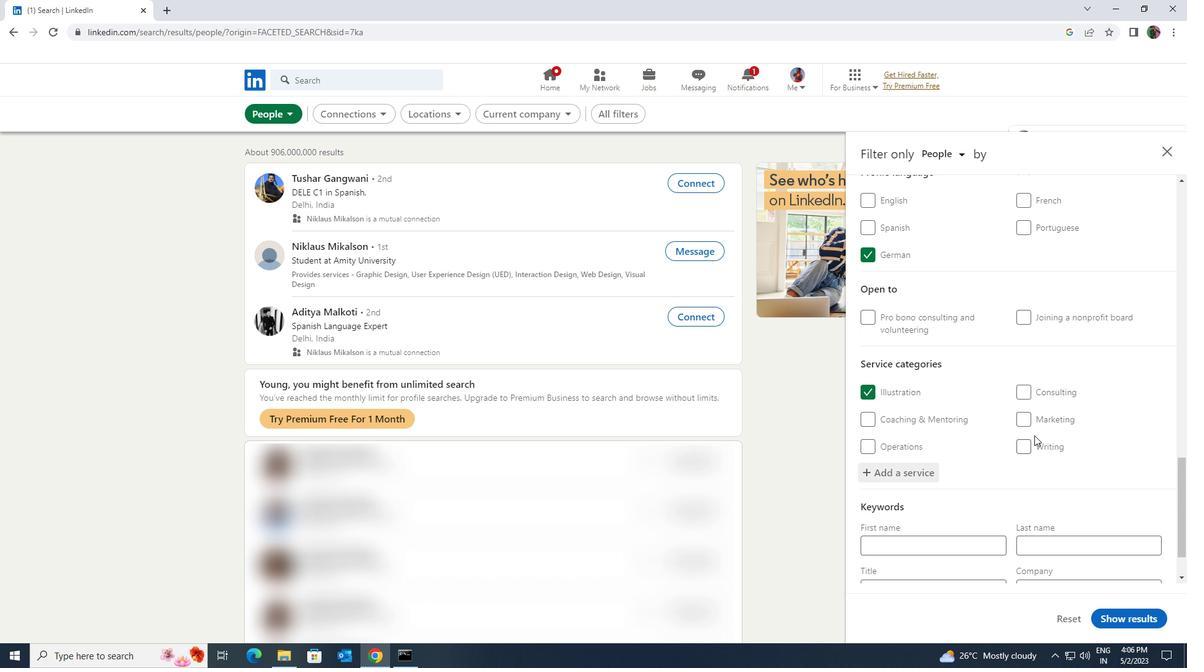 
Action: Mouse moved to (1026, 428)
Screenshot: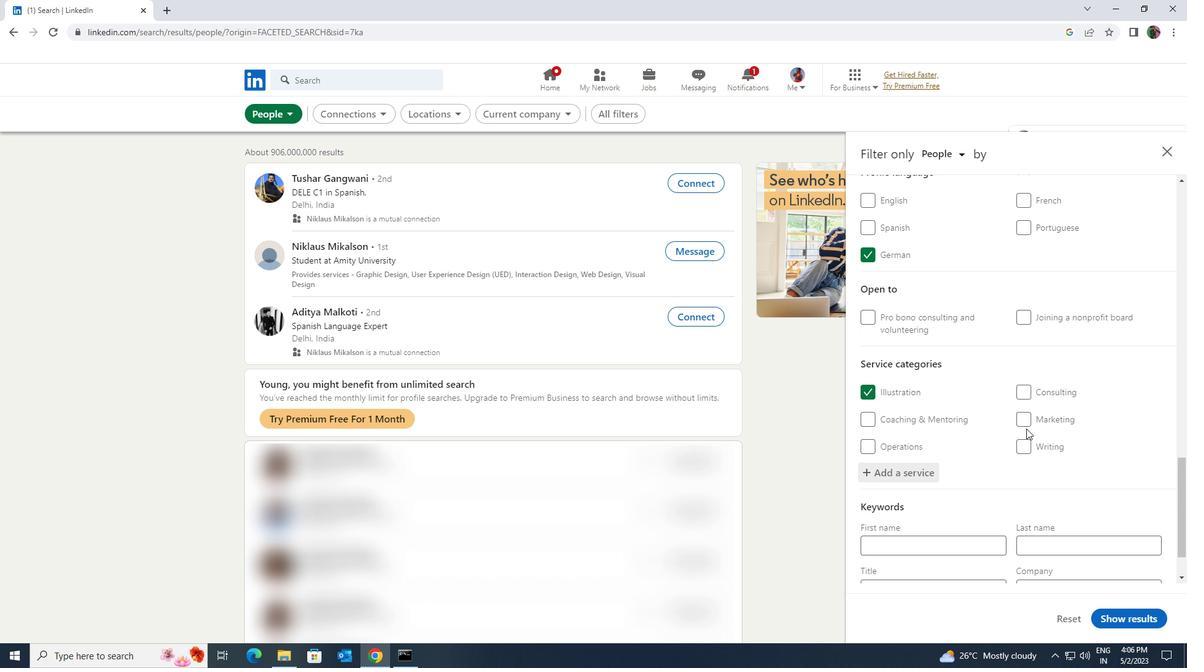 
Action: Mouse scrolled (1026, 427) with delta (0, 0)
Screenshot: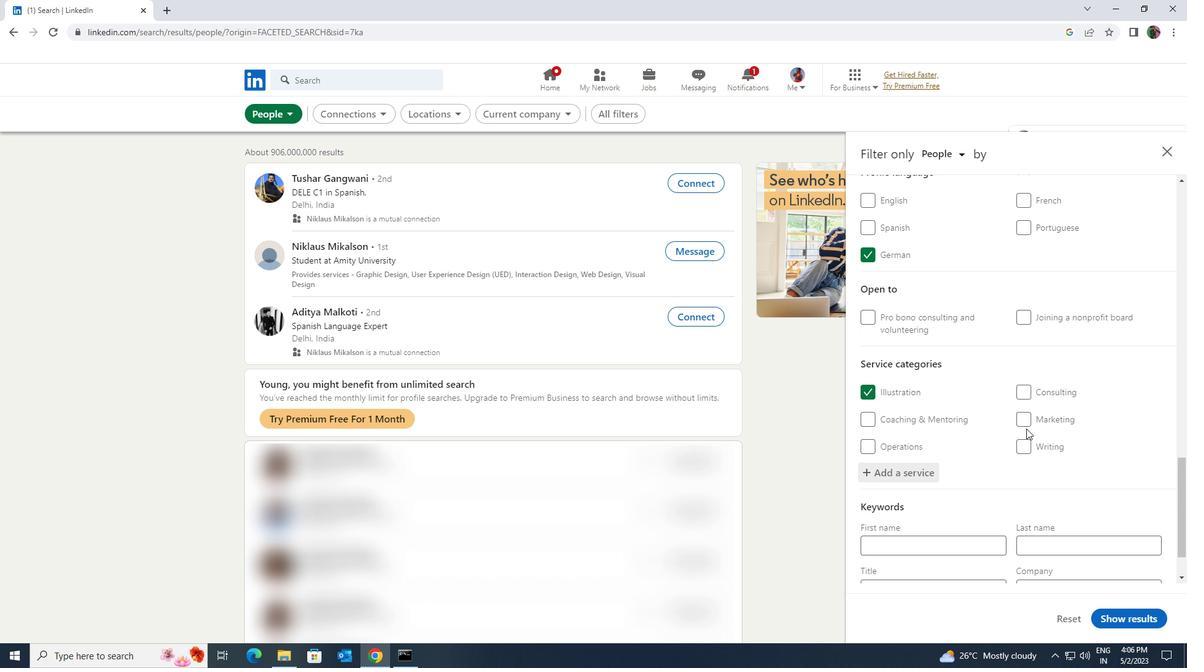 
Action: Mouse scrolled (1026, 427) with delta (0, 0)
Screenshot: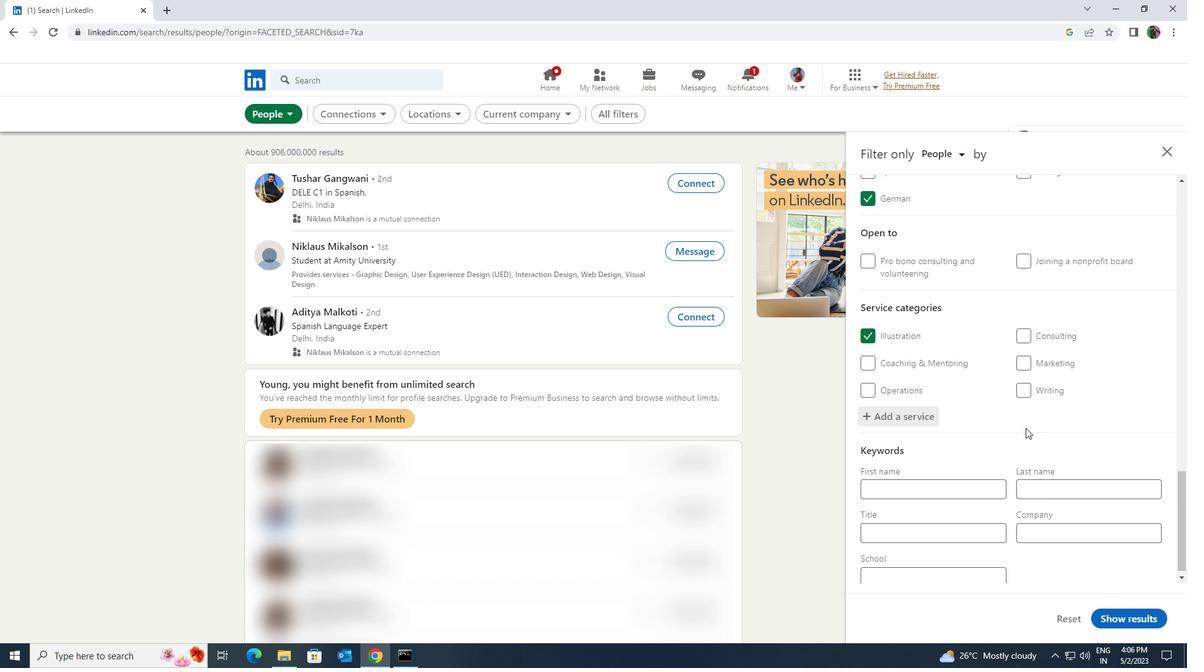 
Action: Mouse moved to (979, 529)
Screenshot: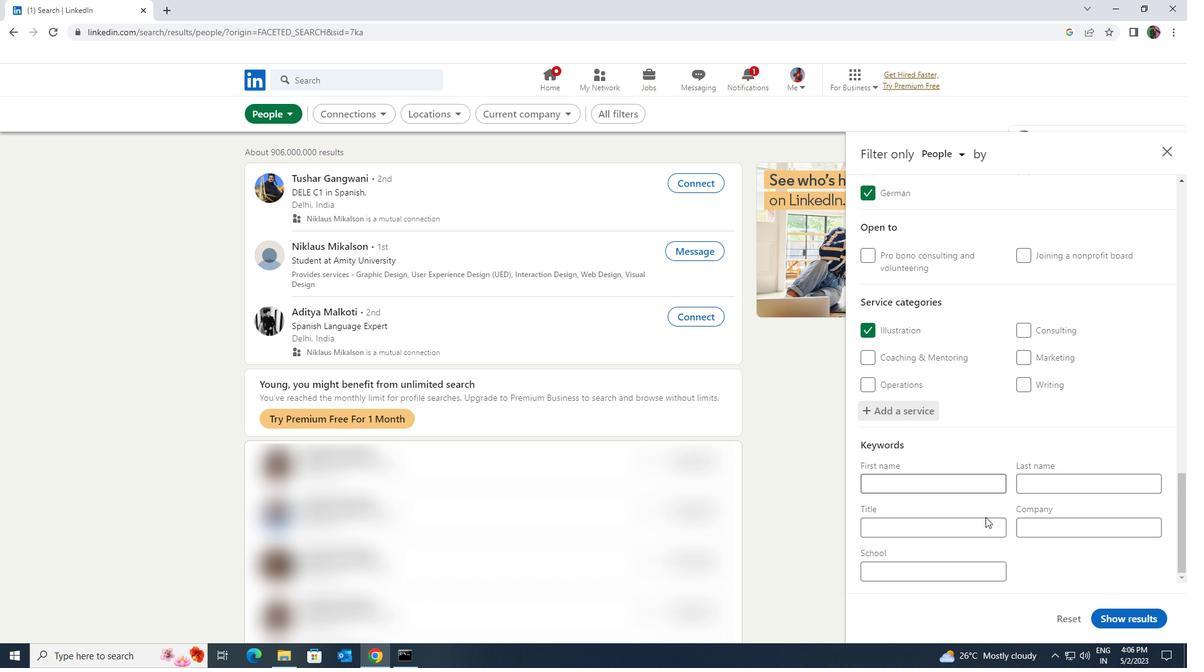 
Action: Mouse pressed left at (979, 529)
Screenshot: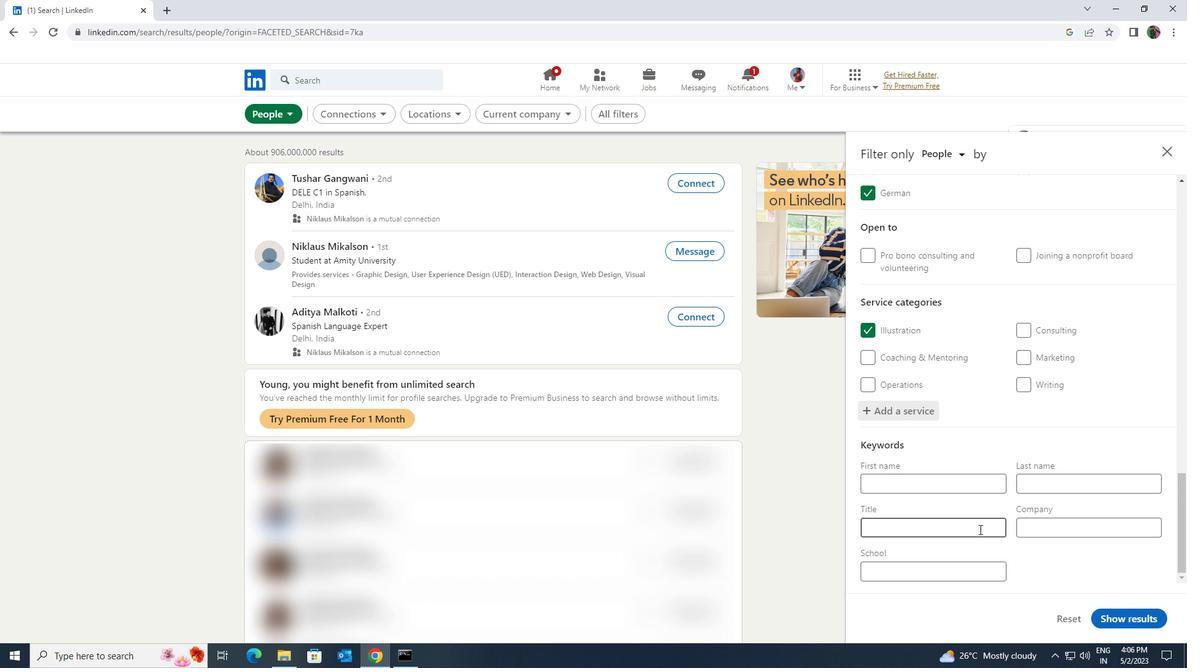 
Action: Key pressed <Key.shift>VICE<Key.space><Key.shift>PRESIDENTING<Key.space><Key.backspace><Key.backspace><Key.backspace><Key.backspace><Key.space><Key.shift><Key.shift><Key.shift><Key.shift><Key.shift>OF<Key.space><Key.shift>MARKETING
Screenshot: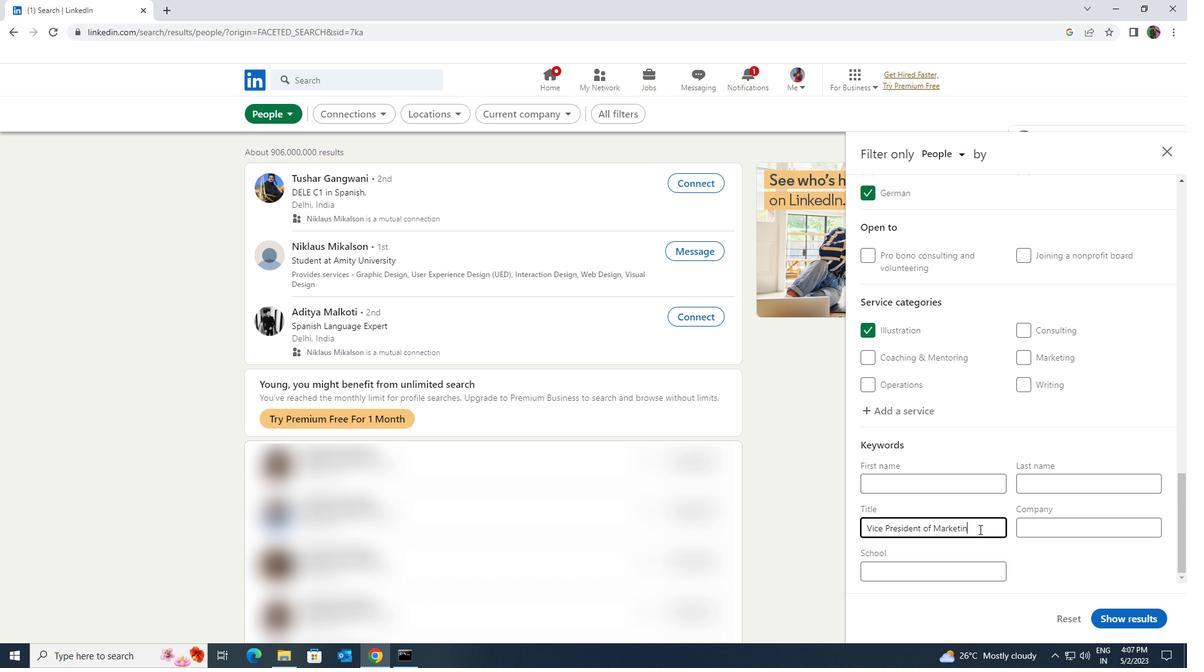 
Action: Mouse moved to (1104, 621)
Screenshot: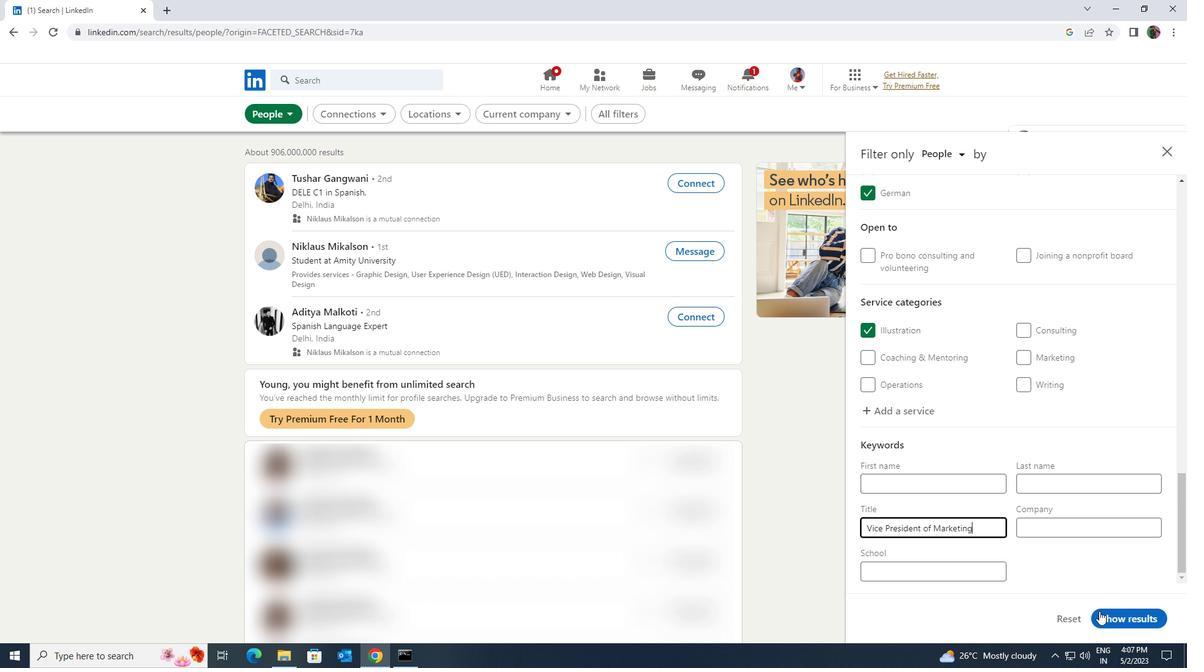 
Action: Mouse pressed left at (1104, 621)
Screenshot: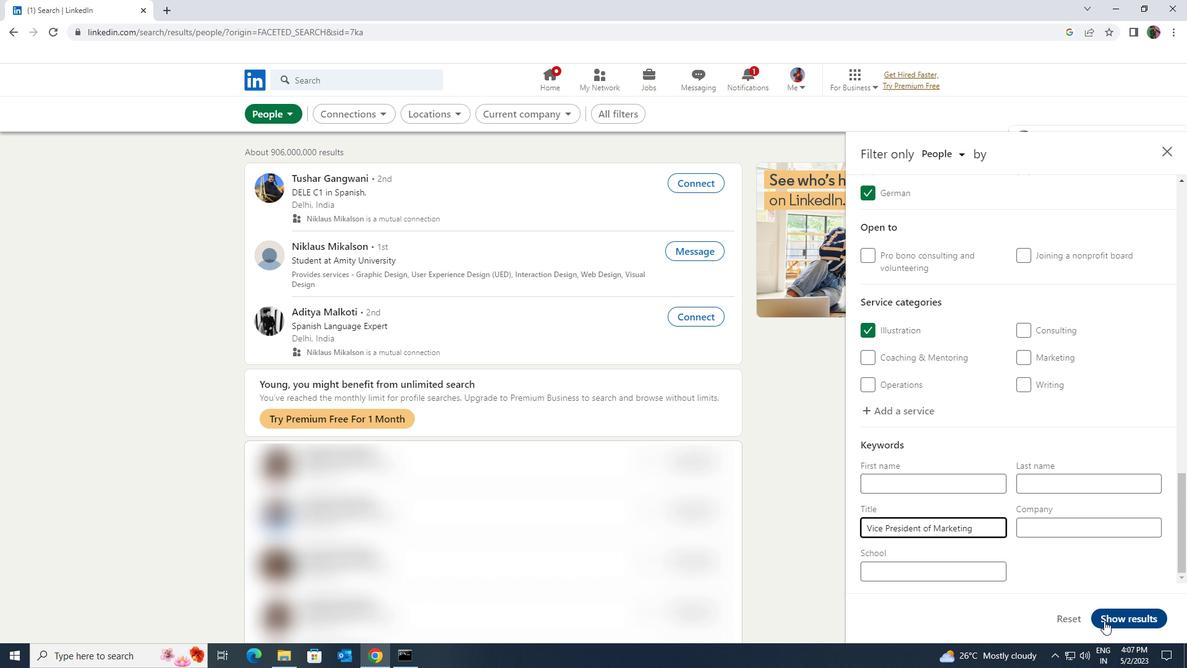 
